 Task: Find connections with filter location Dezhou with filter topic #Futurewith filter profile language English with filter current company Social Beat with filter school St. Joseph's University  with filter industry Performing Arts with filter service category Insurance with filter keywords title Columnist
Action: Mouse moved to (725, 64)
Screenshot: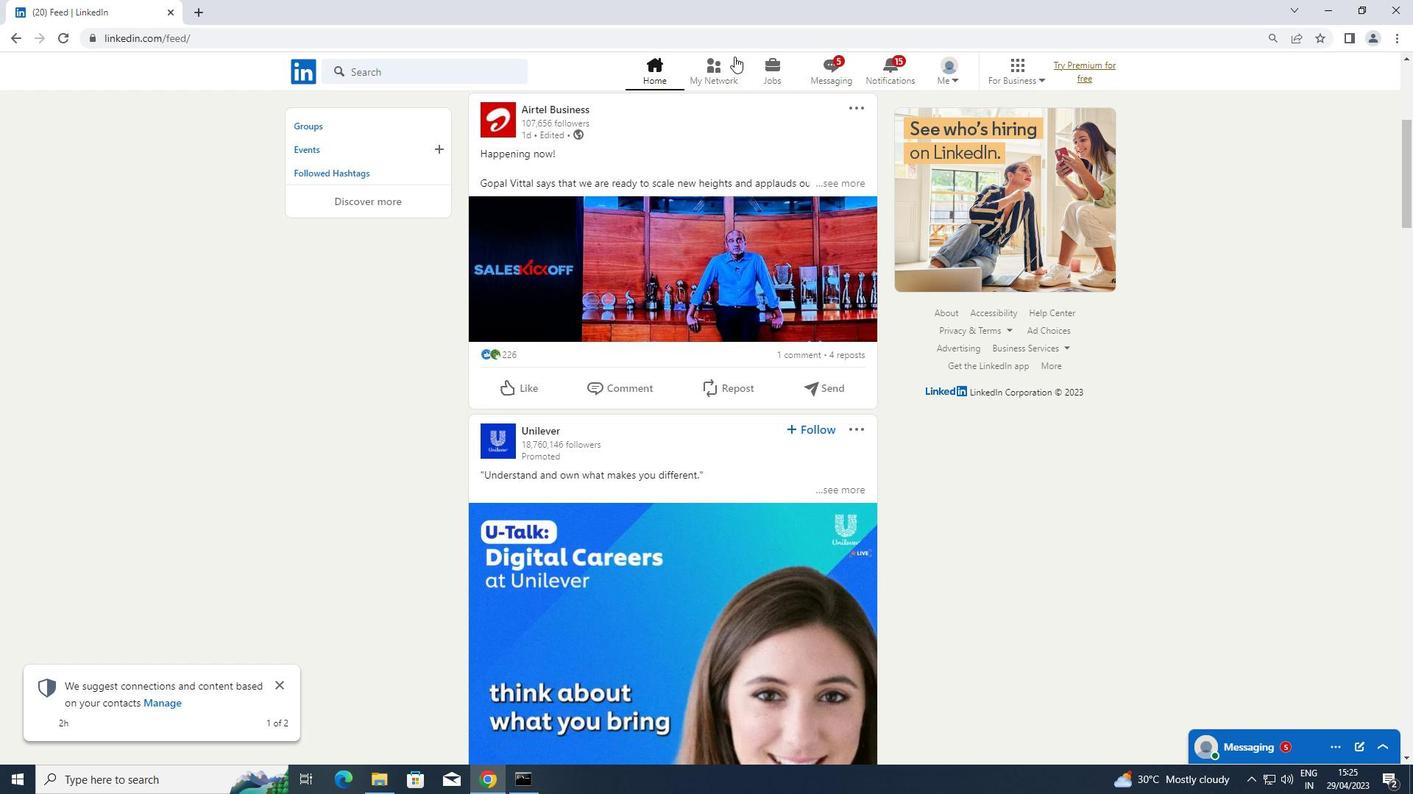 
Action: Mouse pressed left at (725, 64)
Screenshot: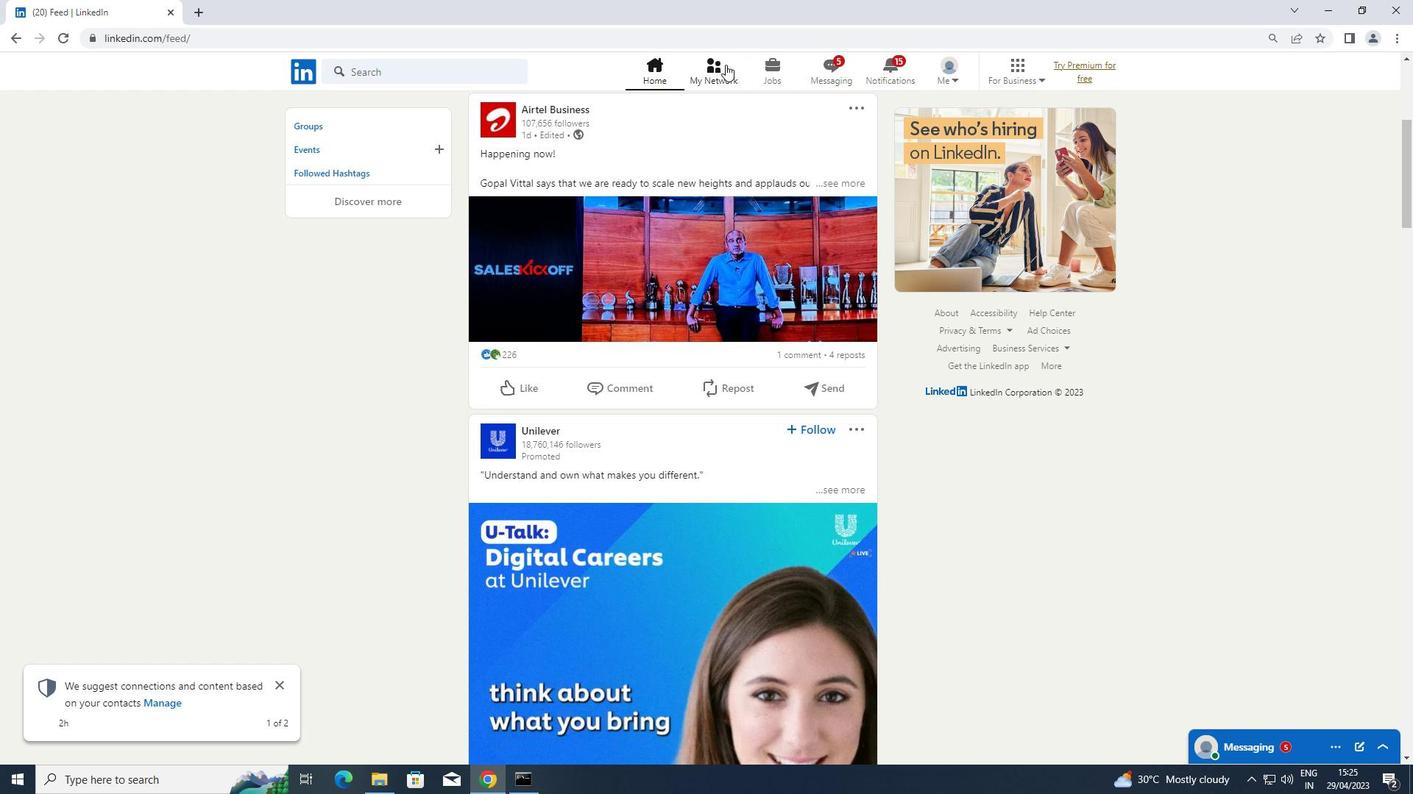 
Action: Mouse moved to (419, 154)
Screenshot: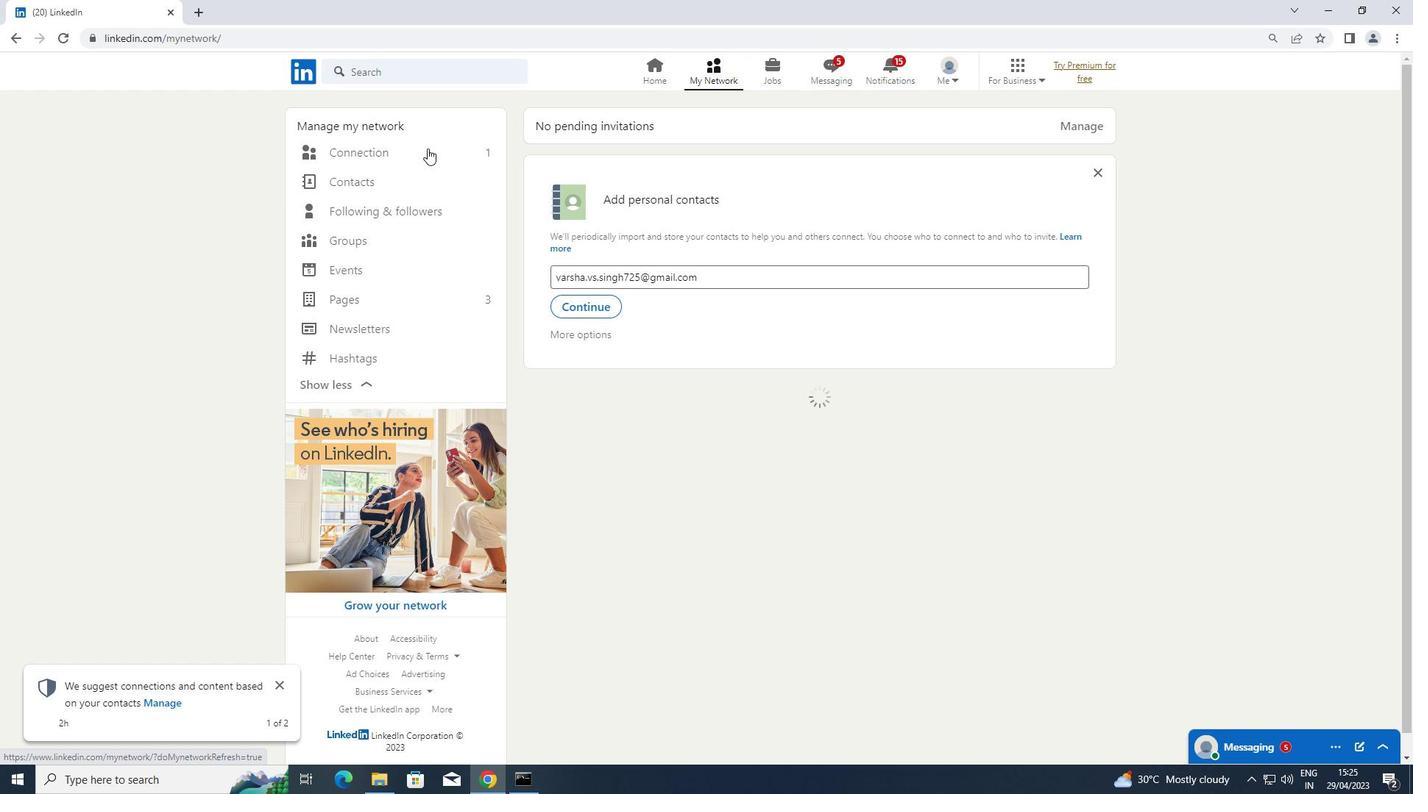 
Action: Mouse pressed left at (419, 154)
Screenshot: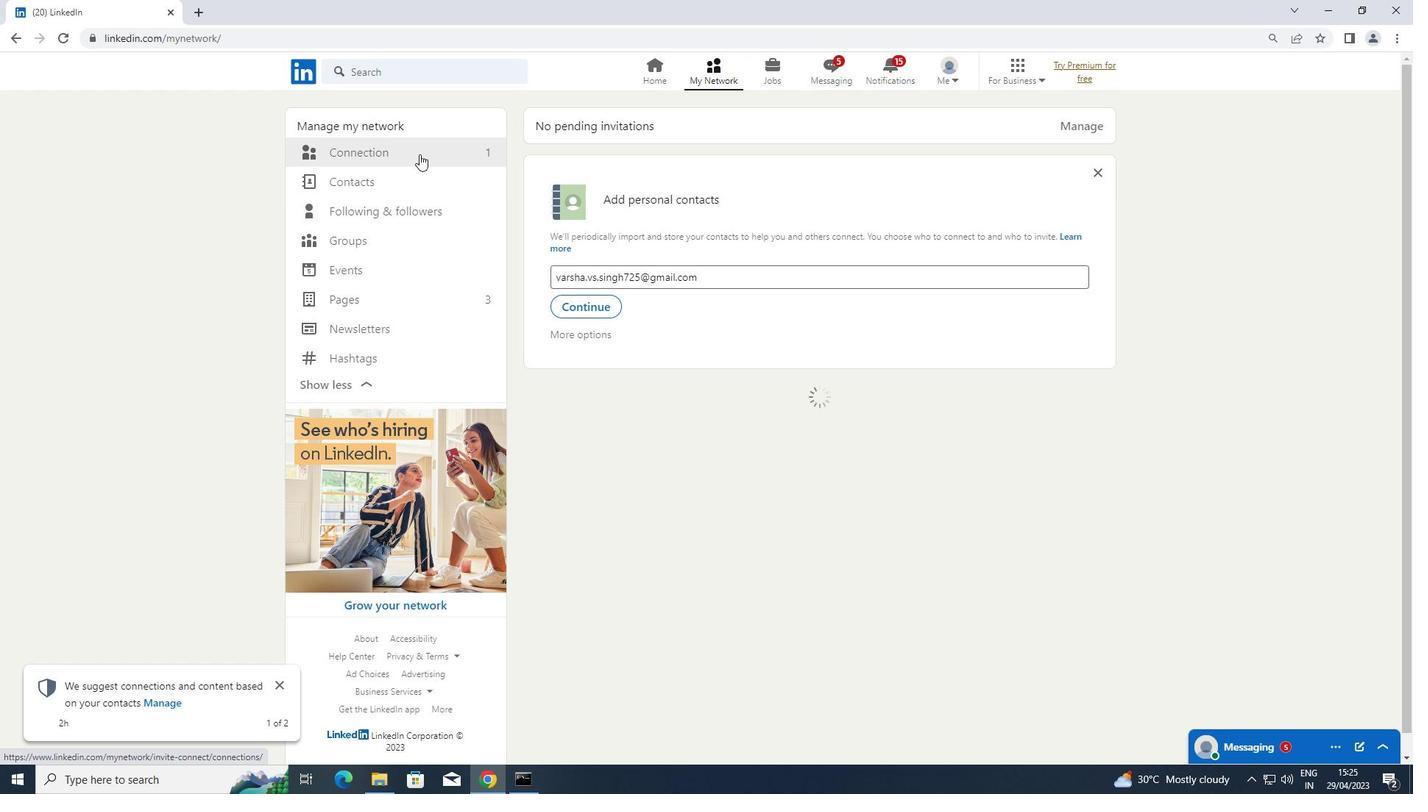 
Action: Mouse moved to (825, 149)
Screenshot: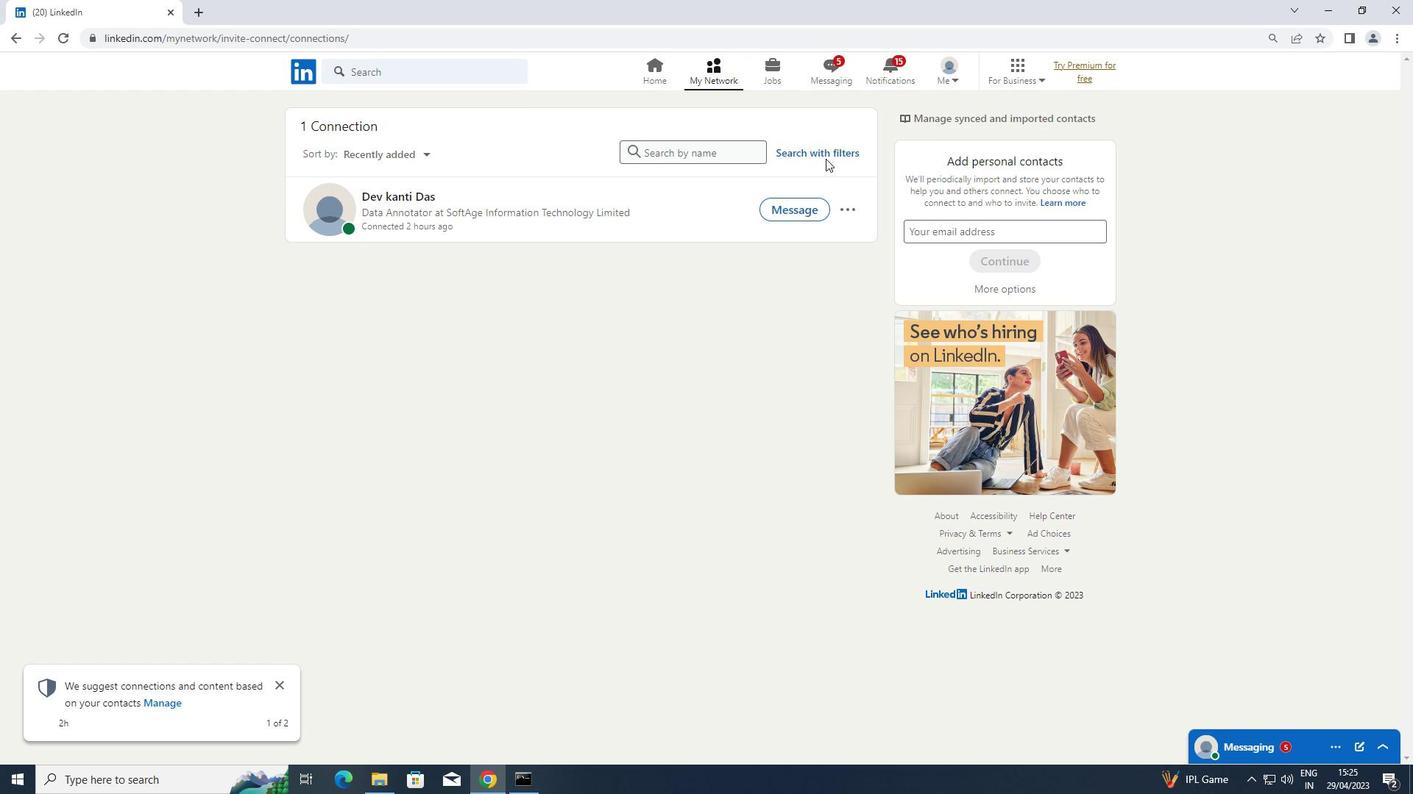 
Action: Mouse pressed left at (825, 149)
Screenshot: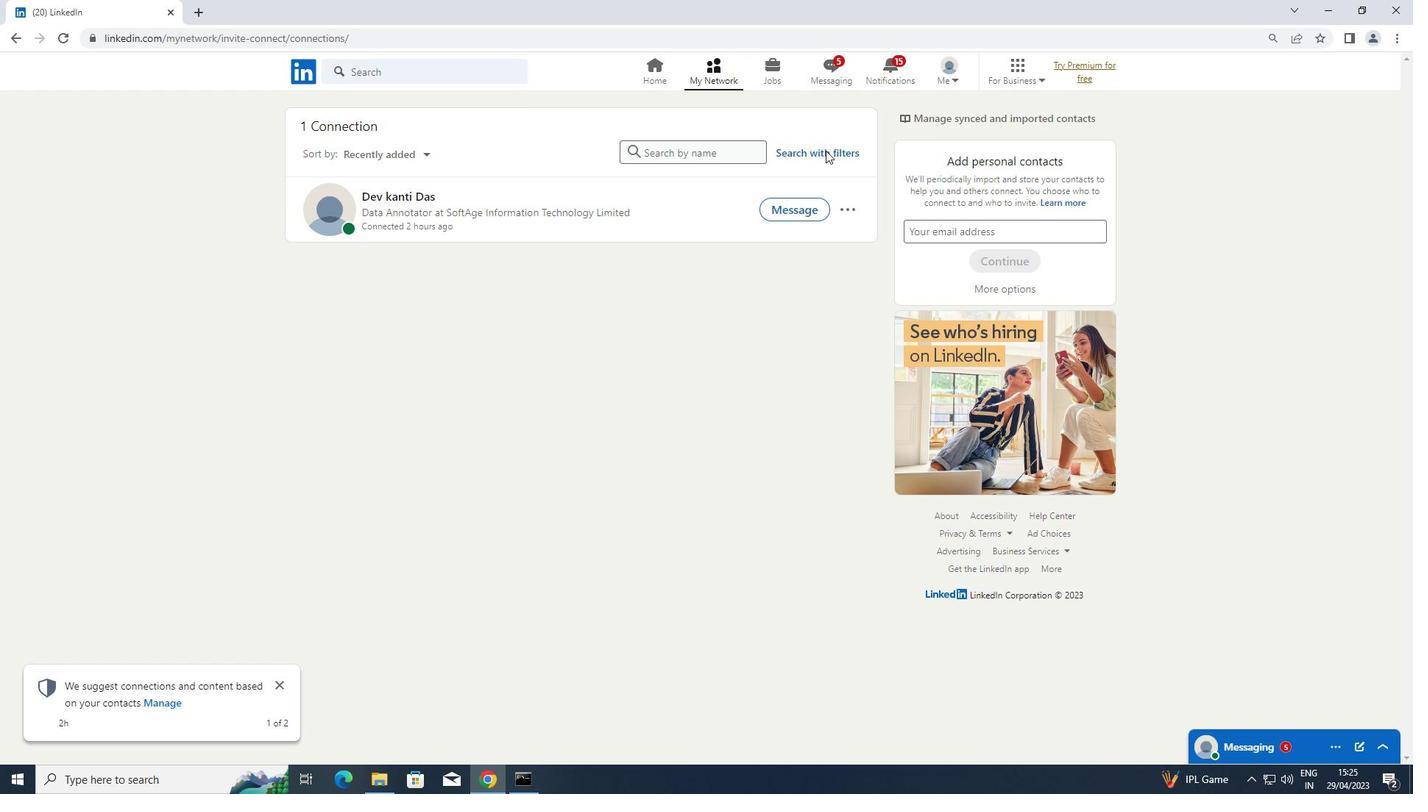 
Action: Mouse moved to (762, 110)
Screenshot: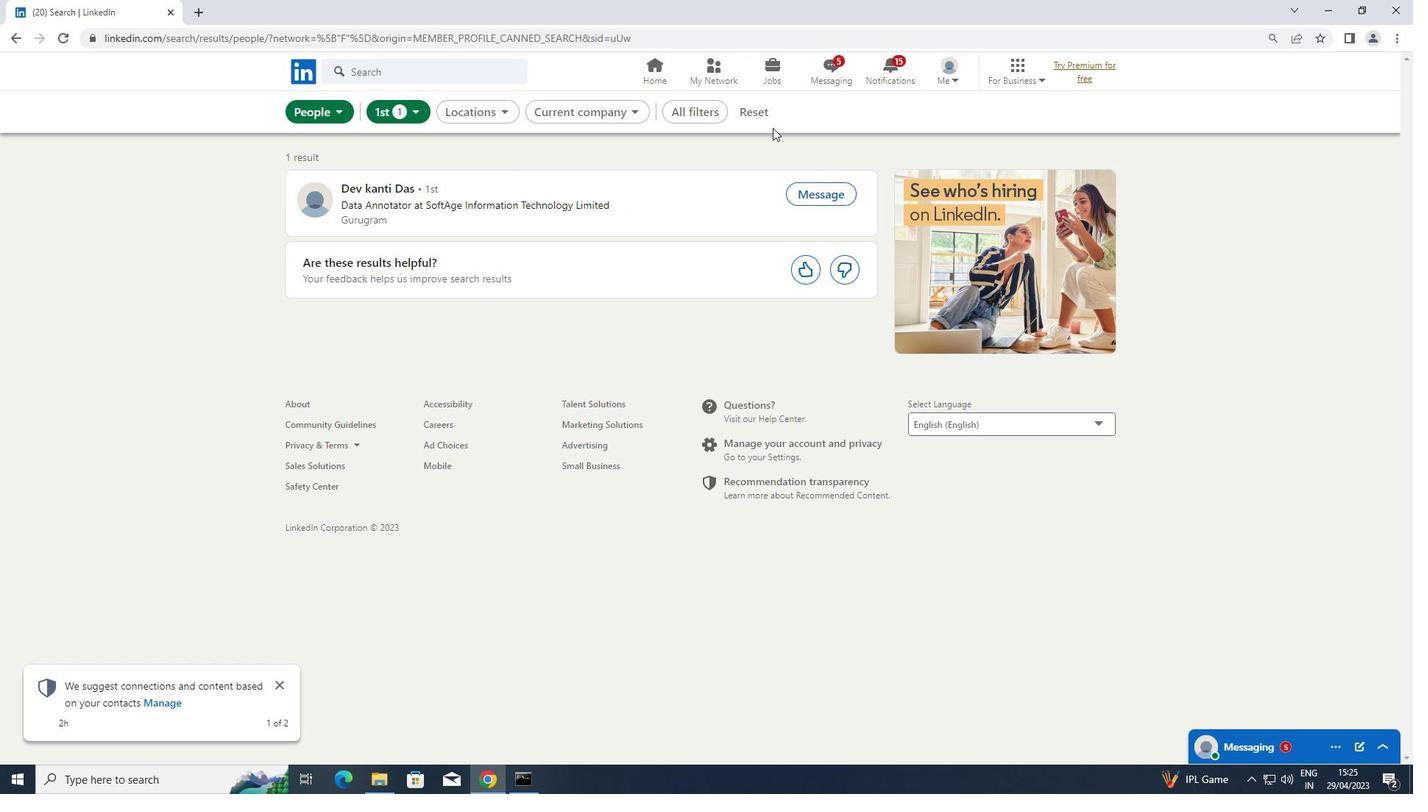 
Action: Mouse pressed left at (762, 110)
Screenshot: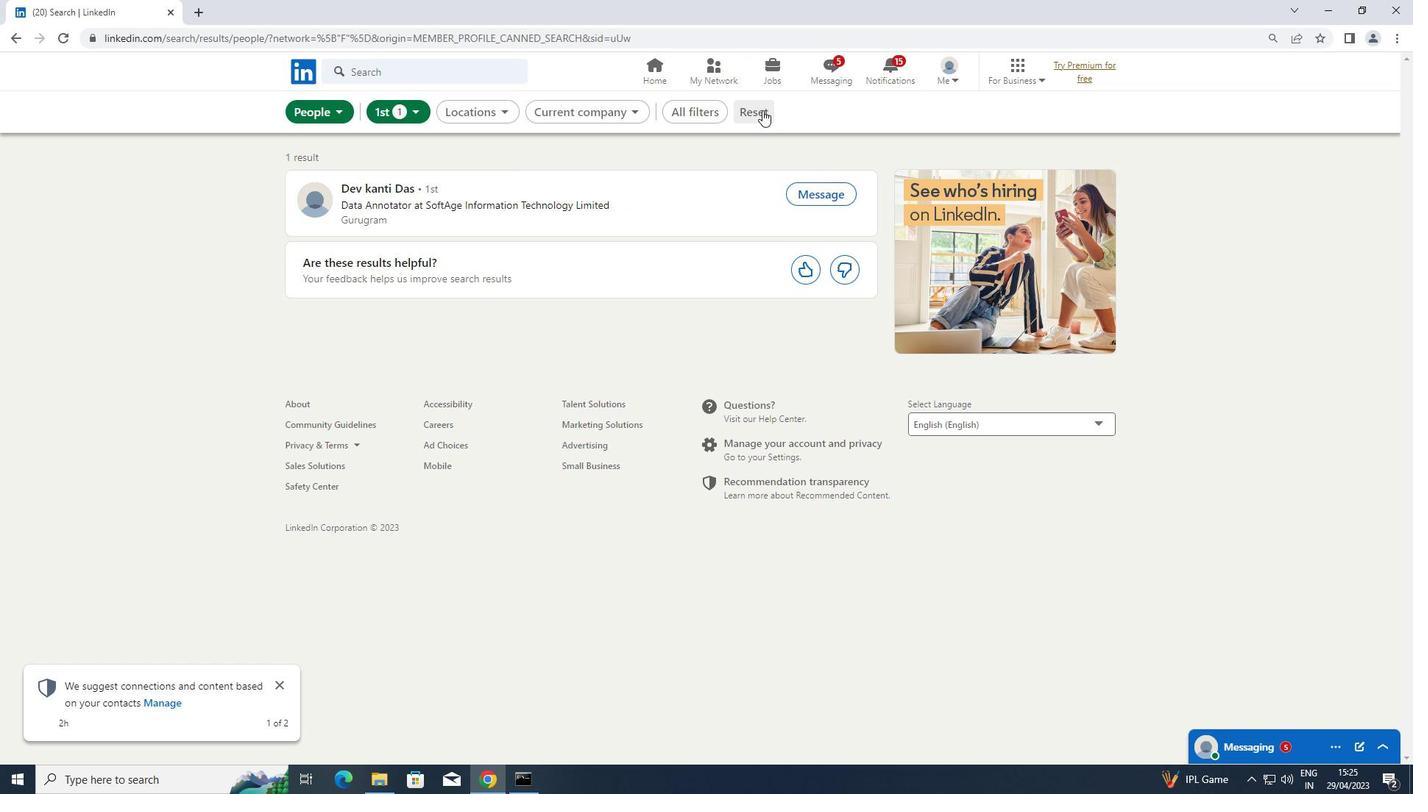 
Action: Mouse moved to (741, 117)
Screenshot: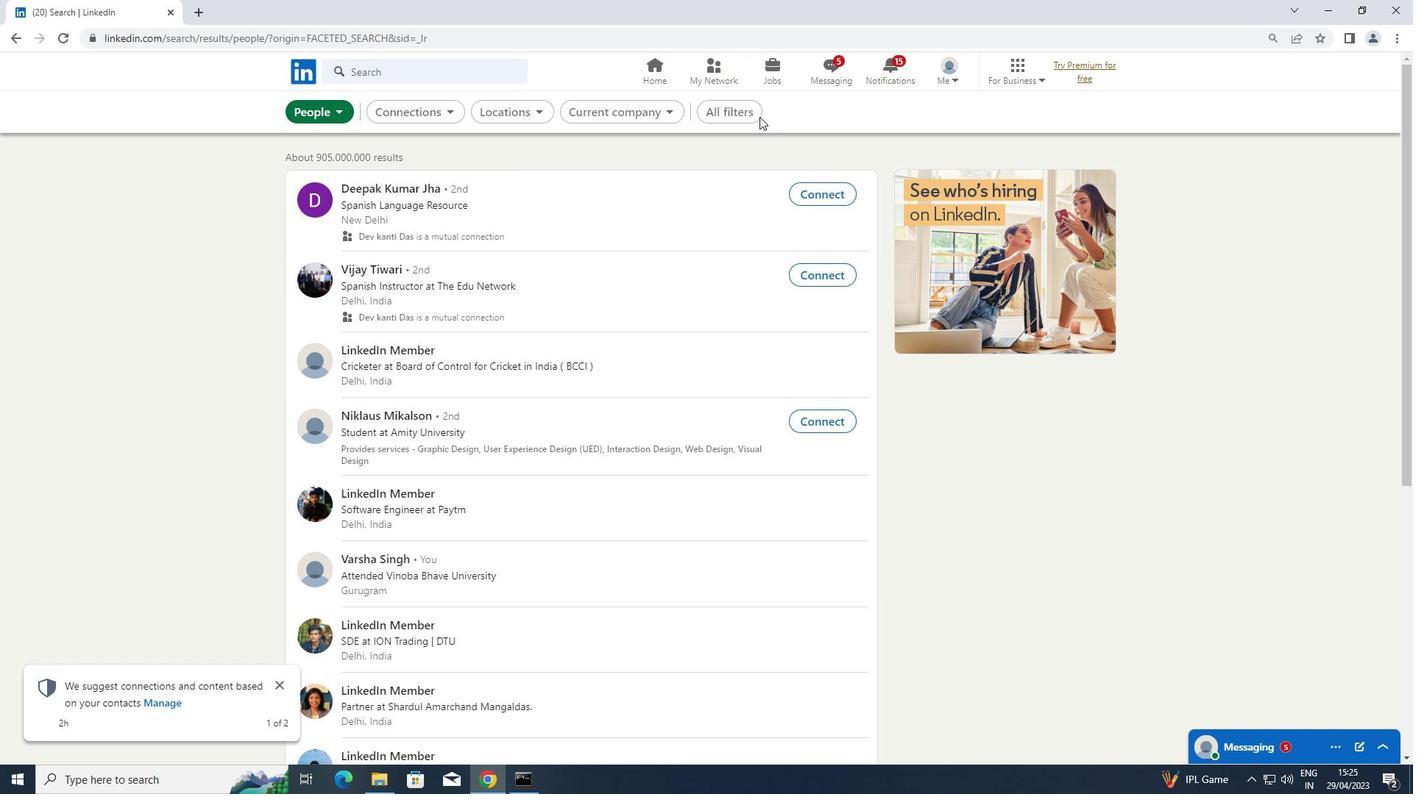 
Action: Mouse pressed left at (741, 117)
Screenshot: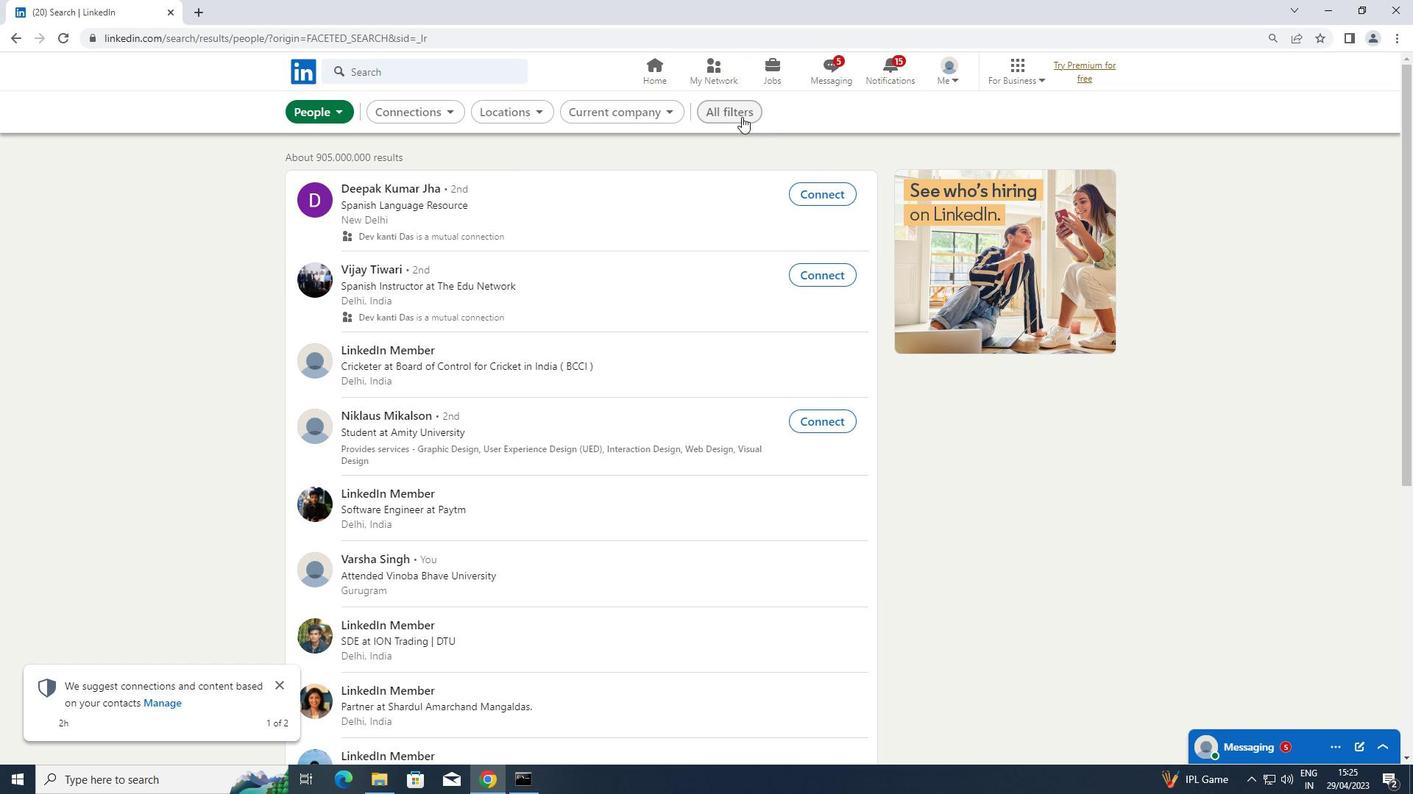 
Action: Mouse moved to (1095, 347)
Screenshot: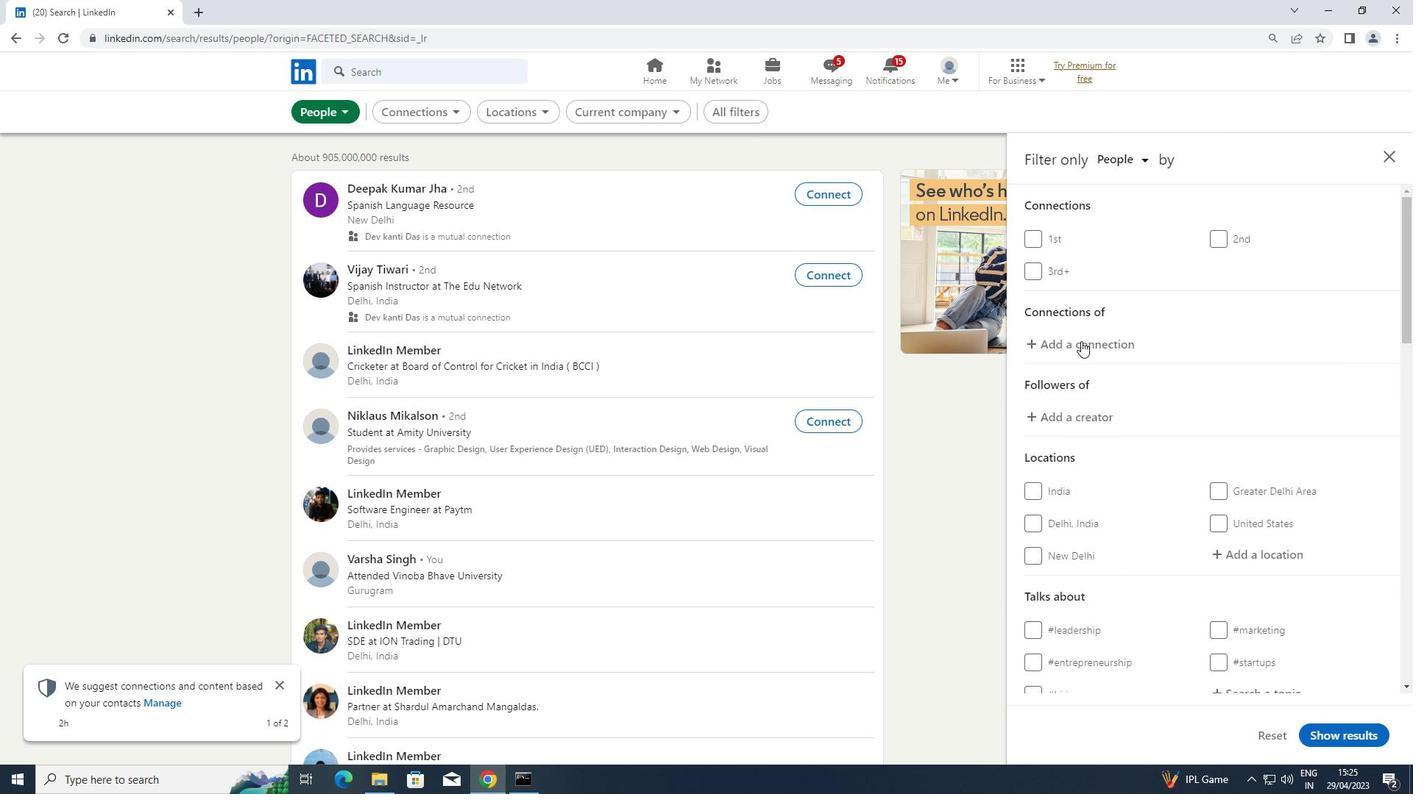 
Action: Mouse scrolled (1095, 346) with delta (0, 0)
Screenshot: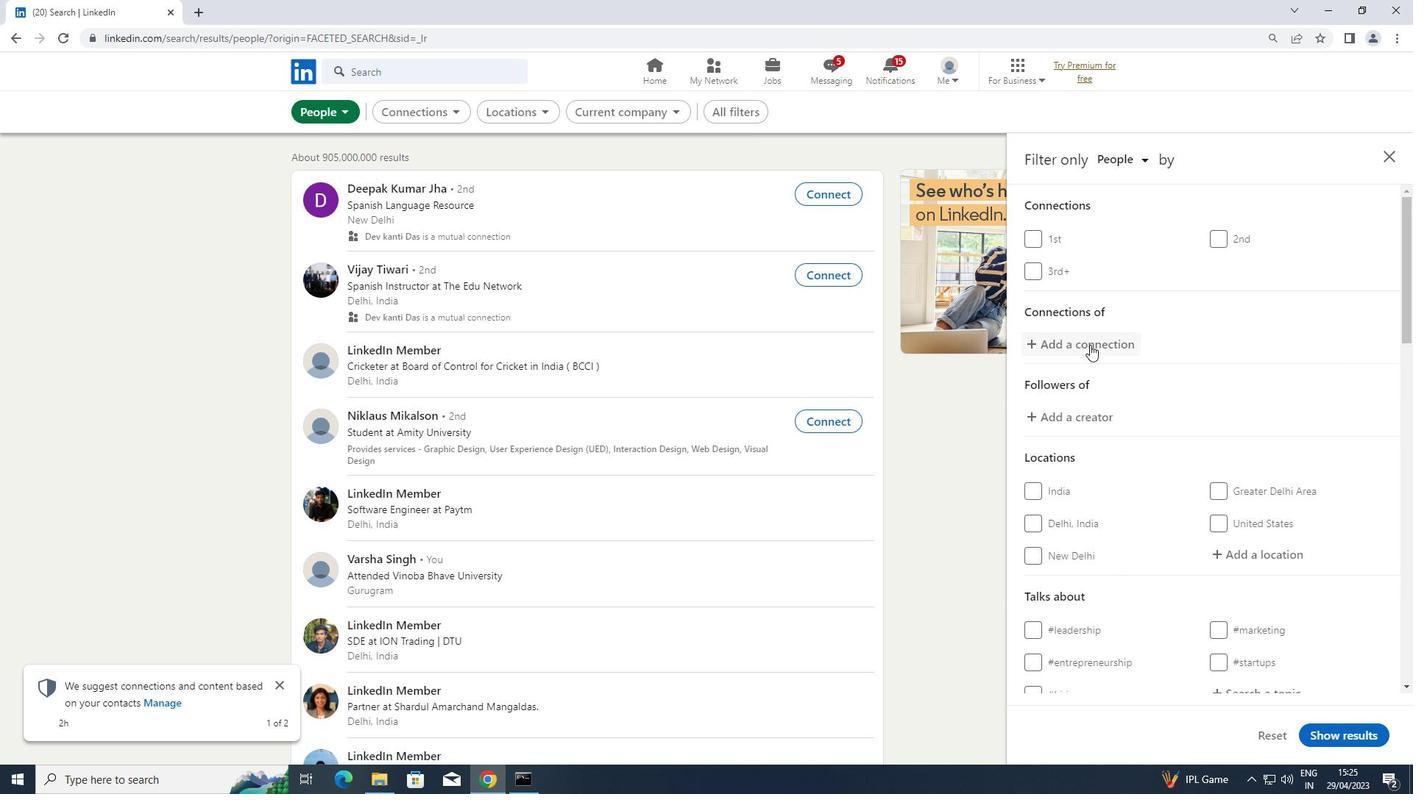 
Action: Mouse moved to (1239, 474)
Screenshot: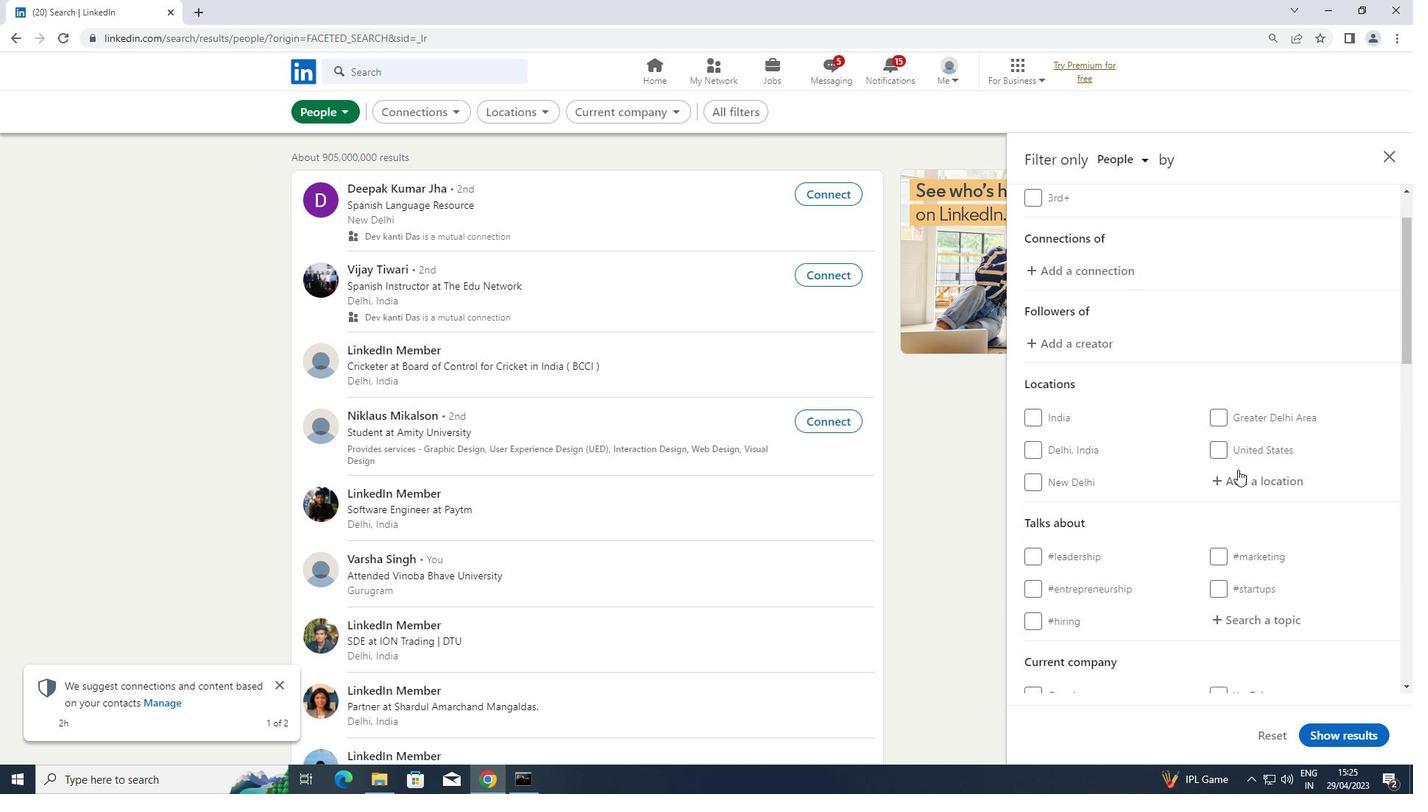 
Action: Mouse pressed left at (1239, 474)
Screenshot: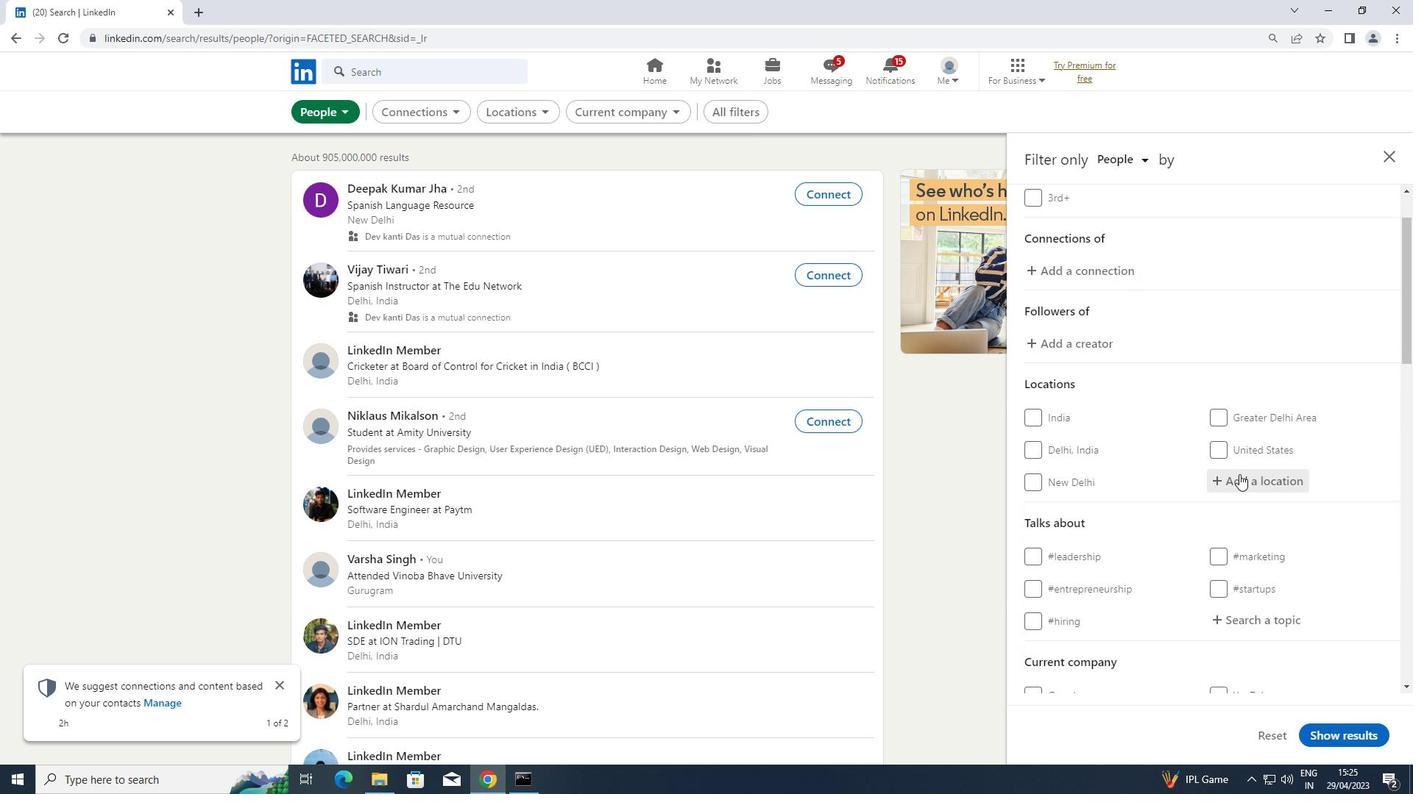 
Action: Mouse moved to (1239, 475)
Screenshot: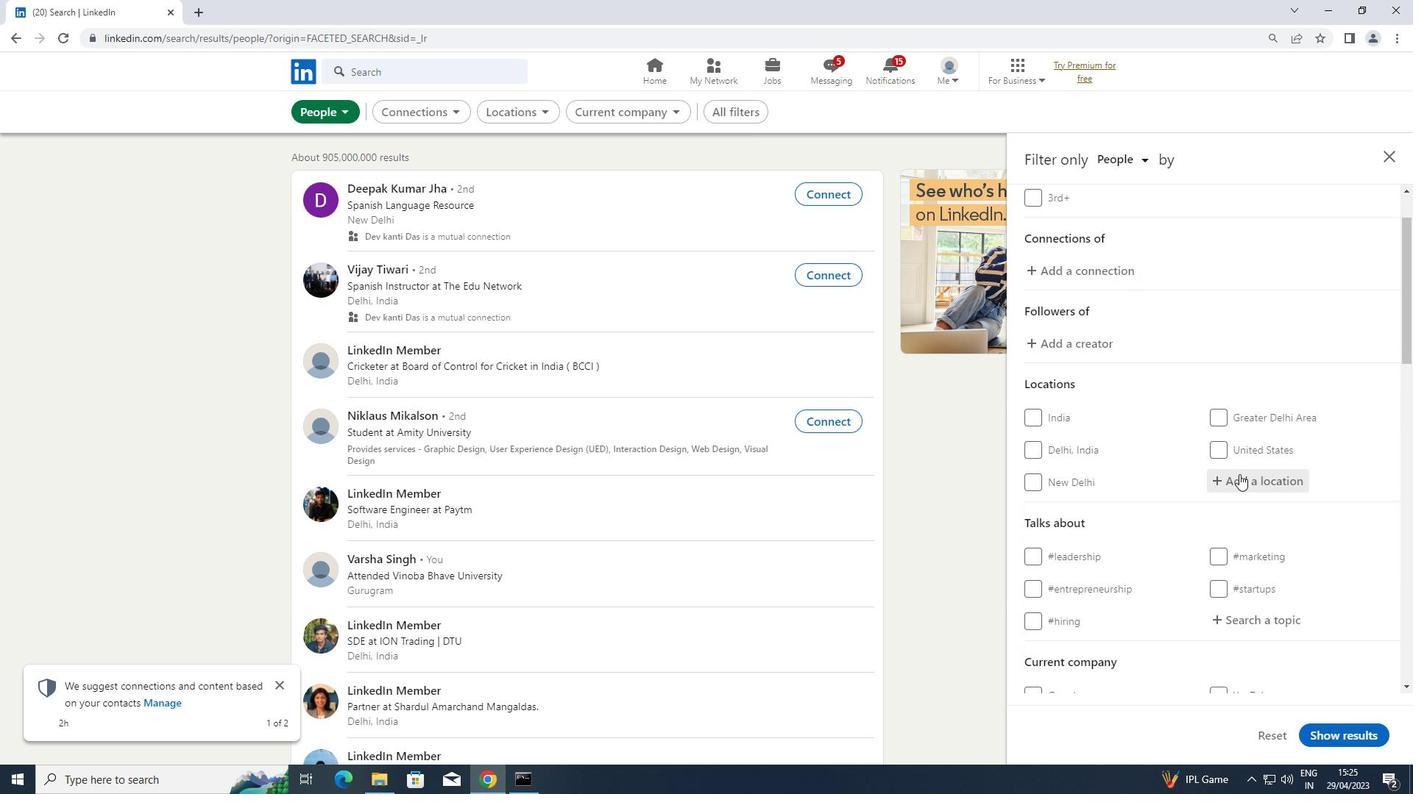 
Action: Key pressed <Key.shift>DEZHOU
Screenshot: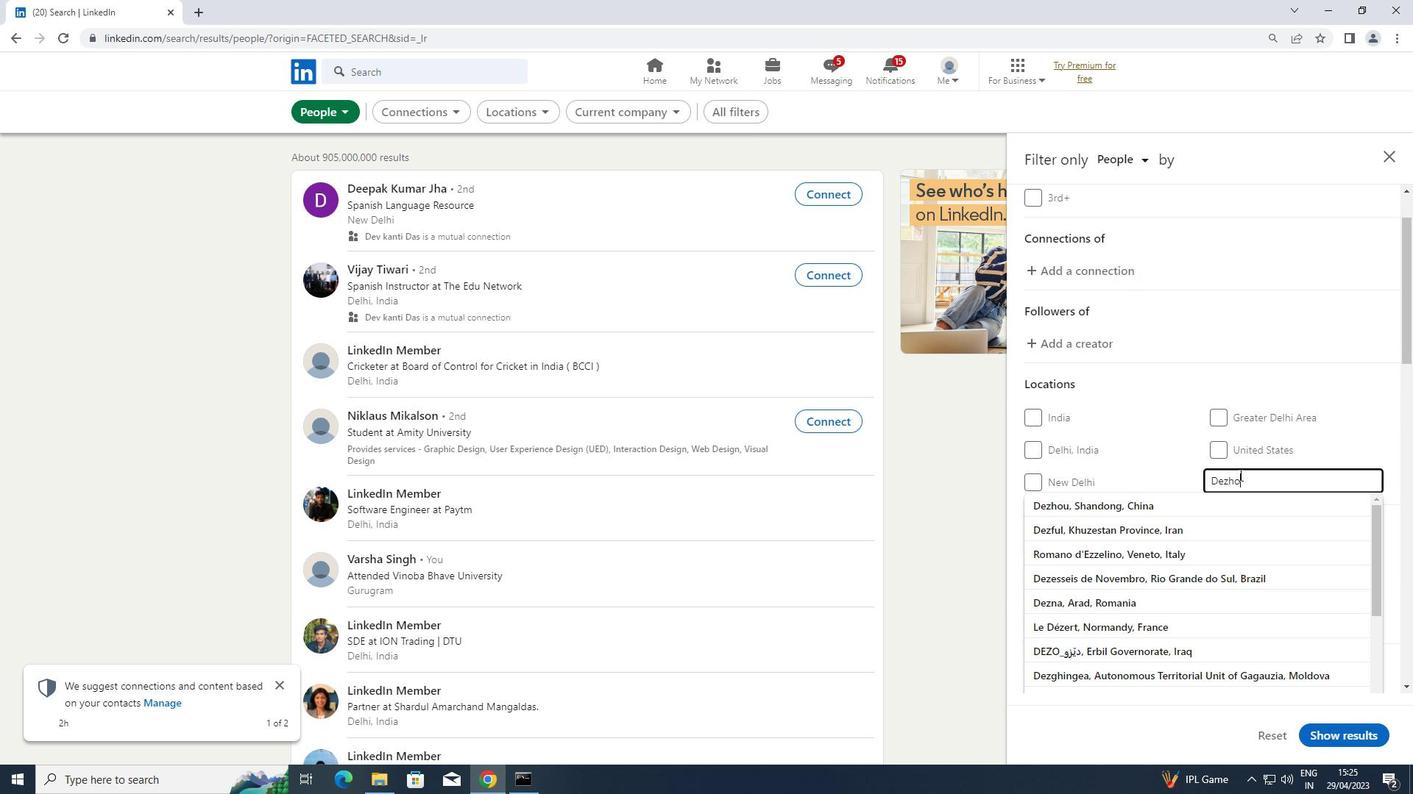 
Action: Mouse moved to (1164, 488)
Screenshot: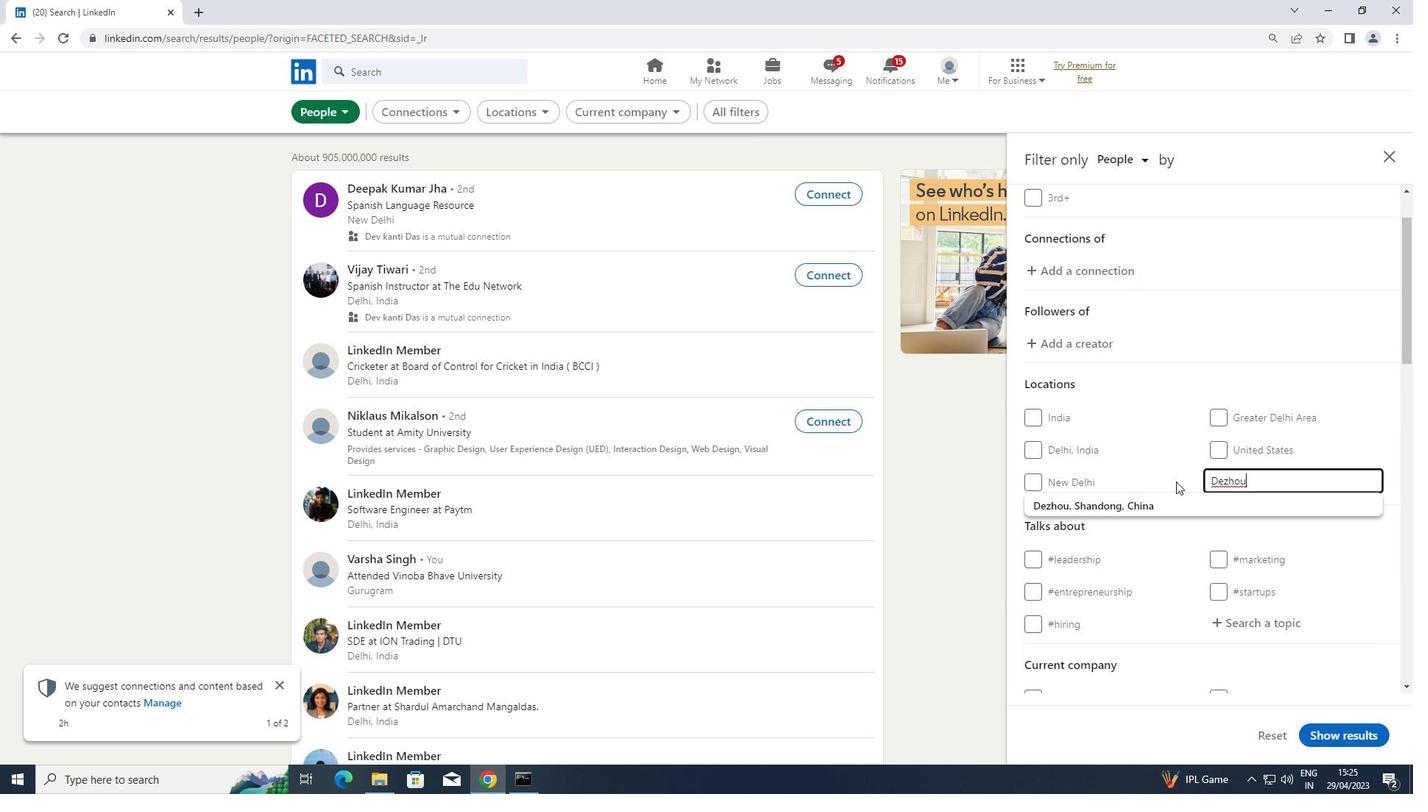 
Action: Mouse scrolled (1164, 488) with delta (0, 0)
Screenshot: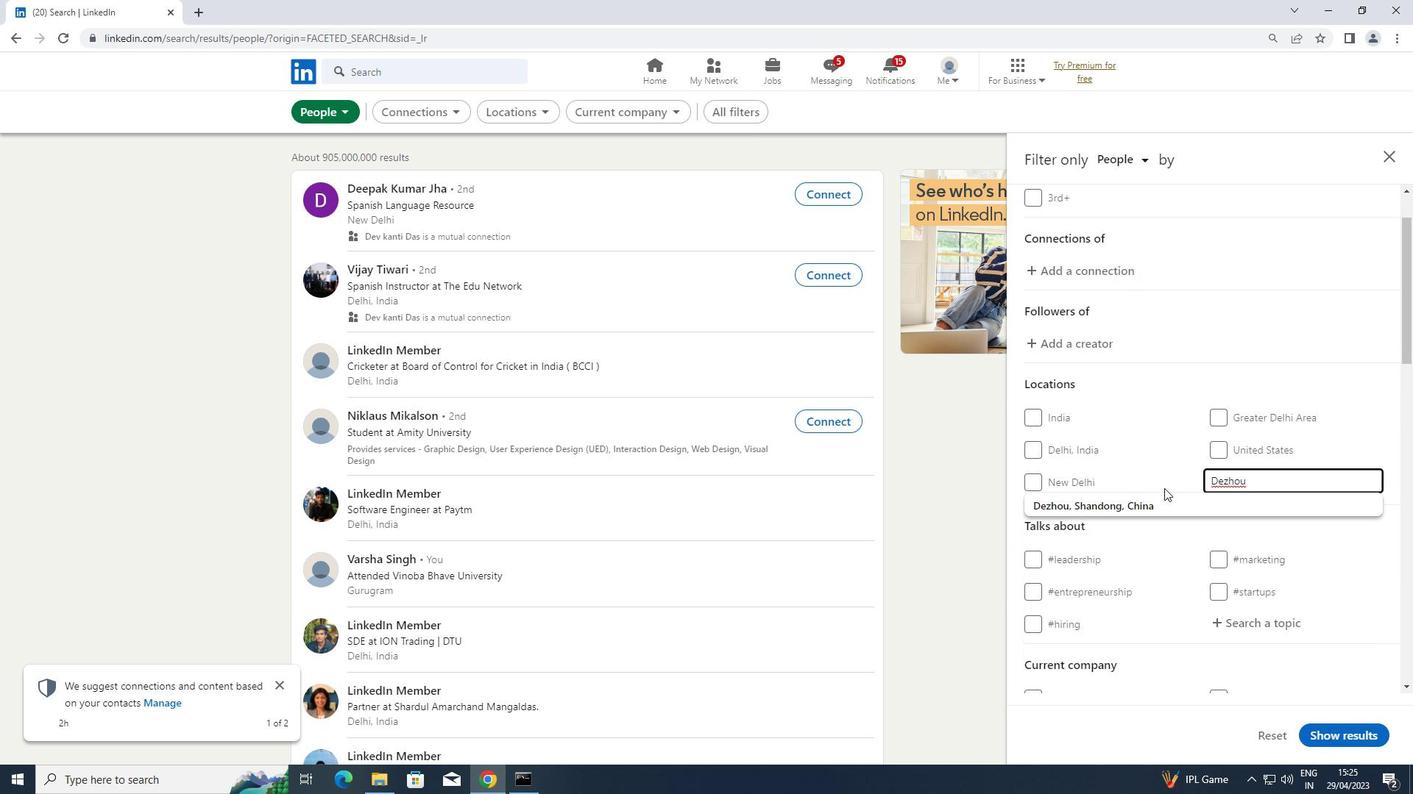 
Action: Mouse moved to (1277, 543)
Screenshot: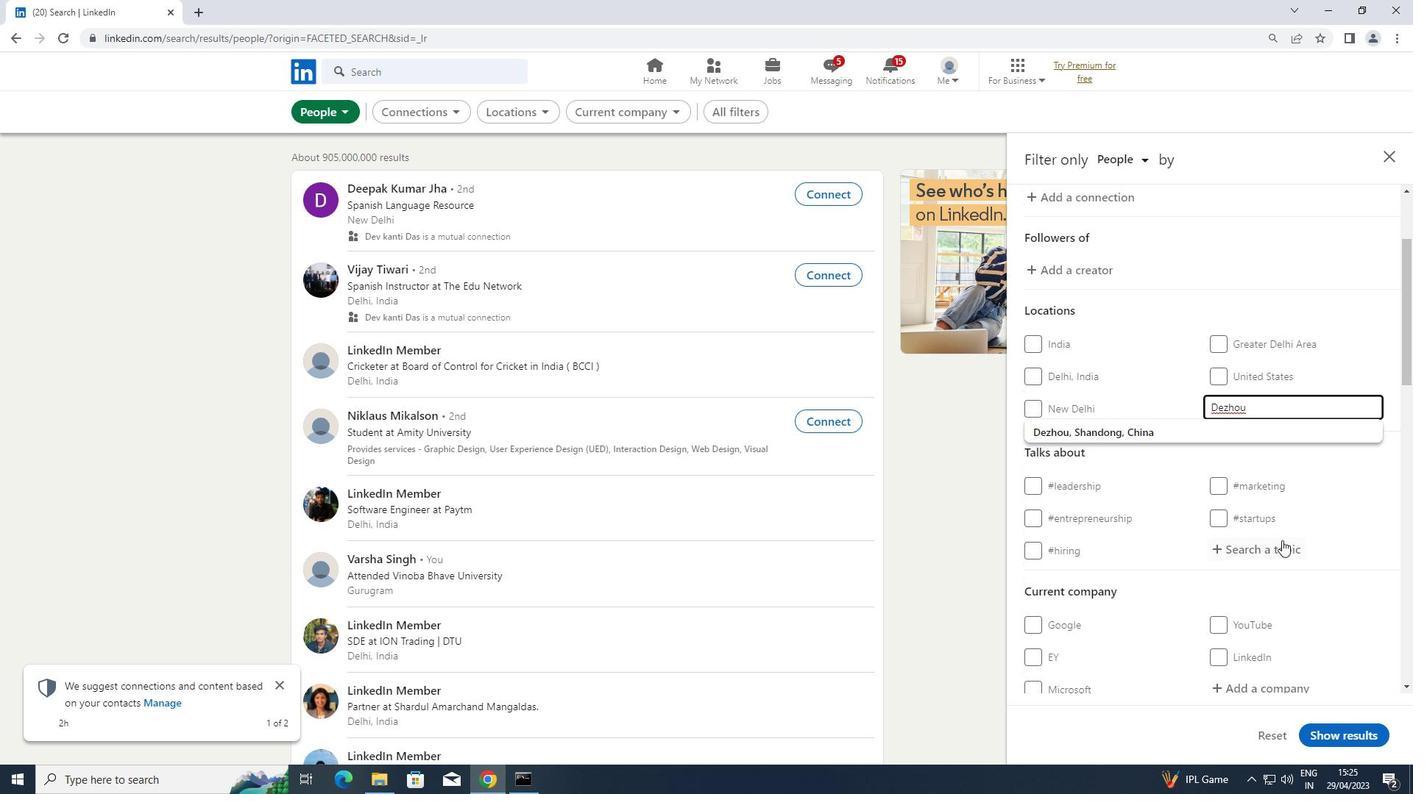 
Action: Mouse pressed left at (1277, 543)
Screenshot: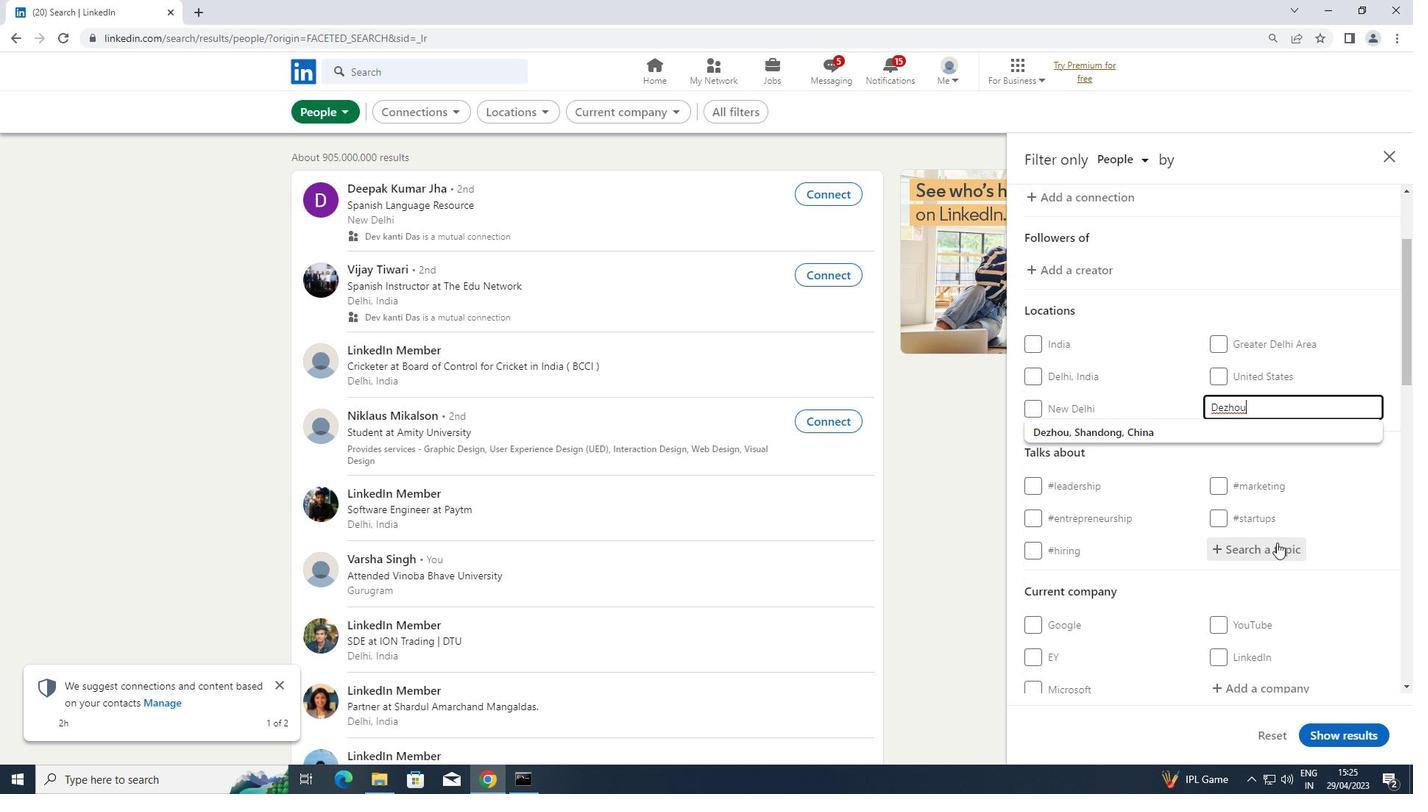 
Action: Key pressed <Key.shift>#<Key.shift>FUTURE
Screenshot: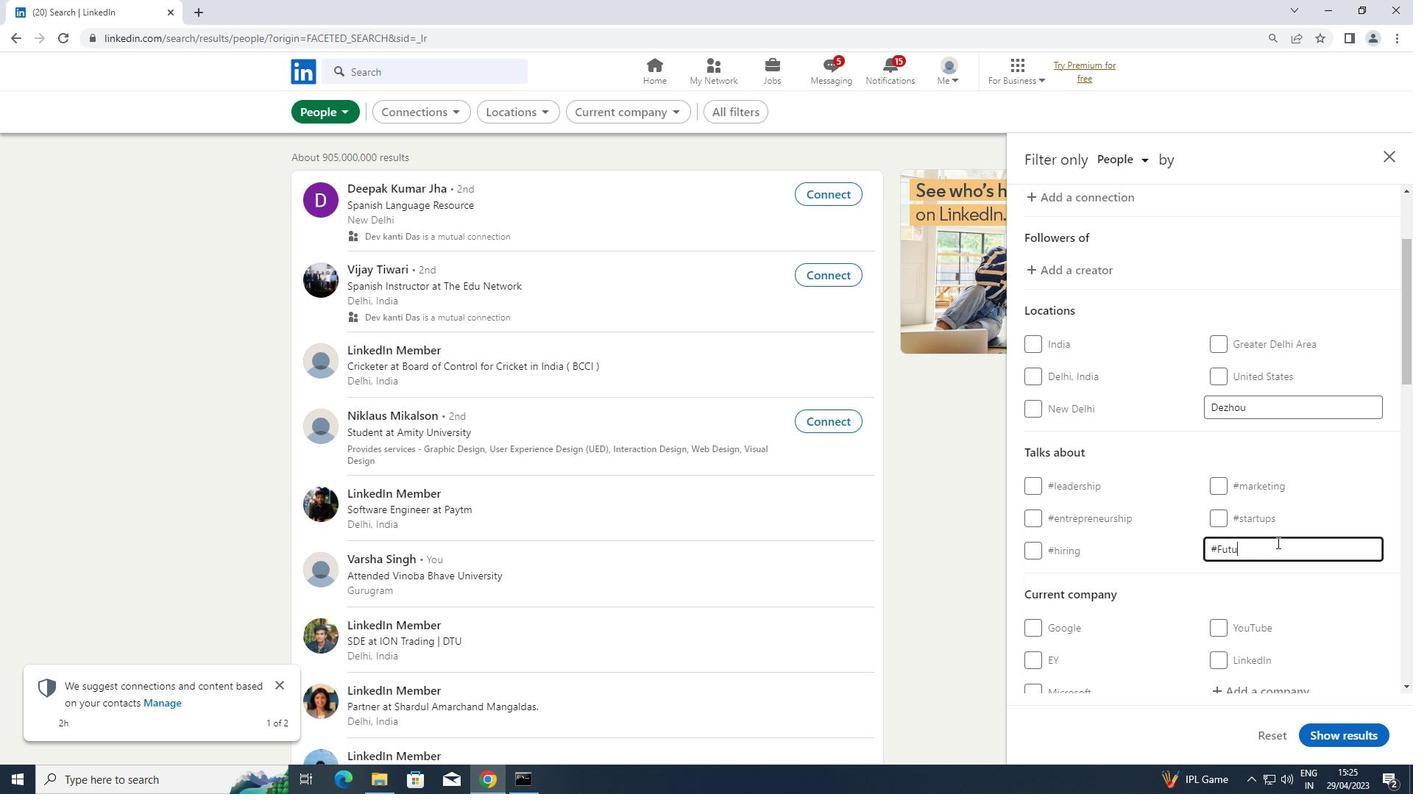 
Action: Mouse moved to (1196, 564)
Screenshot: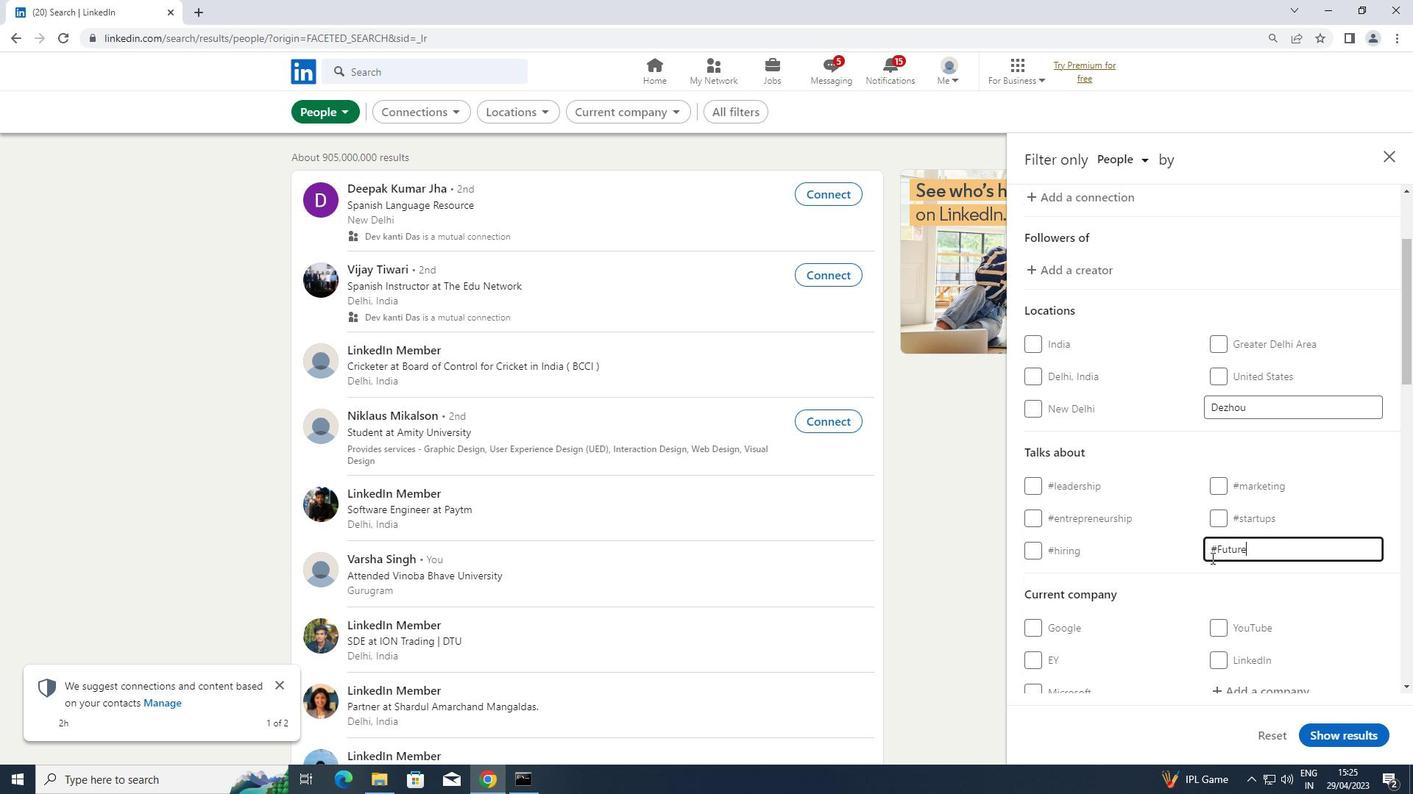 
Action: Mouse scrolled (1196, 563) with delta (0, 0)
Screenshot: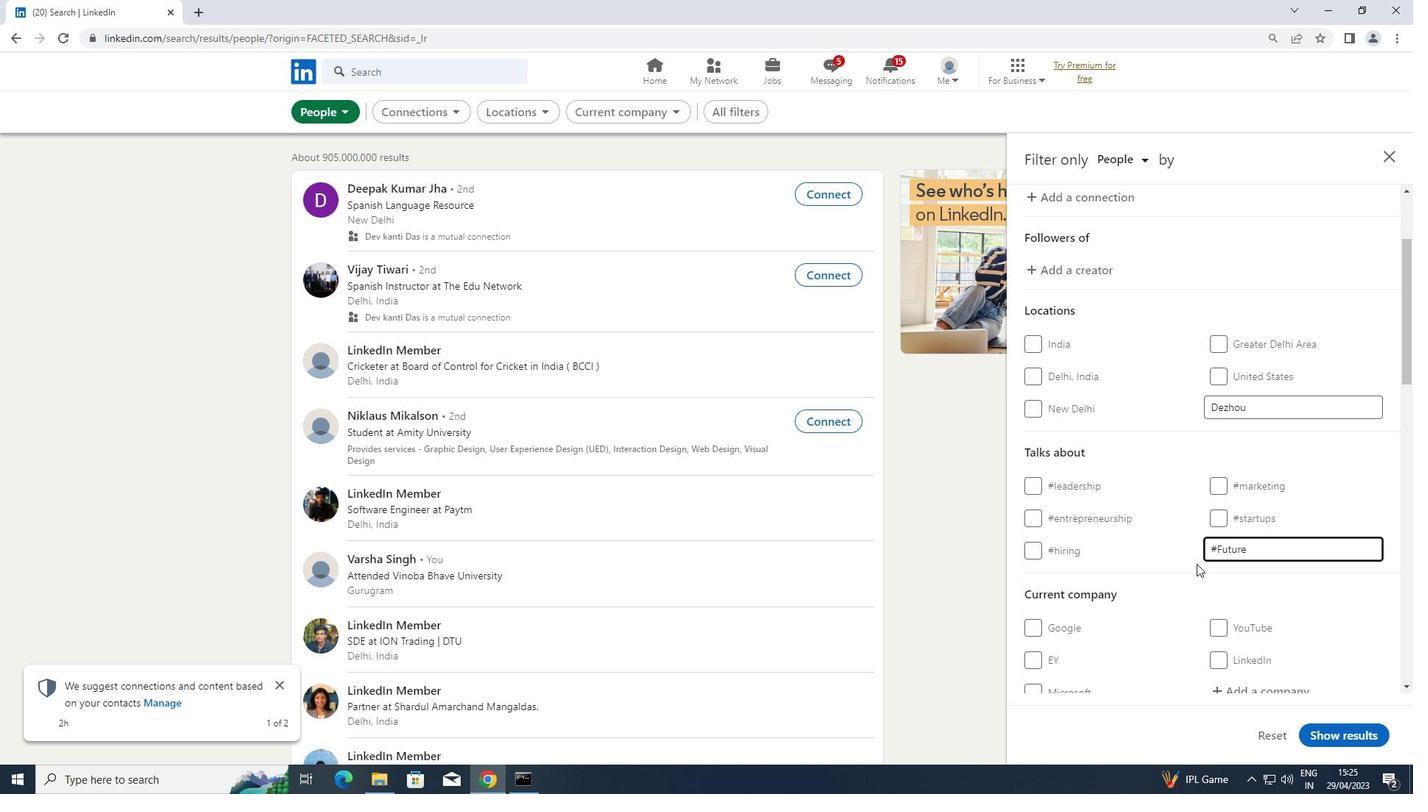 
Action: Mouse scrolled (1196, 563) with delta (0, 0)
Screenshot: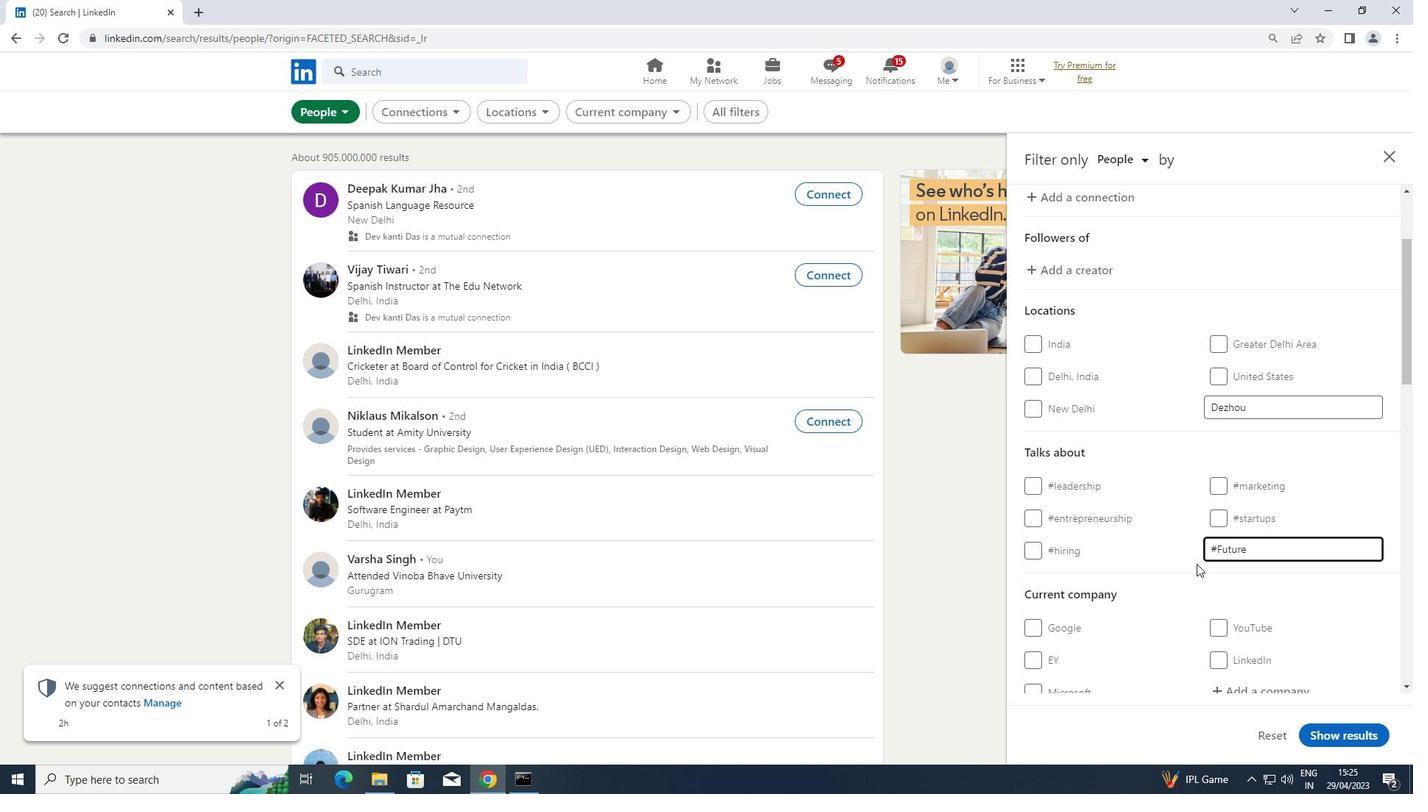 
Action: Mouse scrolled (1196, 563) with delta (0, 0)
Screenshot: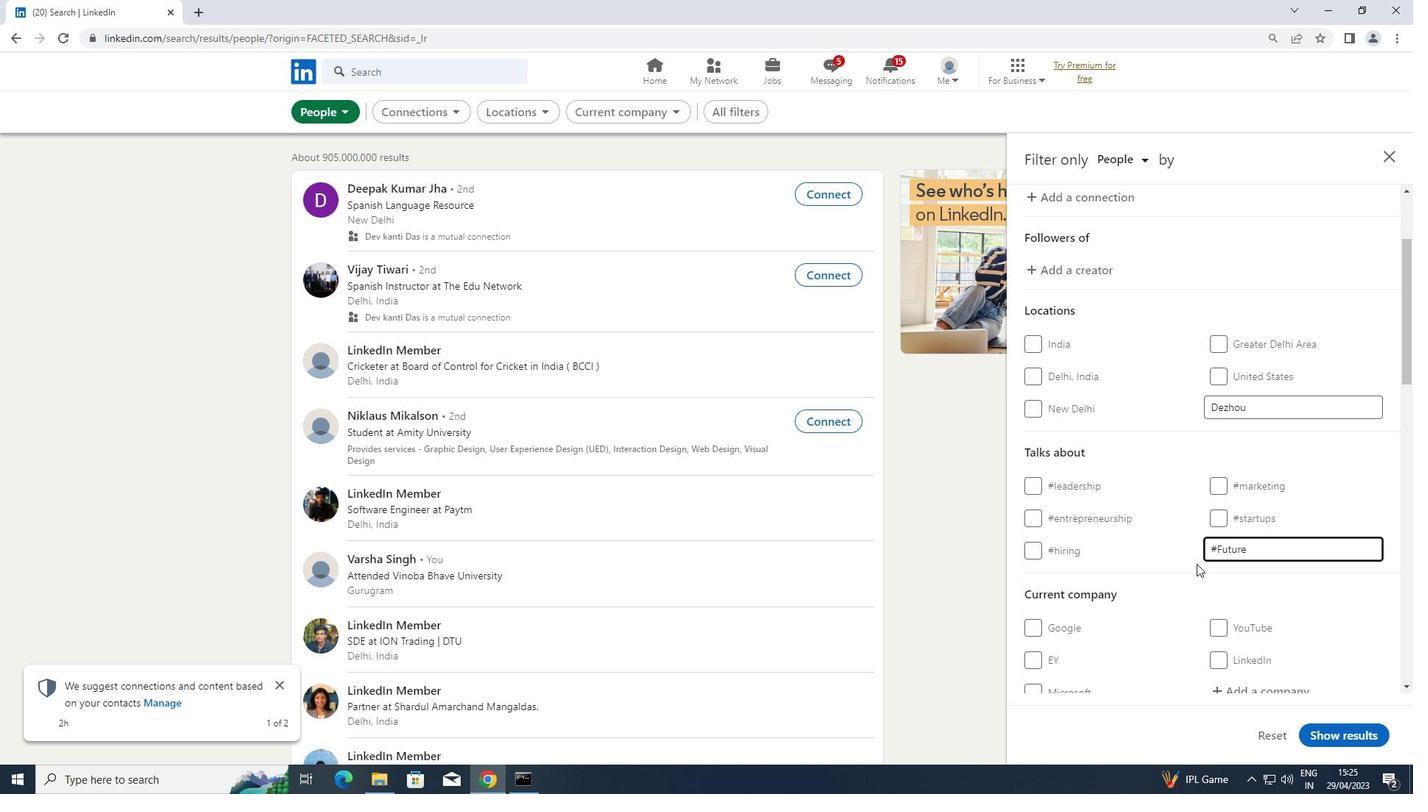 
Action: Mouse scrolled (1196, 563) with delta (0, 0)
Screenshot: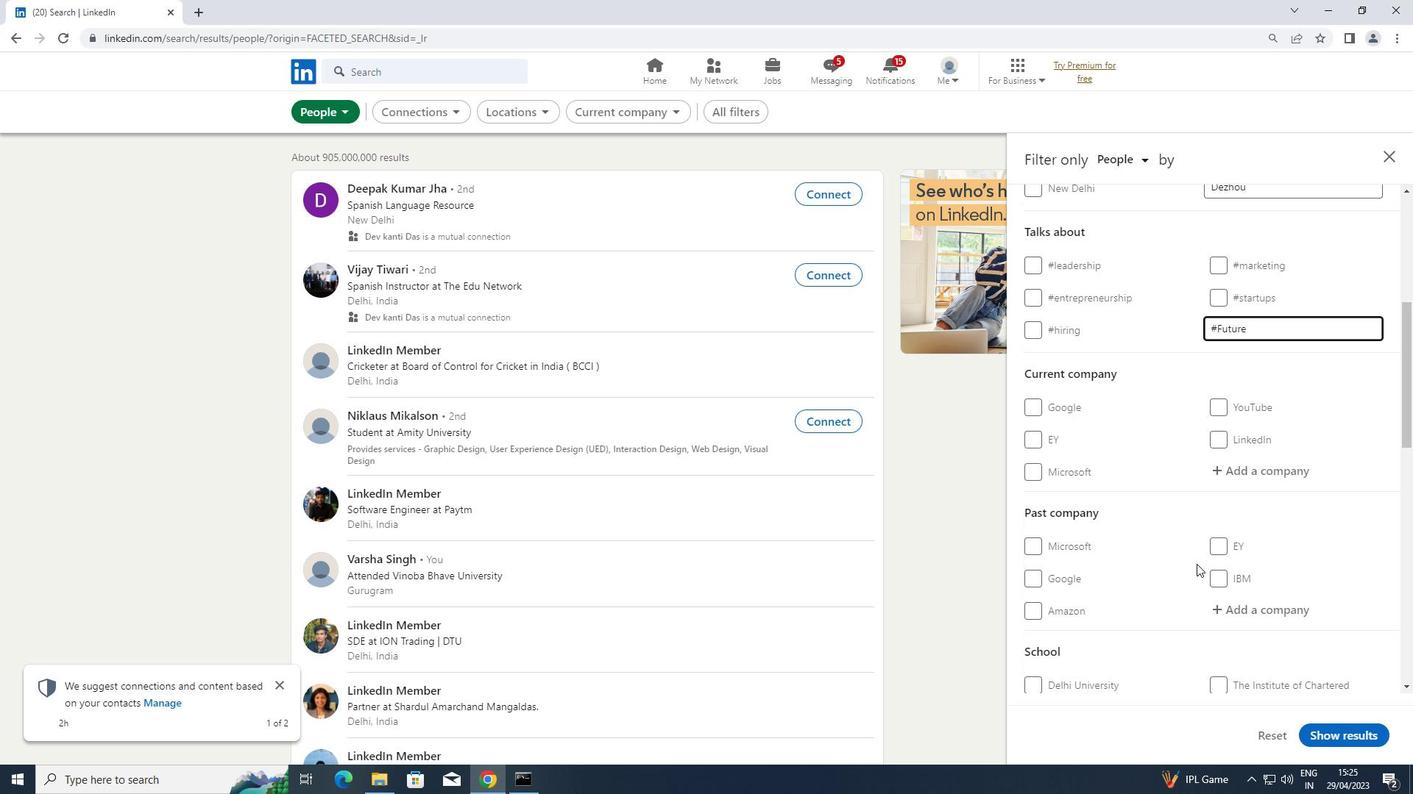 
Action: Mouse scrolled (1196, 563) with delta (0, 0)
Screenshot: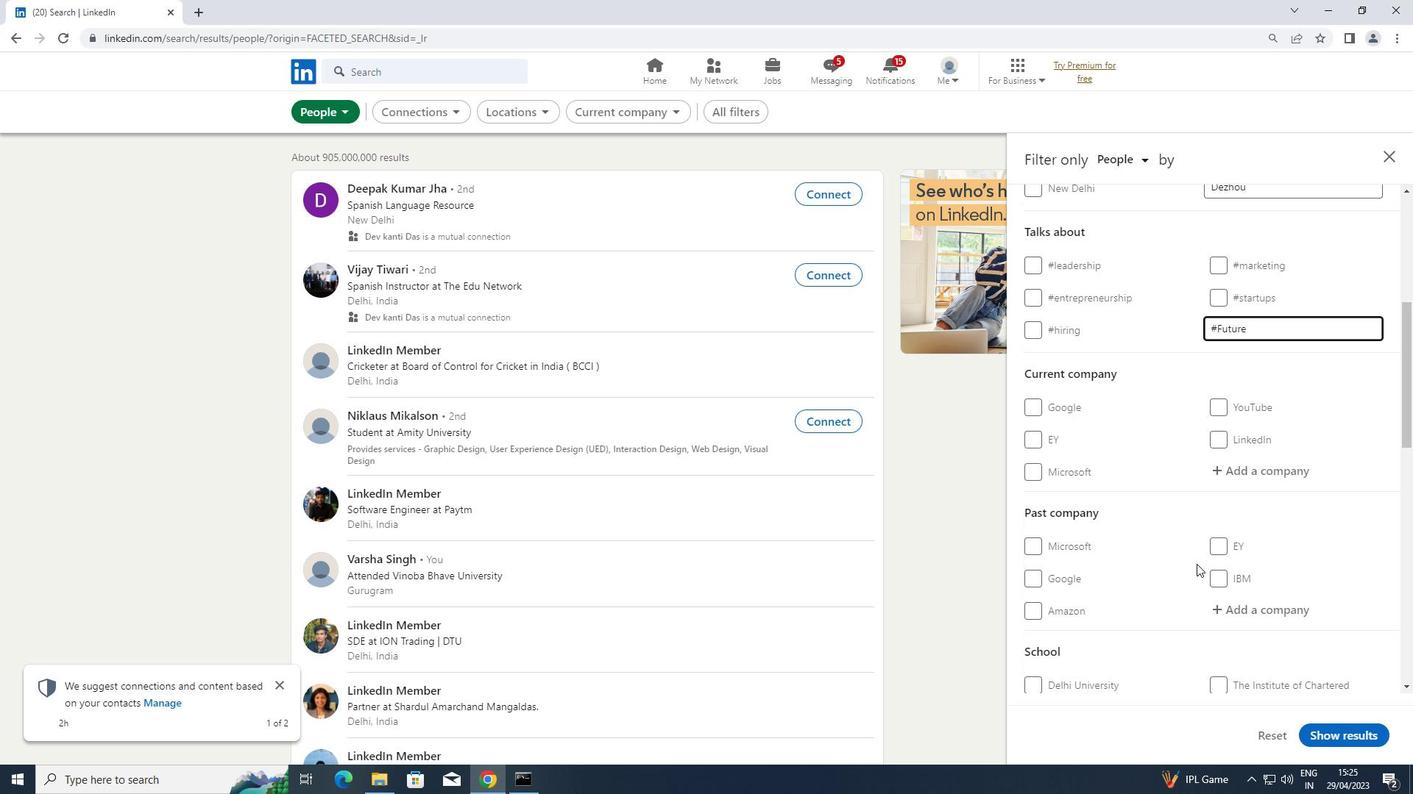 
Action: Mouse moved to (1195, 564)
Screenshot: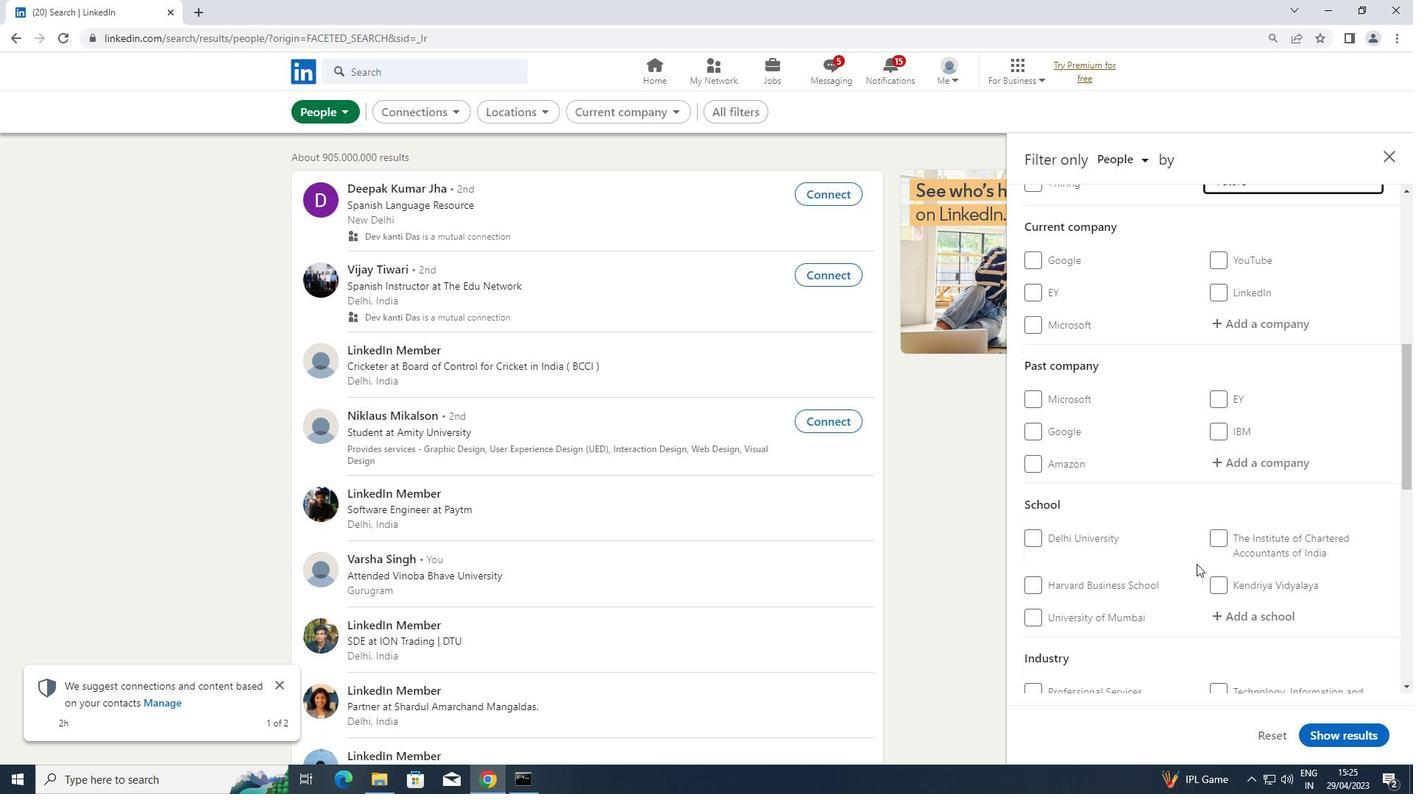 
Action: Mouse scrolled (1195, 563) with delta (0, 0)
Screenshot: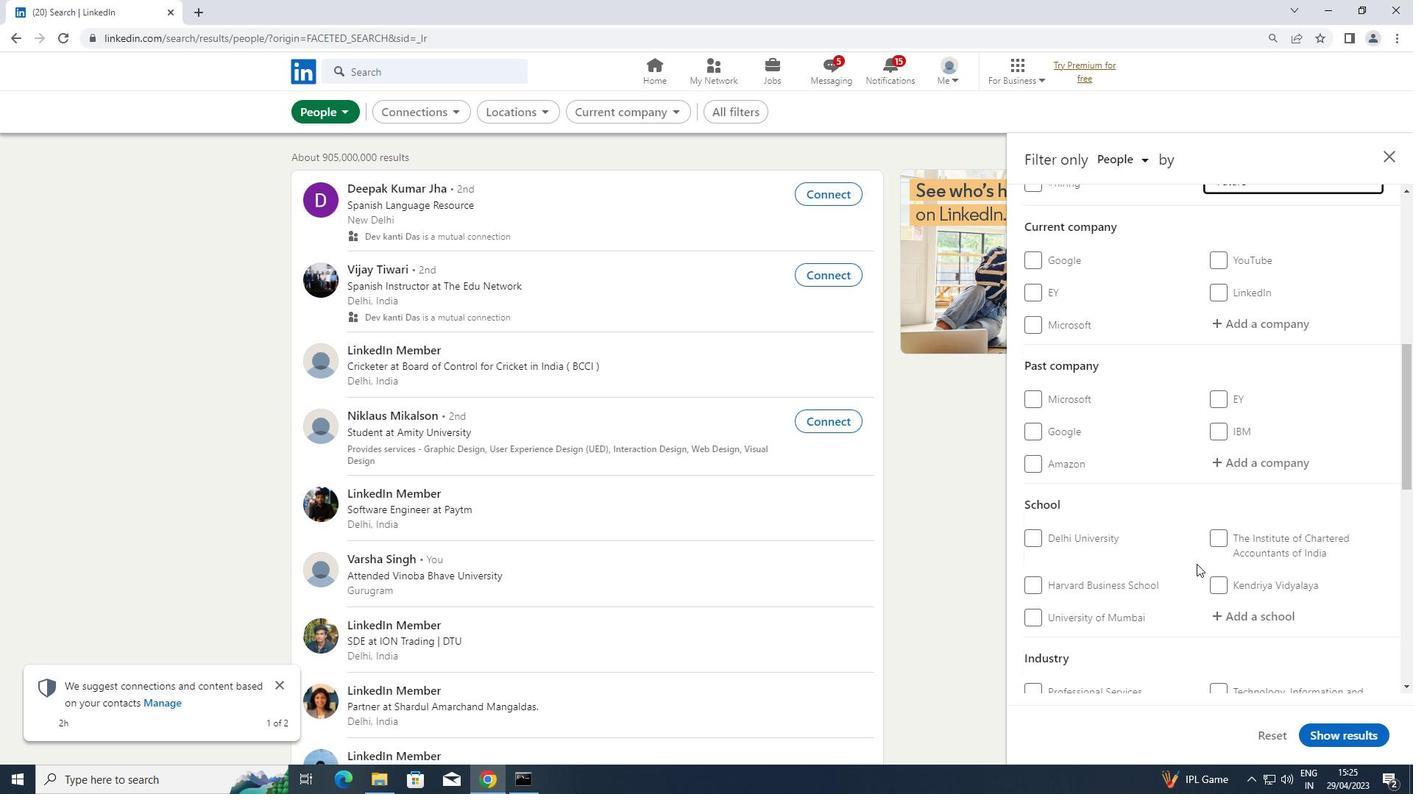 
Action: Mouse moved to (1195, 564)
Screenshot: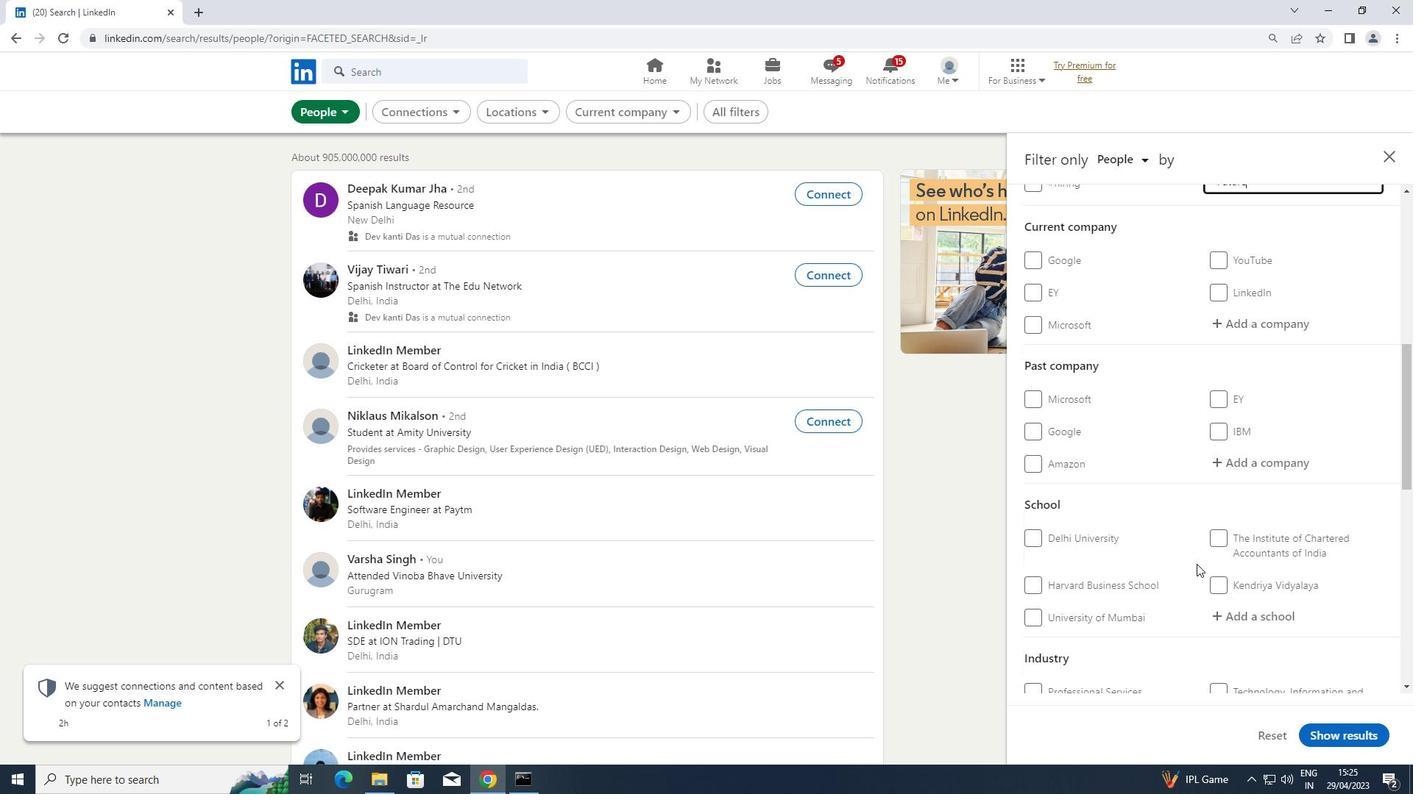 
Action: Mouse scrolled (1195, 563) with delta (0, 0)
Screenshot: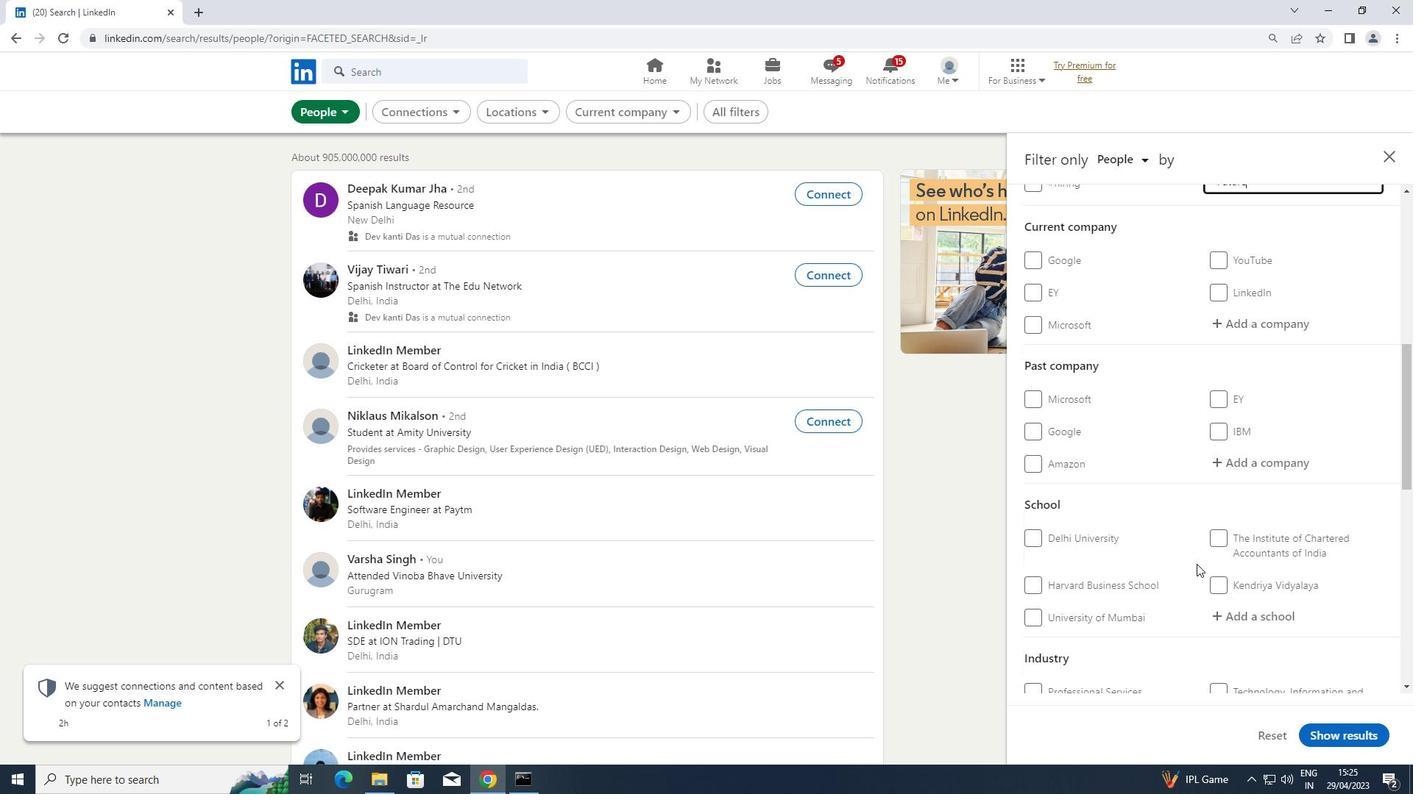 
Action: Mouse scrolled (1195, 563) with delta (0, 0)
Screenshot: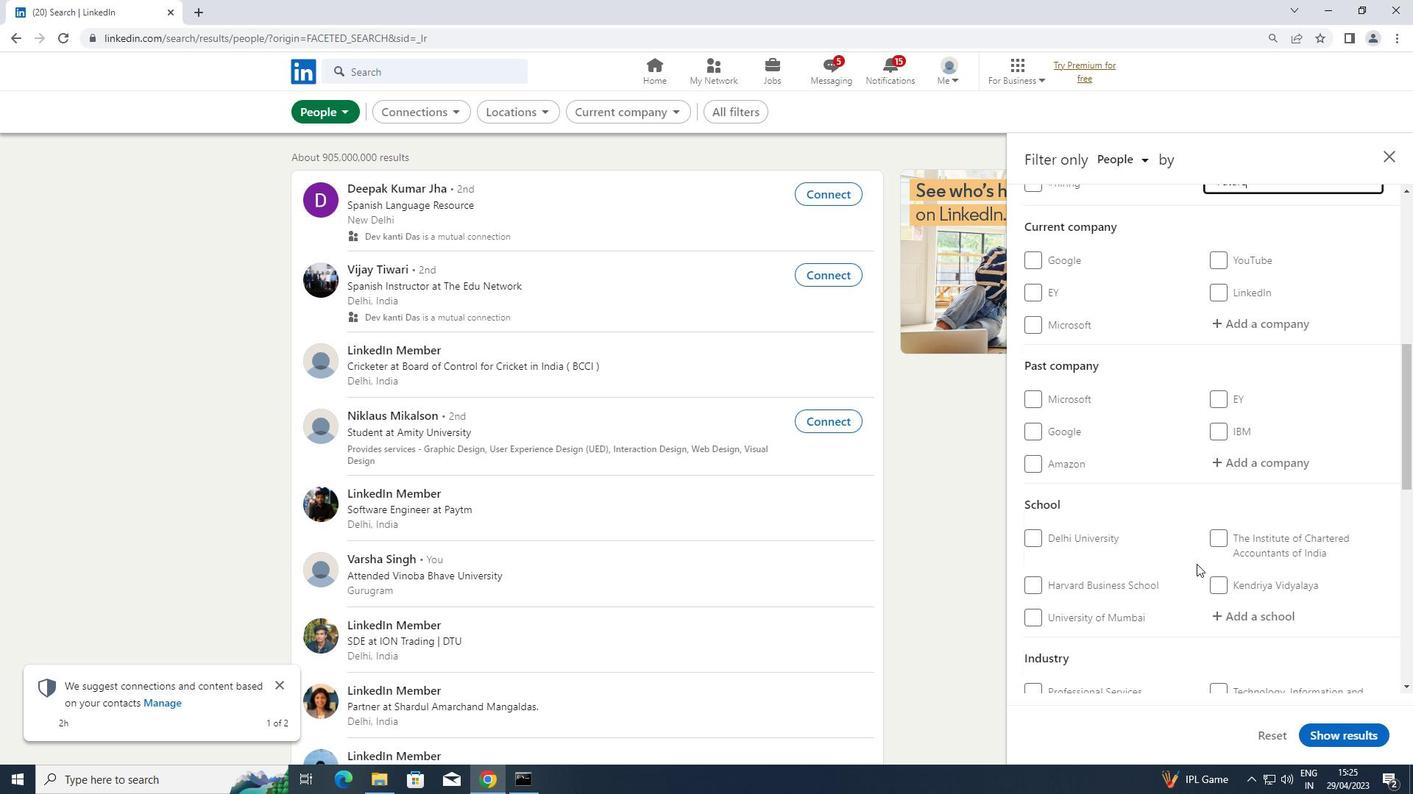 
Action: Mouse scrolled (1195, 563) with delta (0, 0)
Screenshot: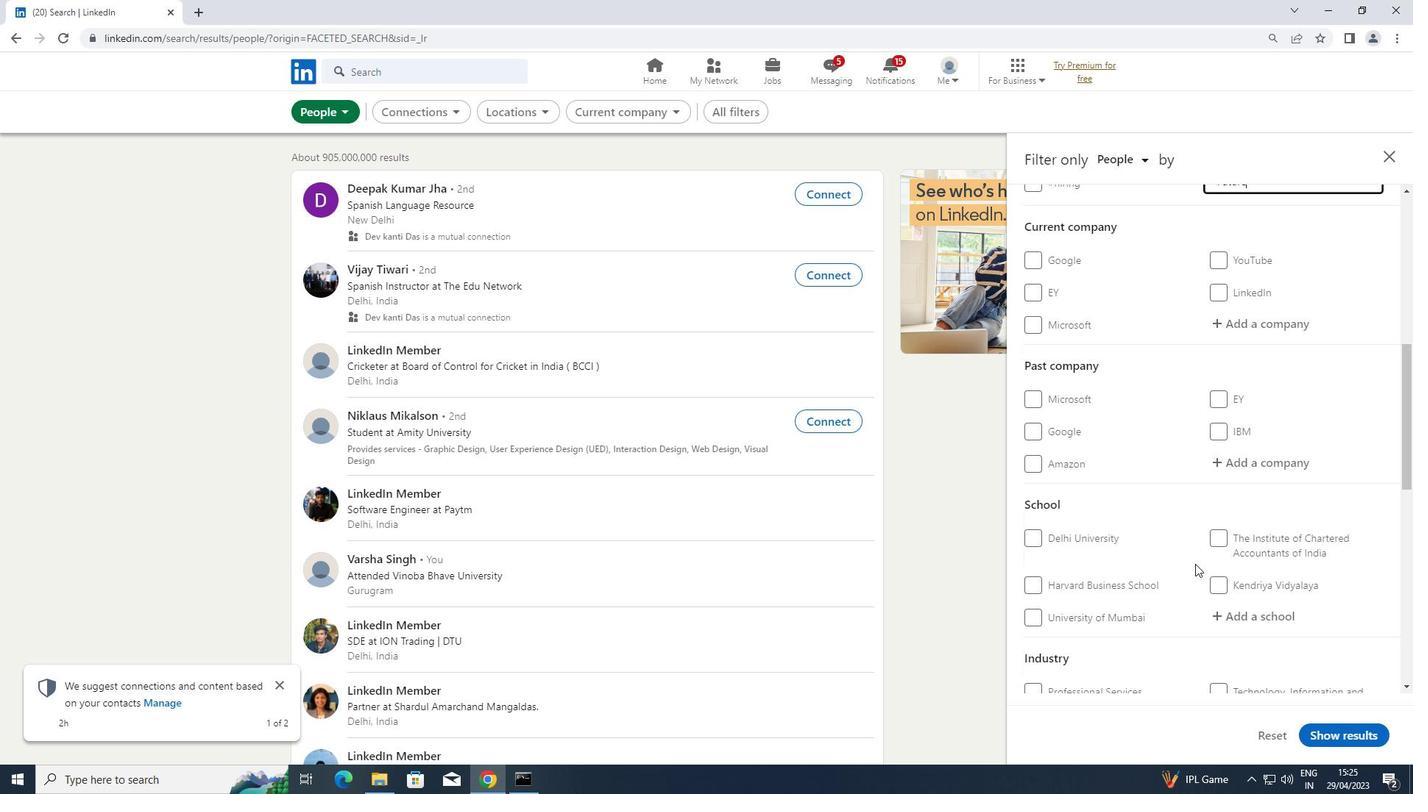 
Action: Mouse moved to (1032, 566)
Screenshot: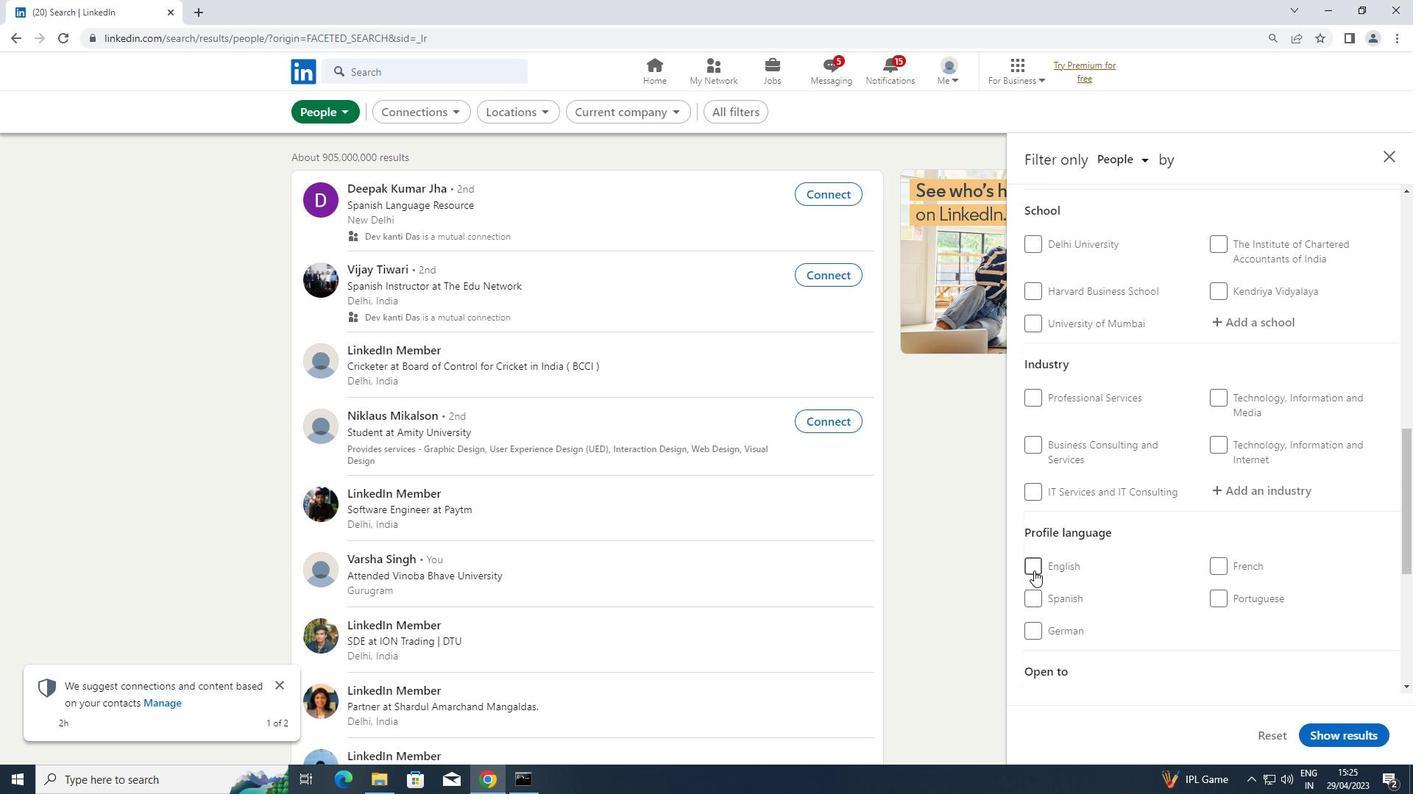 
Action: Mouse pressed left at (1032, 566)
Screenshot: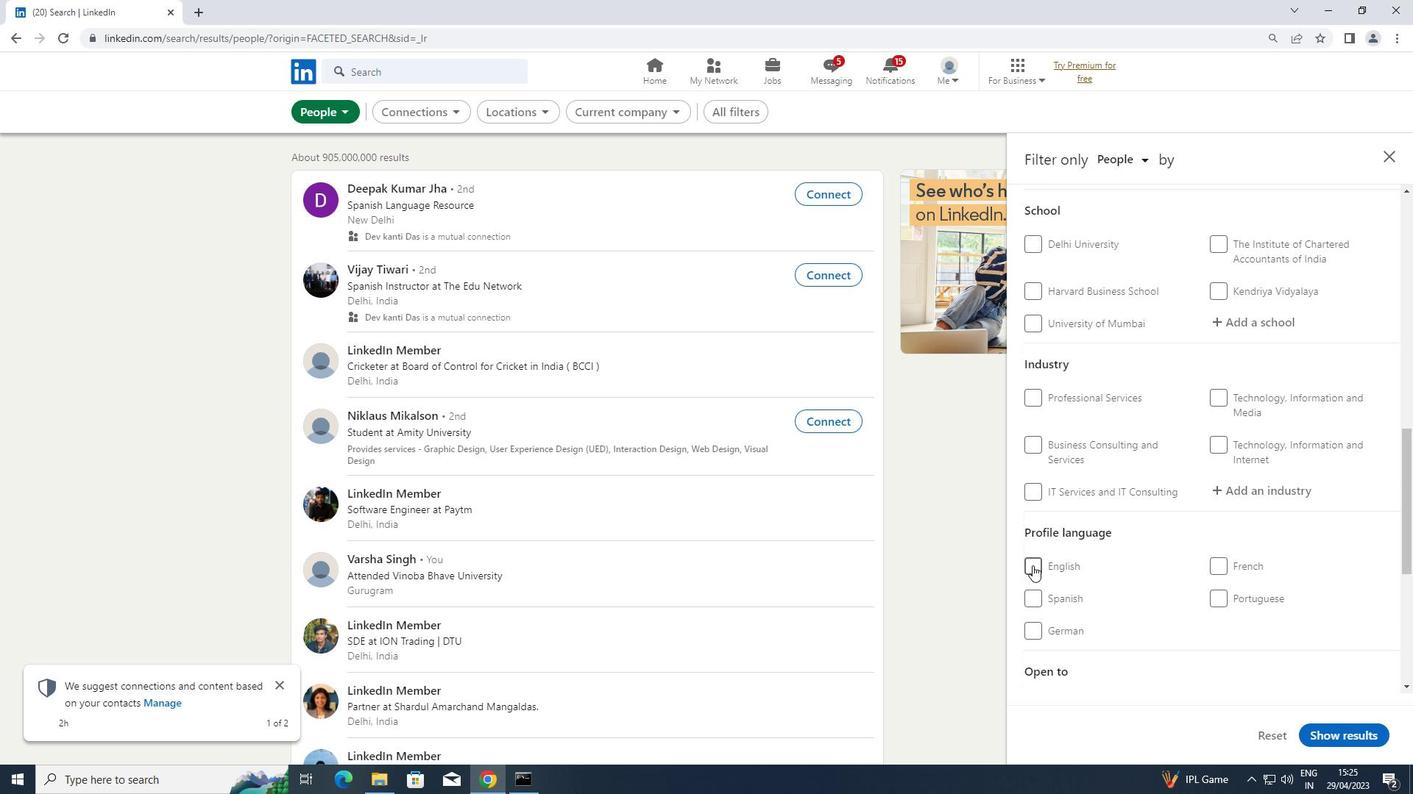 
Action: Mouse moved to (1133, 562)
Screenshot: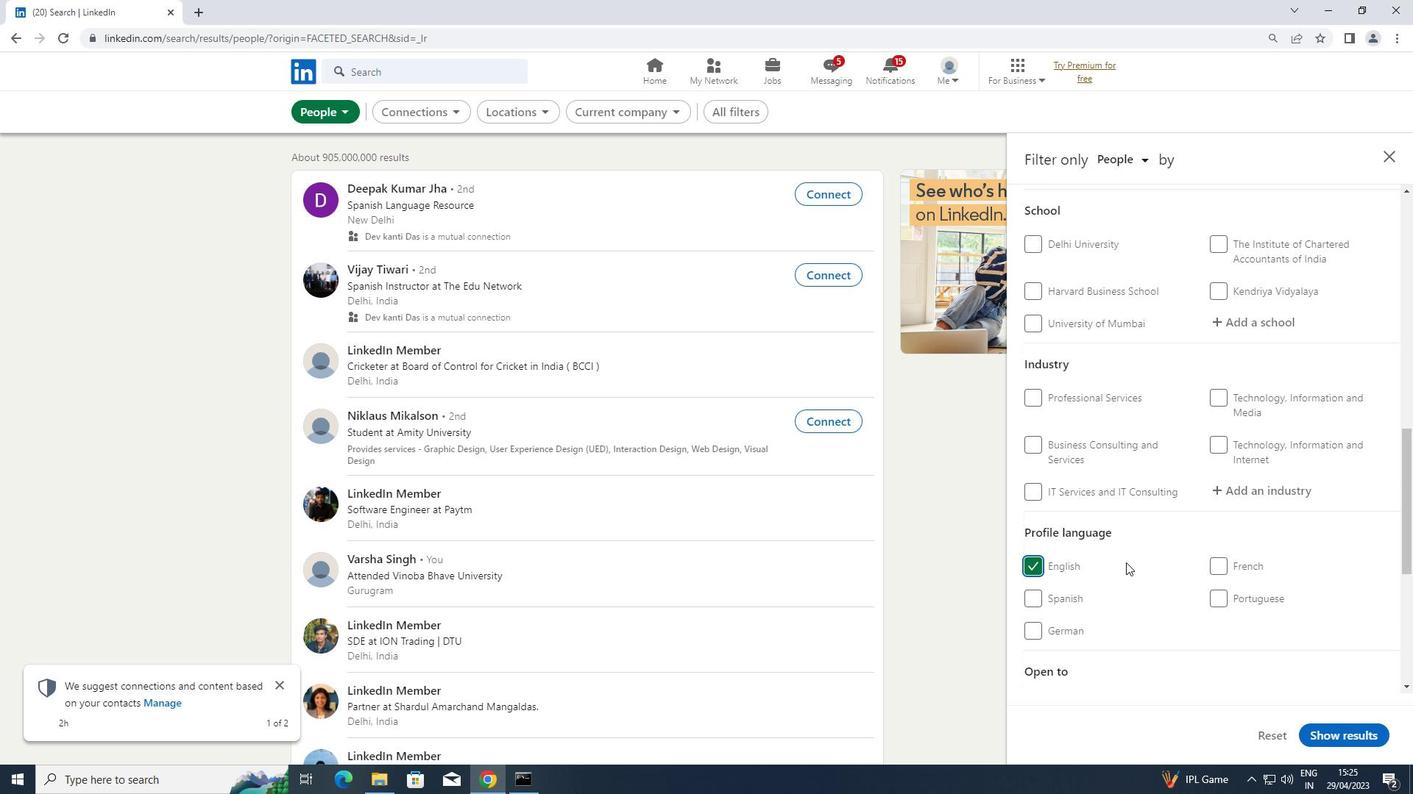 
Action: Mouse scrolled (1133, 563) with delta (0, 0)
Screenshot: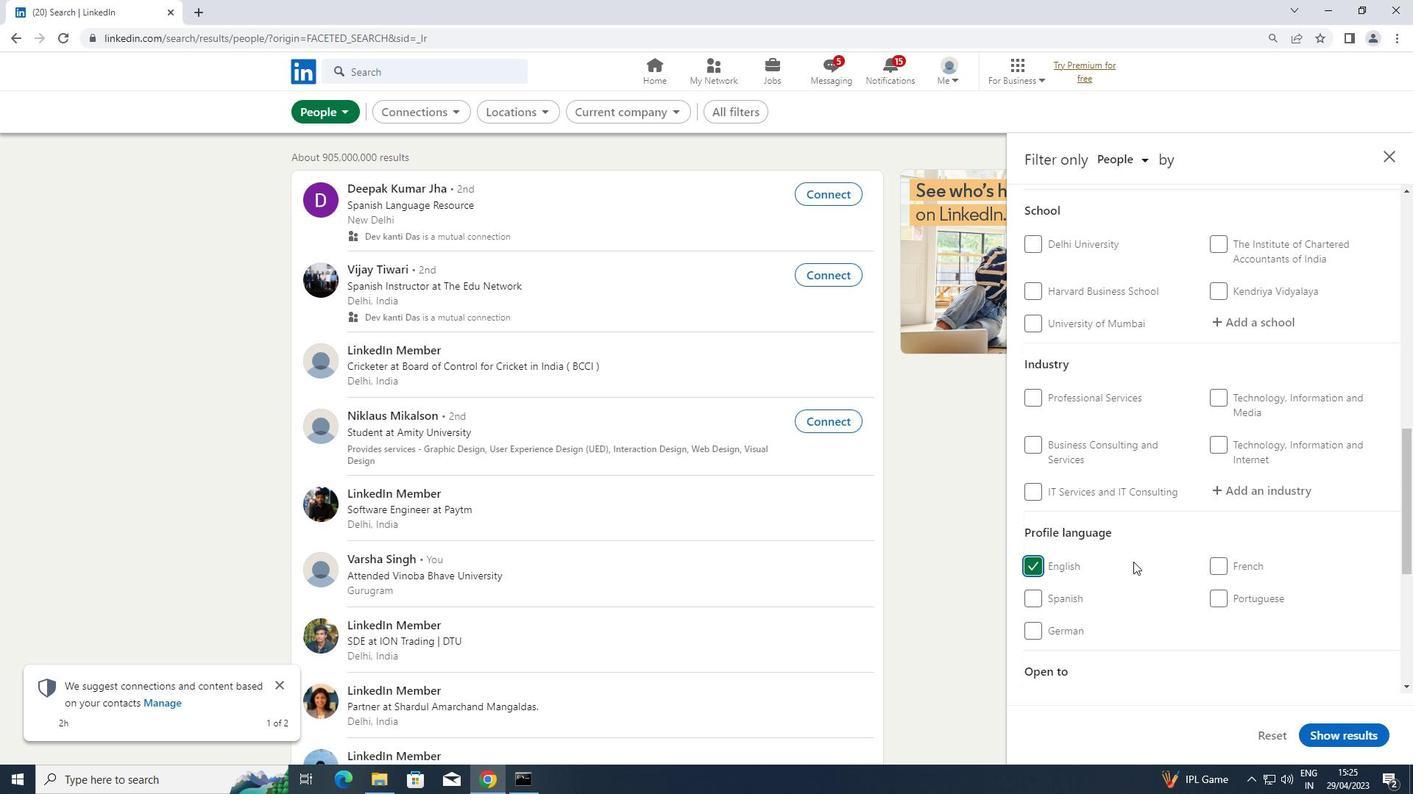 
Action: Mouse scrolled (1133, 563) with delta (0, 0)
Screenshot: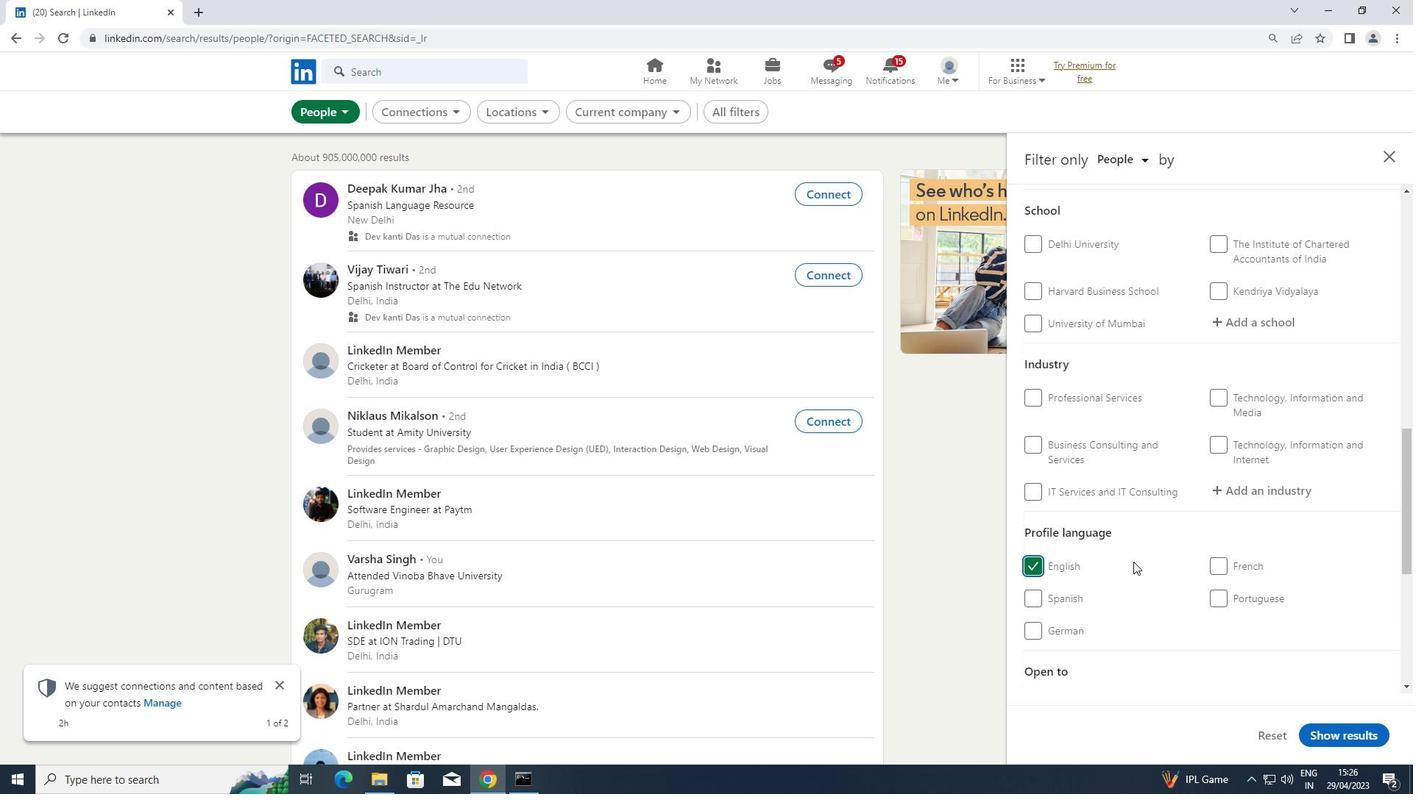 
Action: Mouse scrolled (1133, 563) with delta (0, 0)
Screenshot: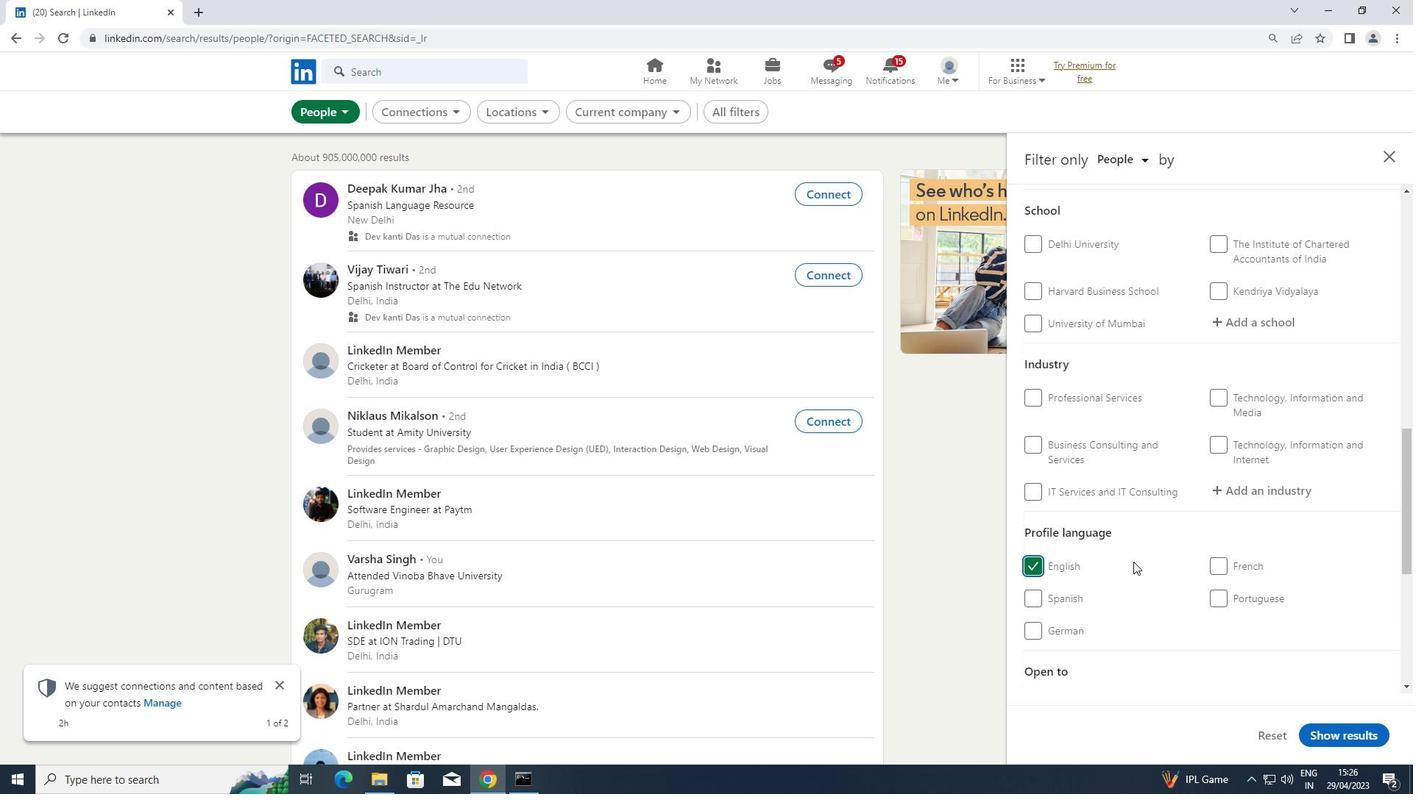 
Action: Mouse scrolled (1133, 563) with delta (0, 0)
Screenshot: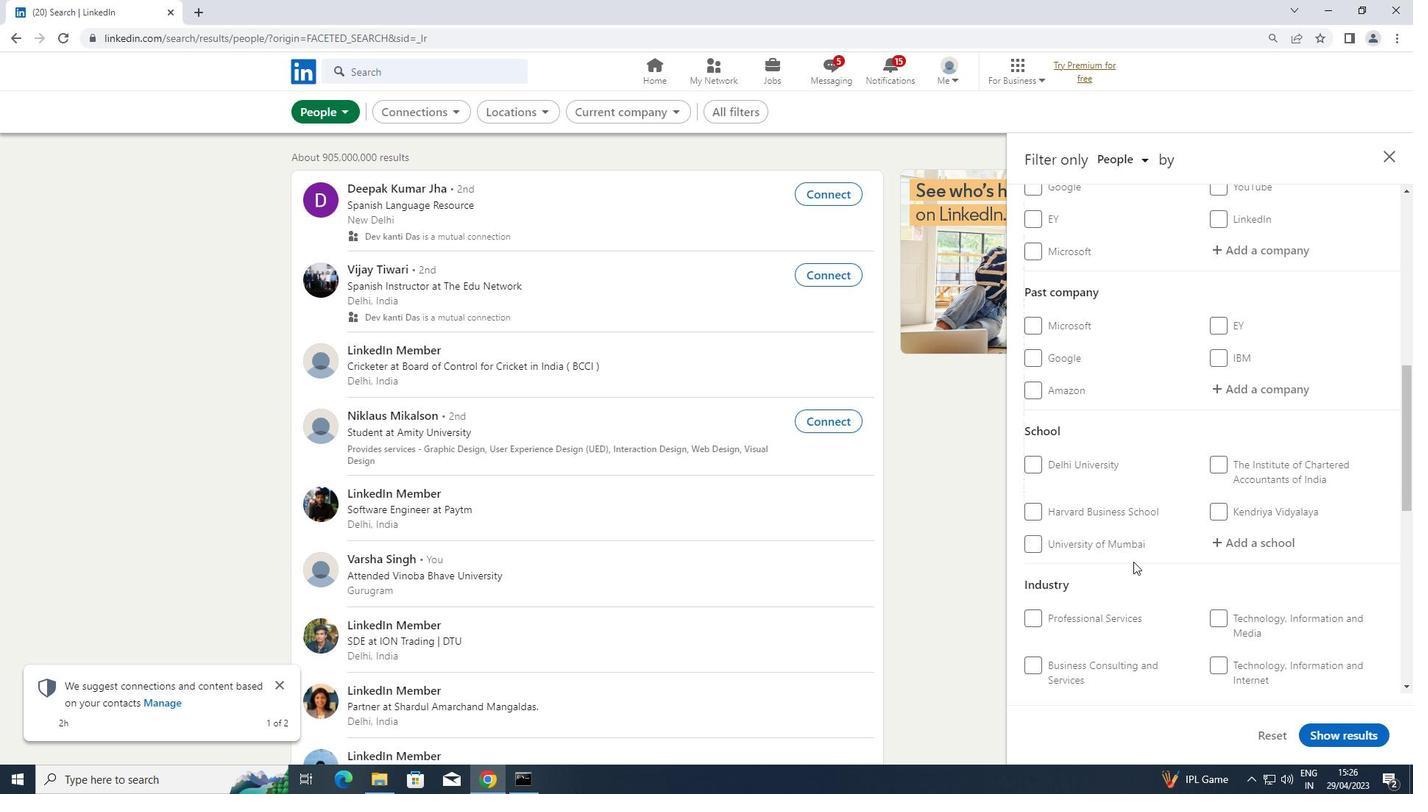 
Action: Mouse scrolled (1133, 563) with delta (0, 0)
Screenshot: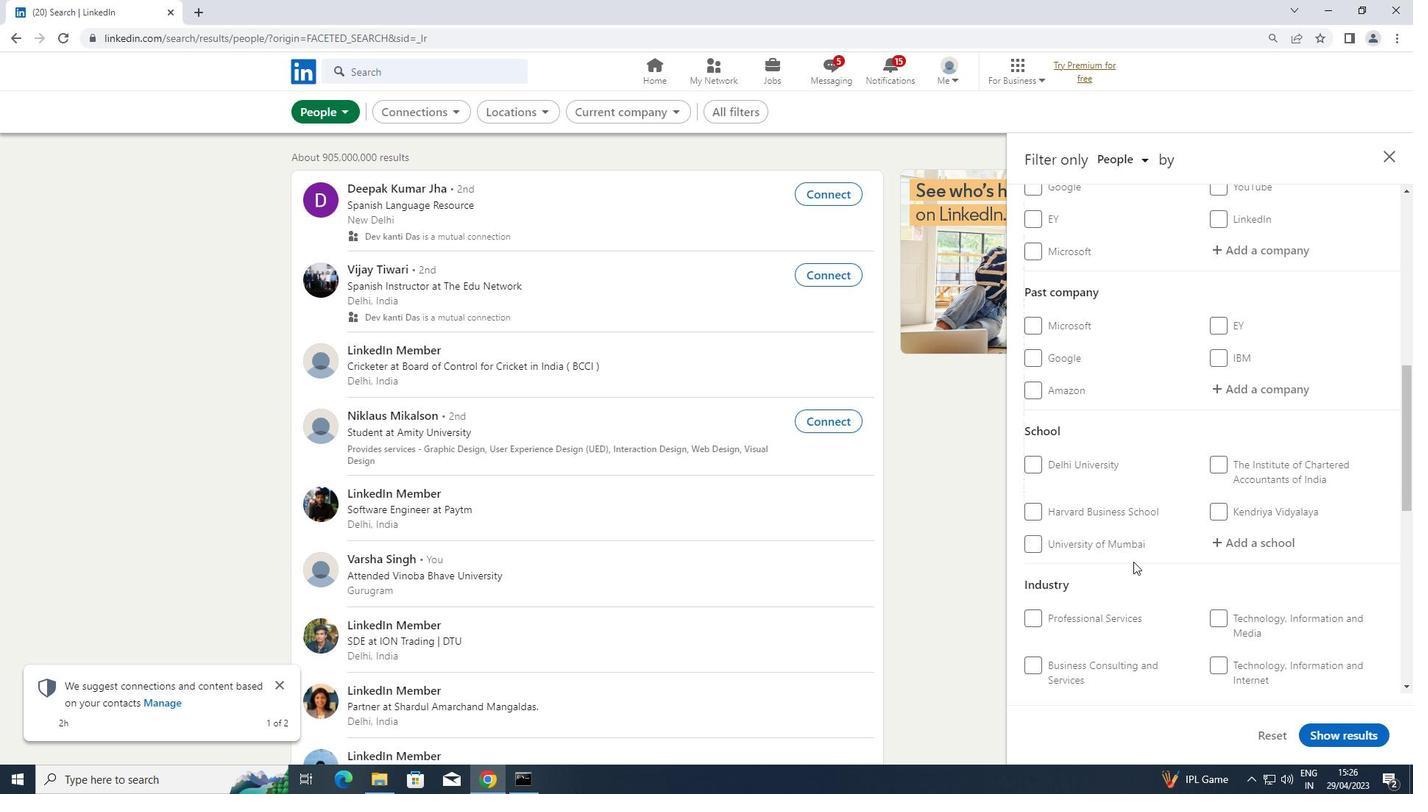 
Action: Mouse moved to (1279, 407)
Screenshot: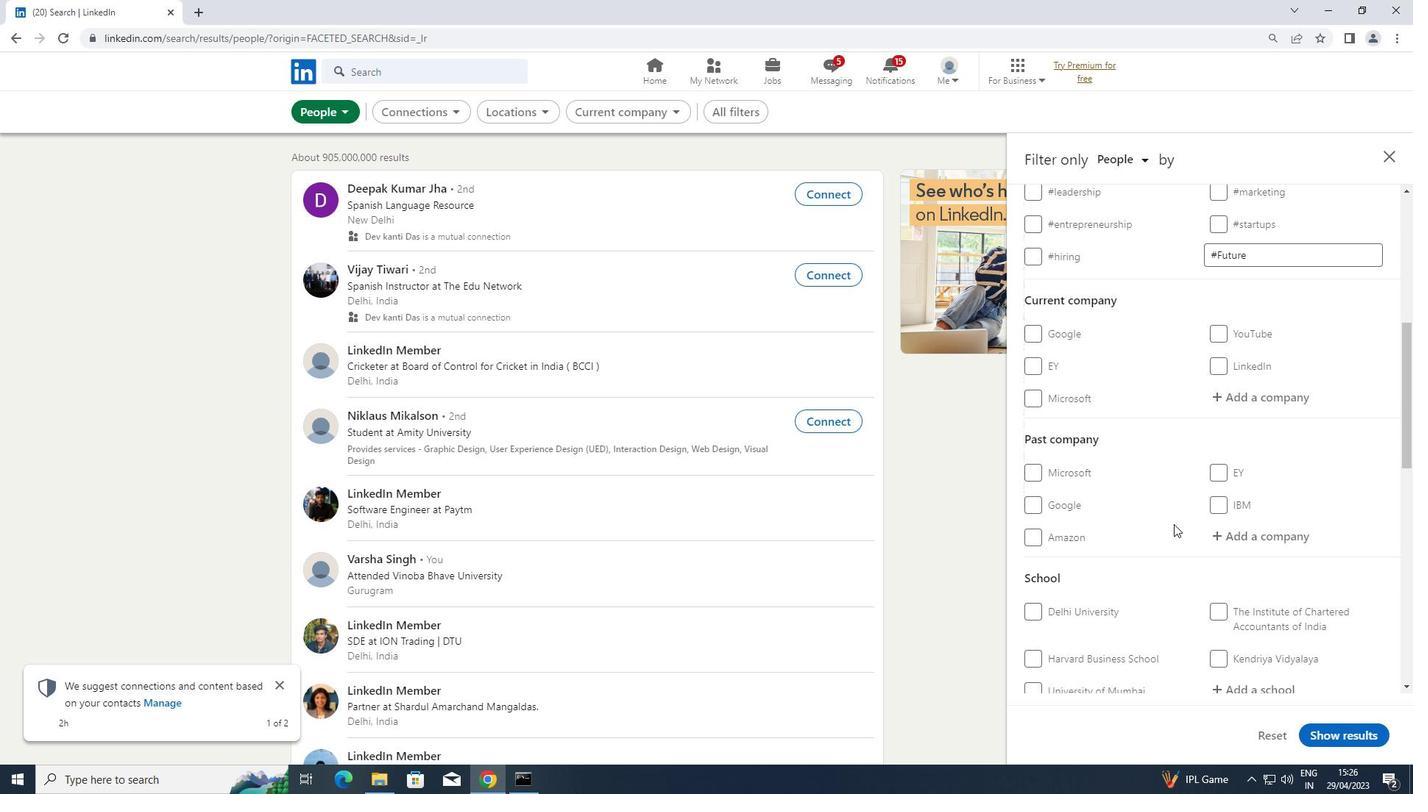 
Action: Mouse pressed left at (1279, 407)
Screenshot: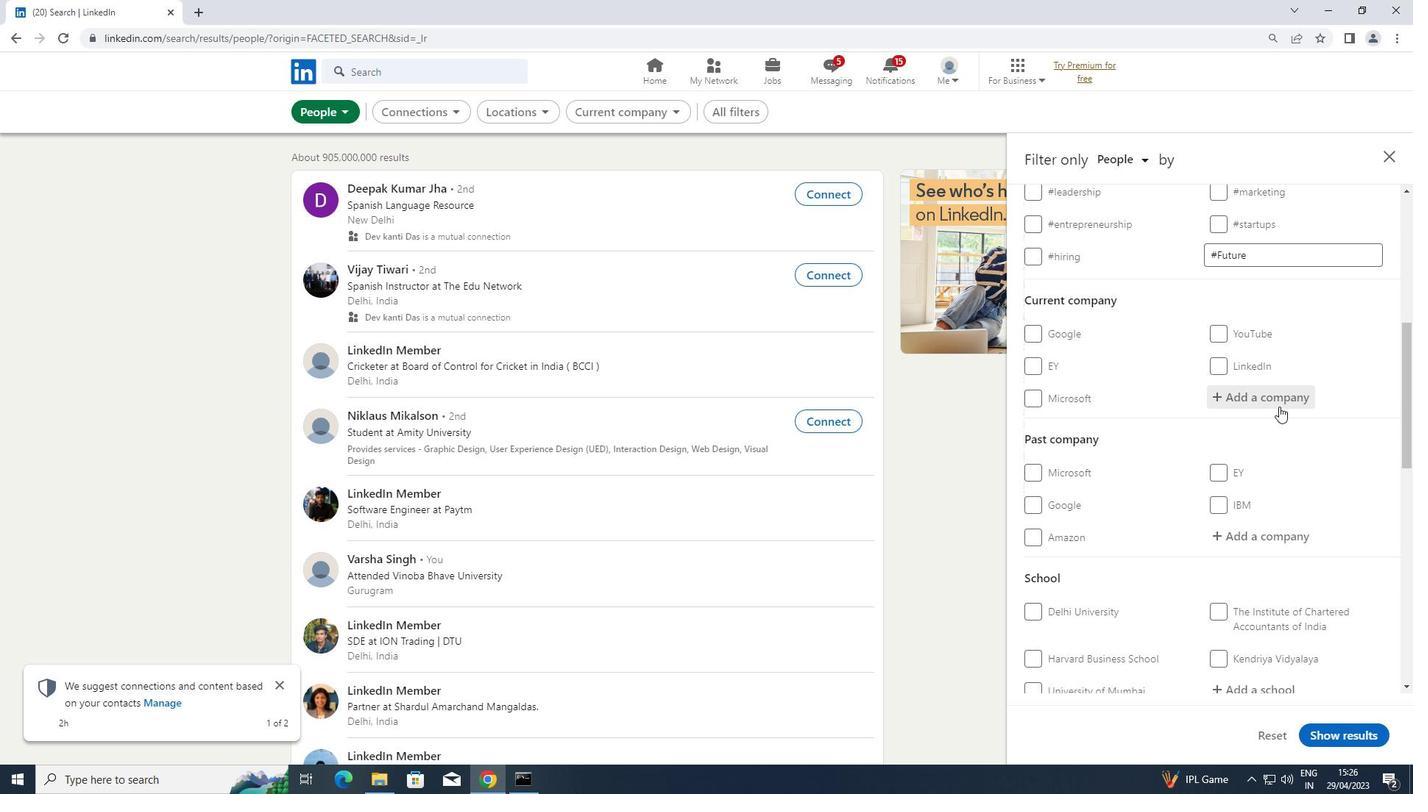 
Action: Key pressed <Key.shift>SOCIAL<Key.space><Key.shift>BEAT
Screenshot: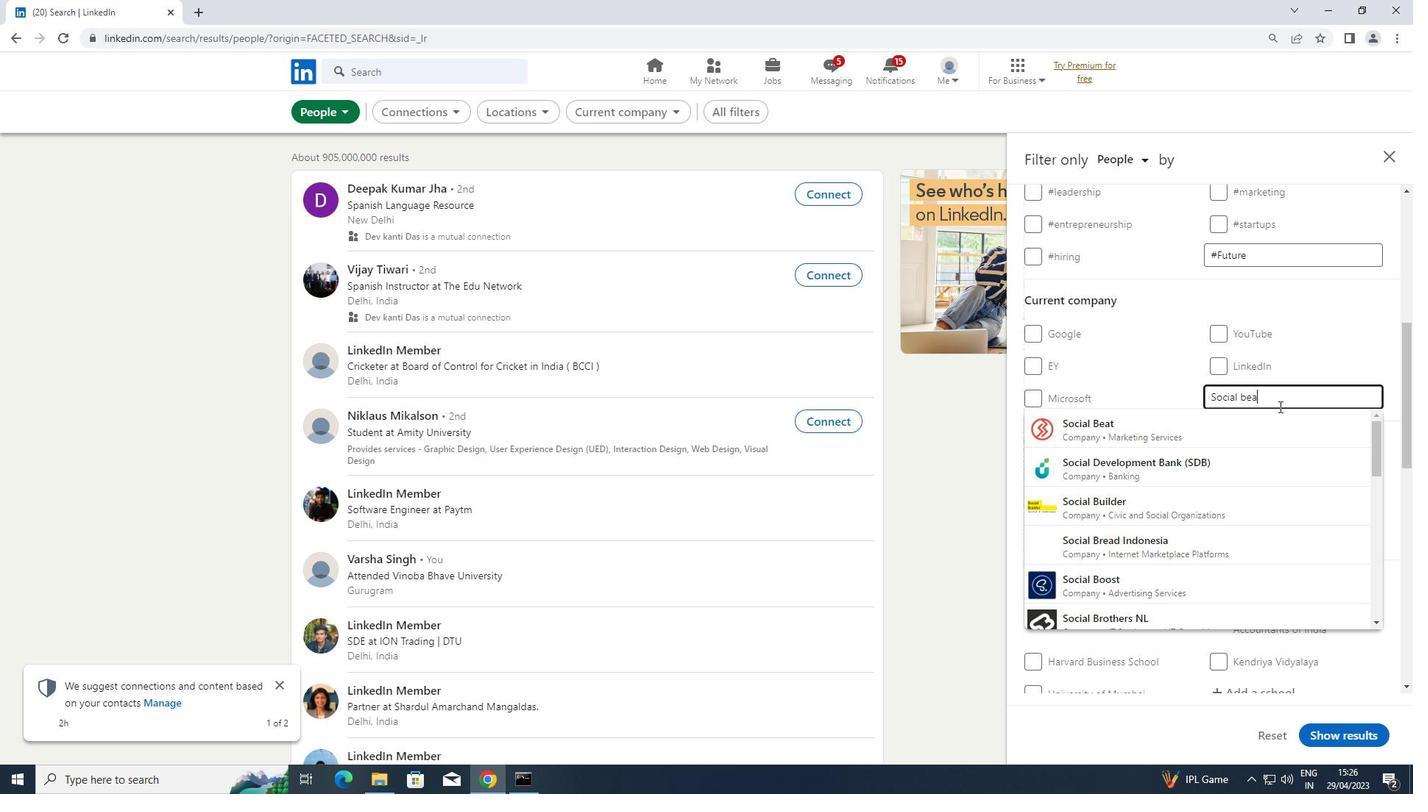 
Action: Mouse moved to (1157, 416)
Screenshot: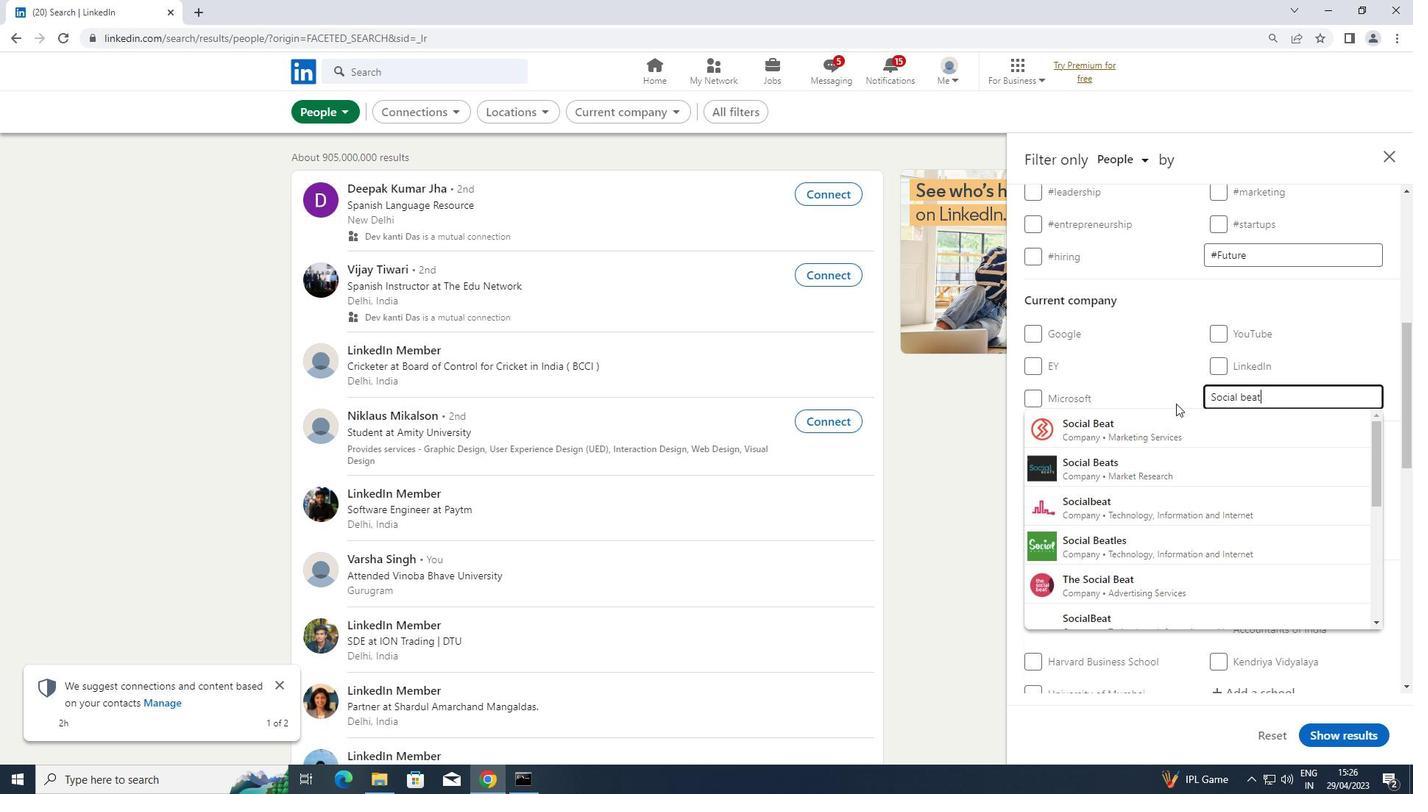 
Action: Mouse pressed left at (1157, 416)
Screenshot: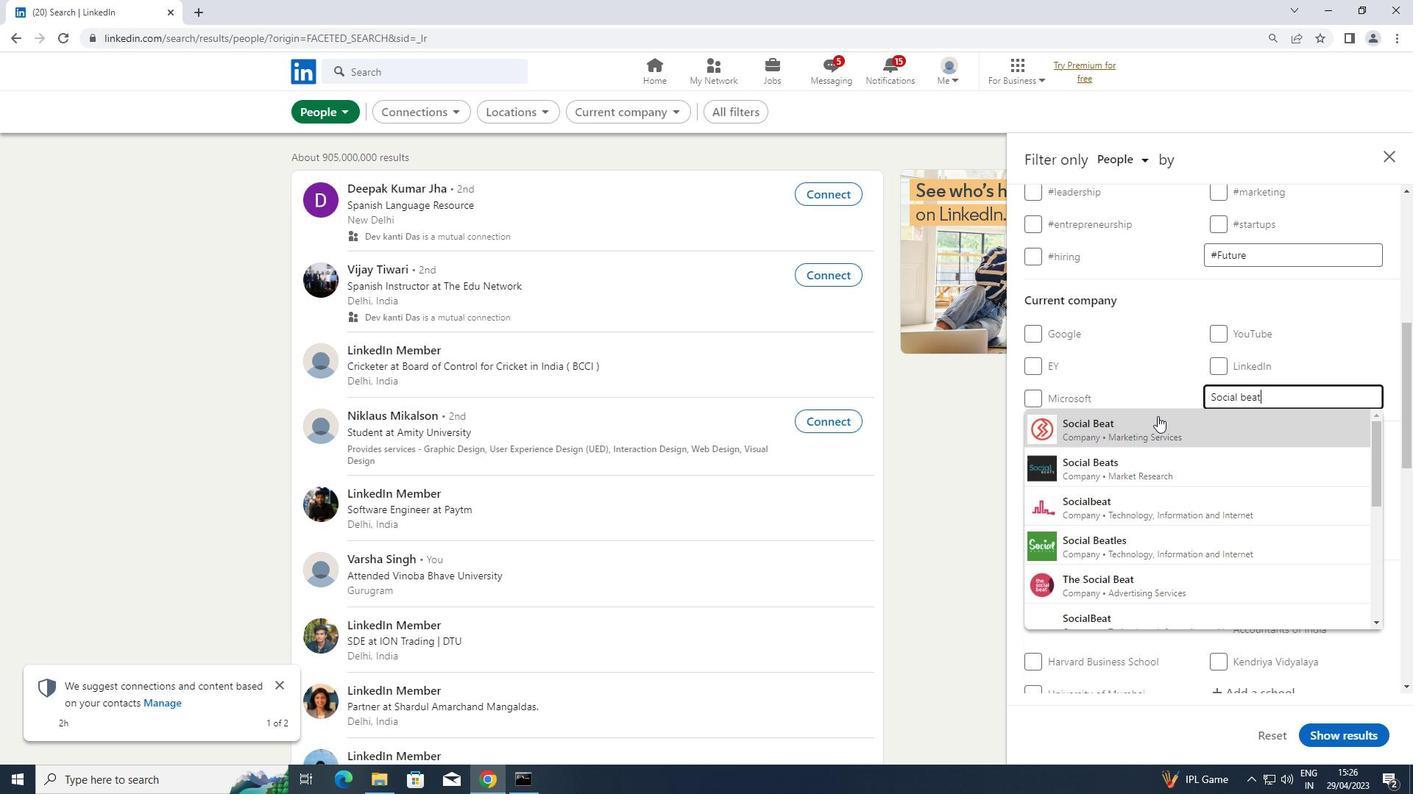 
Action: Mouse moved to (1138, 421)
Screenshot: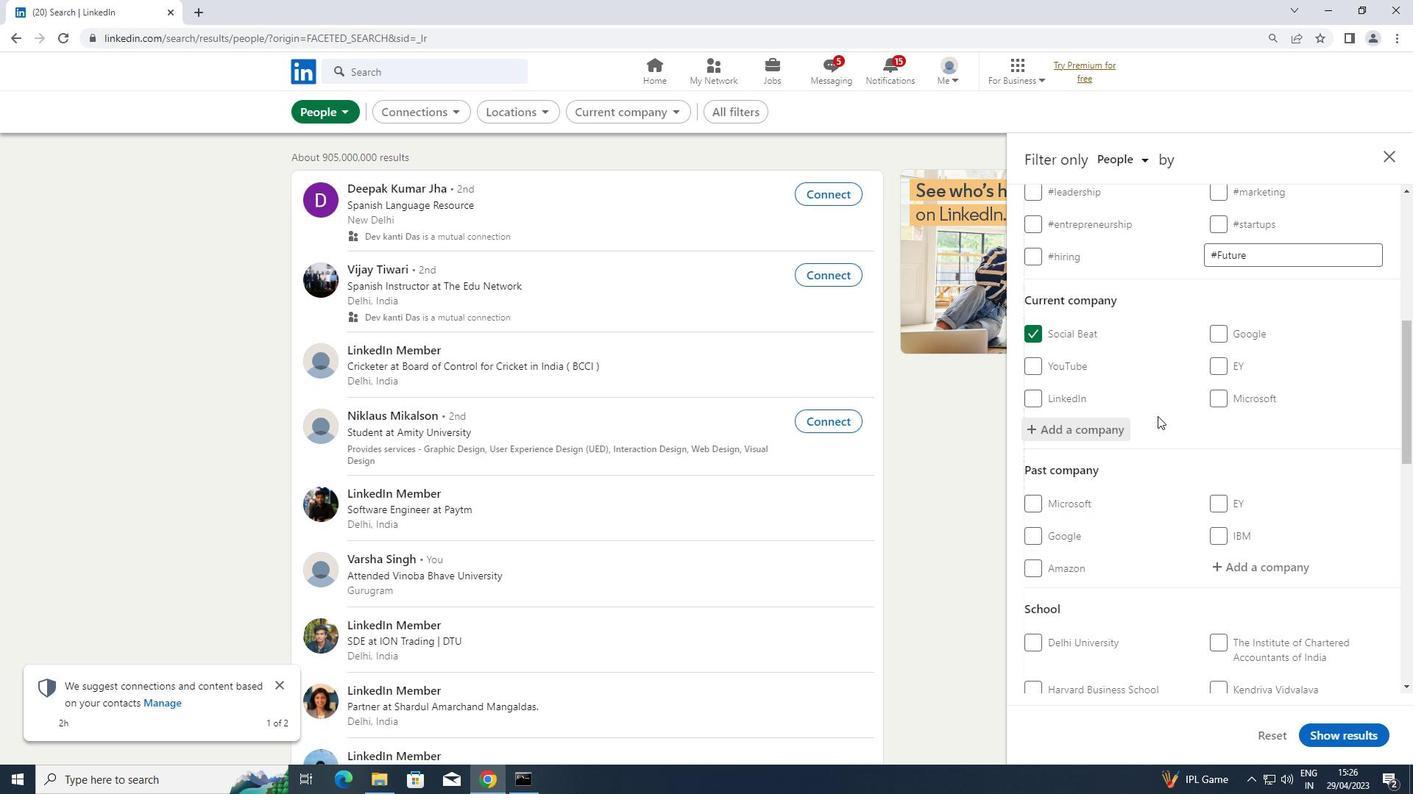 
Action: Mouse scrolled (1138, 421) with delta (0, 0)
Screenshot: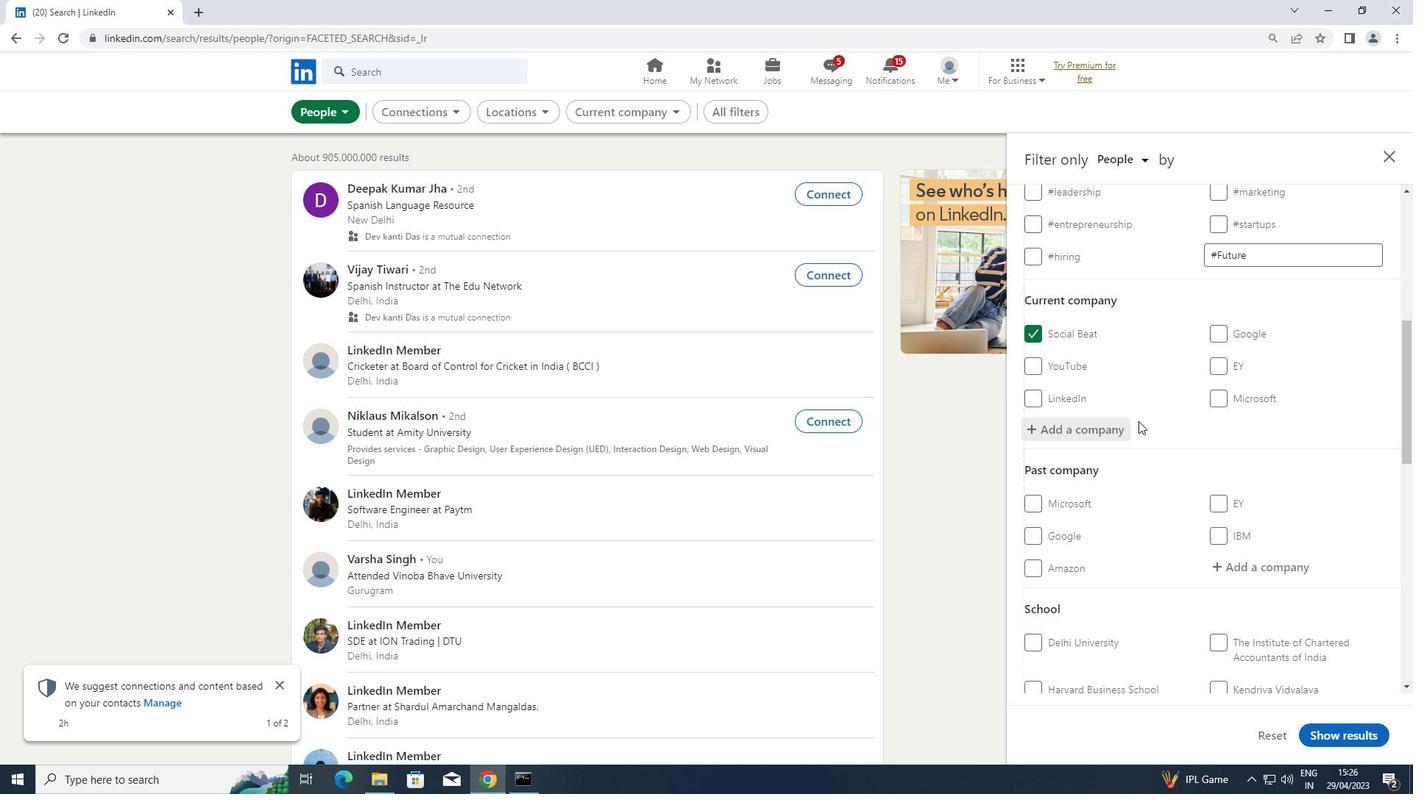 
Action: Mouse scrolled (1138, 421) with delta (0, 0)
Screenshot: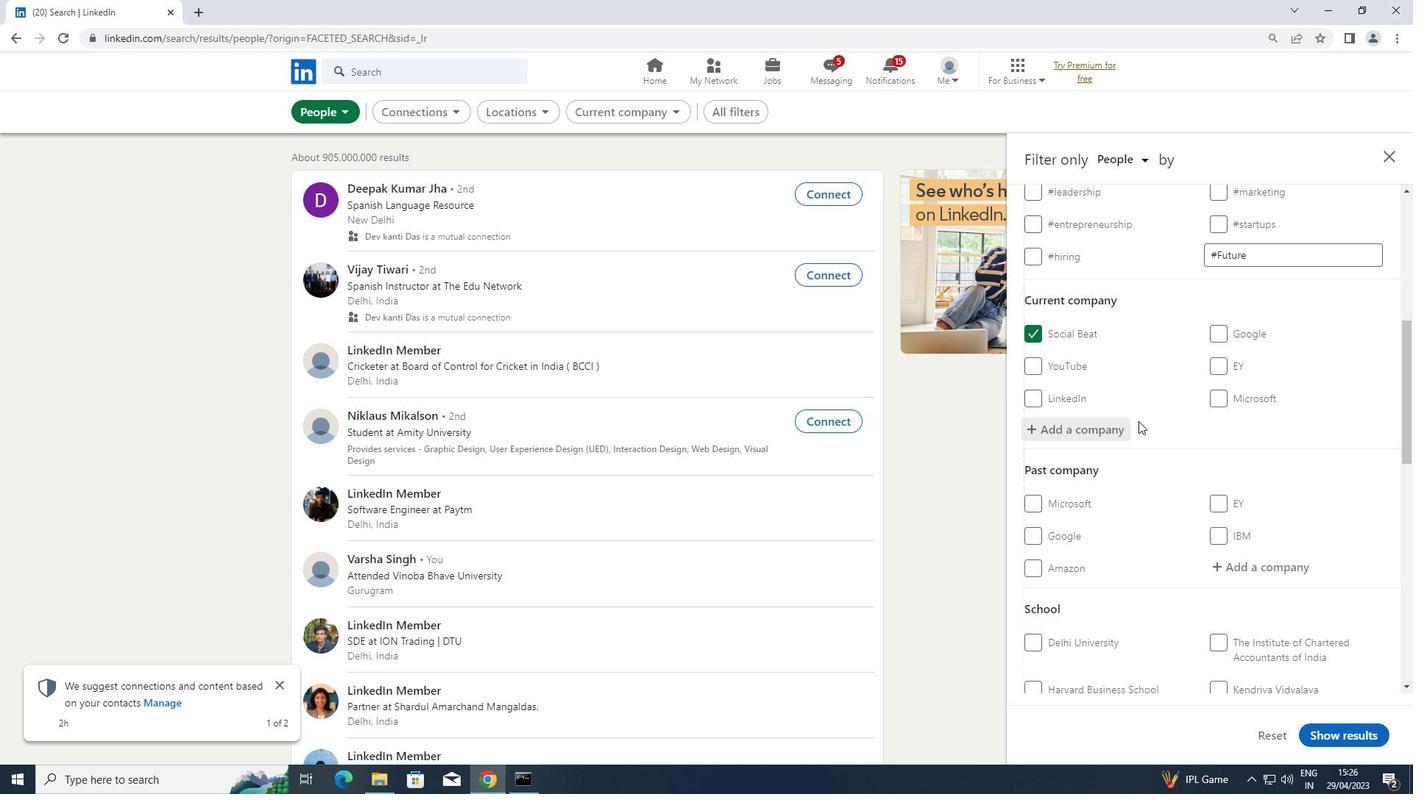 
Action: Mouse scrolled (1138, 421) with delta (0, 0)
Screenshot: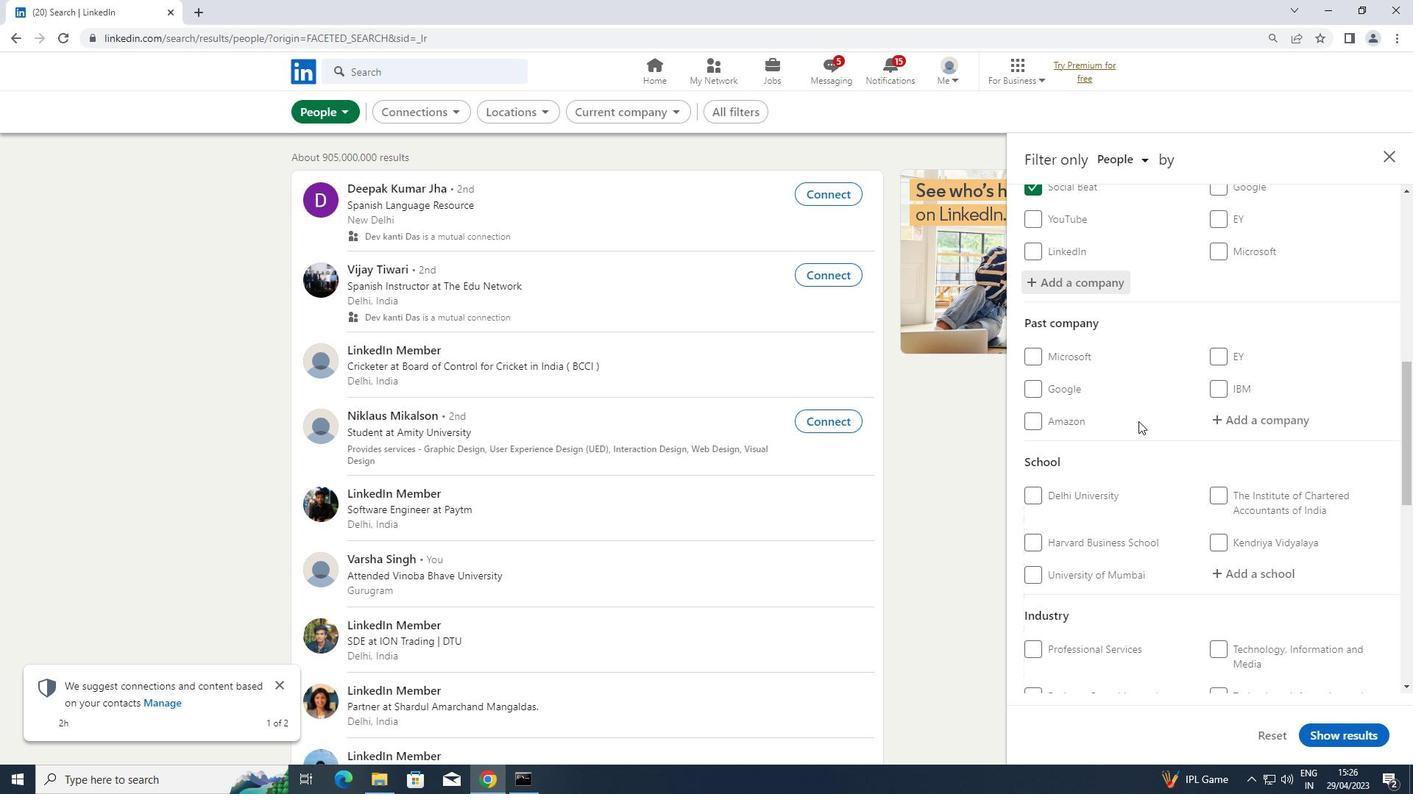 
Action: Mouse scrolled (1138, 421) with delta (0, 0)
Screenshot: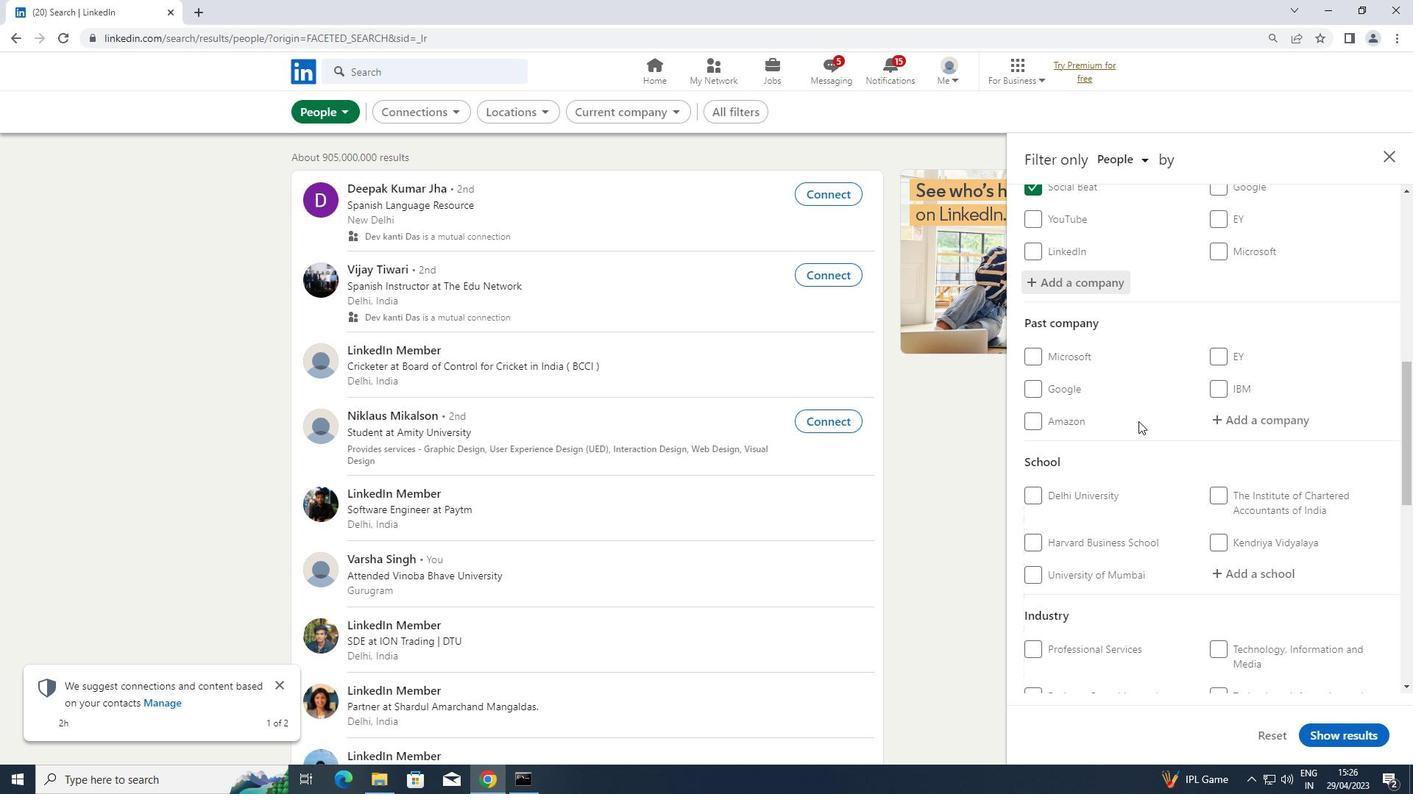 
Action: Mouse moved to (1233, 423)
Screenshot: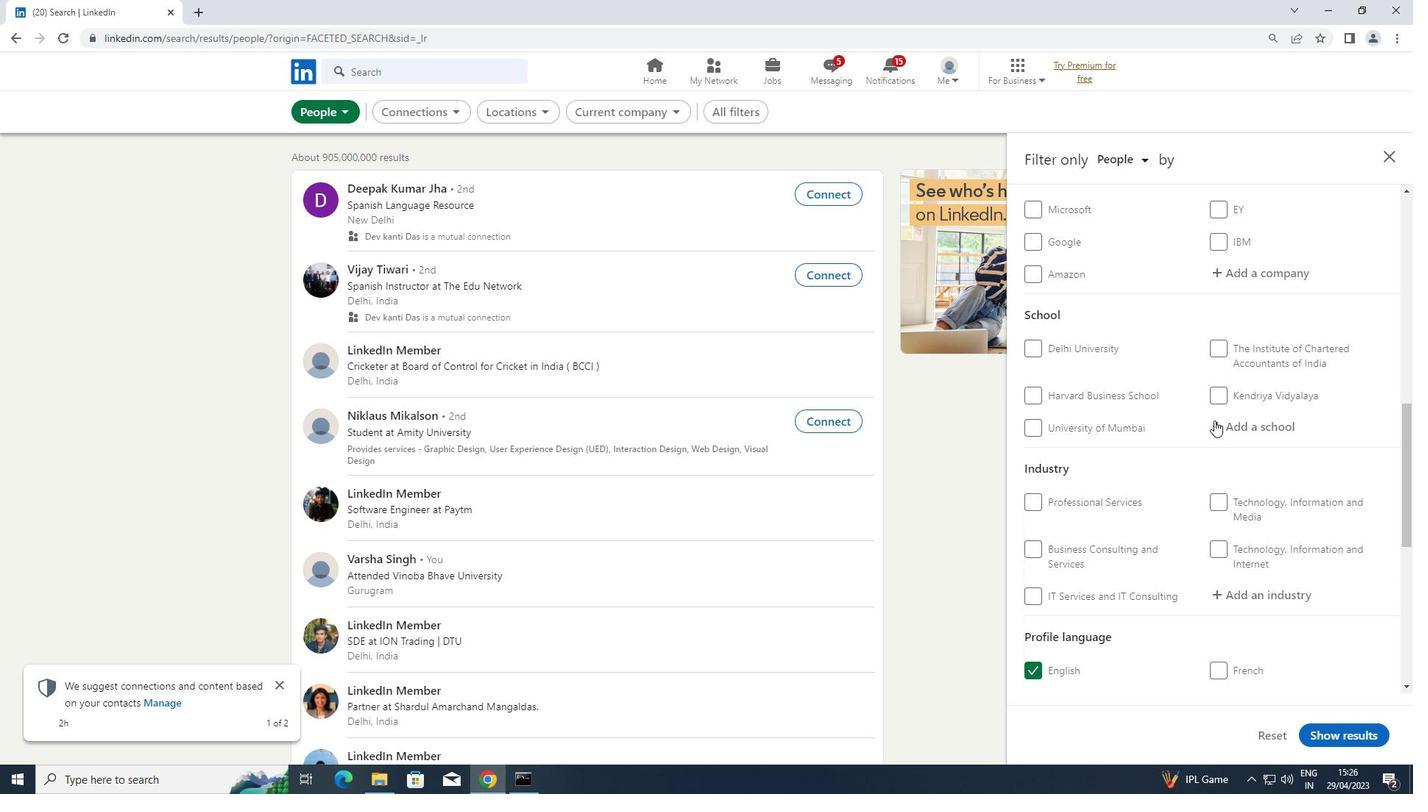
Action: Mouse pressed left at (1233, 423)
Screenshot: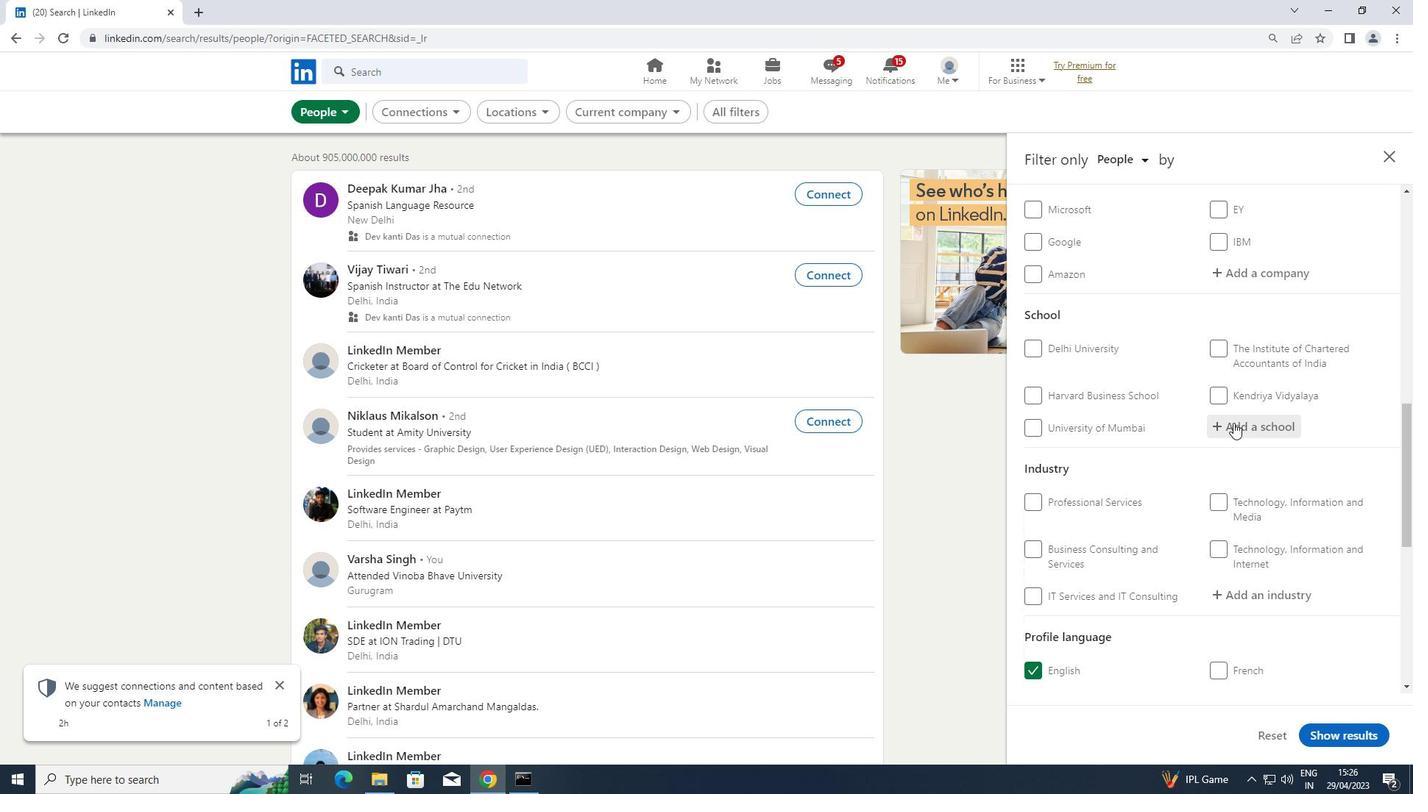 
Action: Key pressed <Key.shift>ST.<Key.space><Key.shift>JOSE
Screenshot: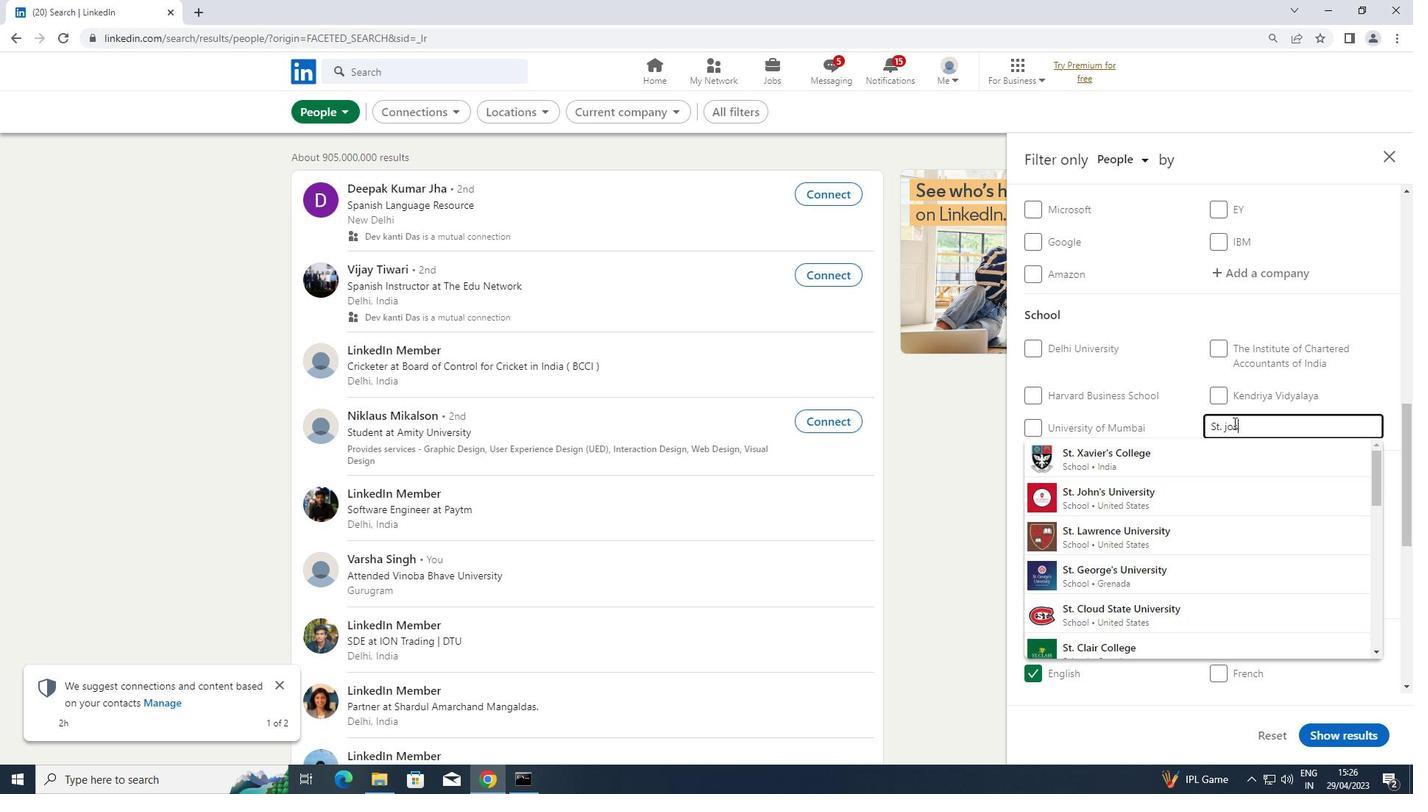 
Action: Mouse moved to (1165, 460)
Screenshot: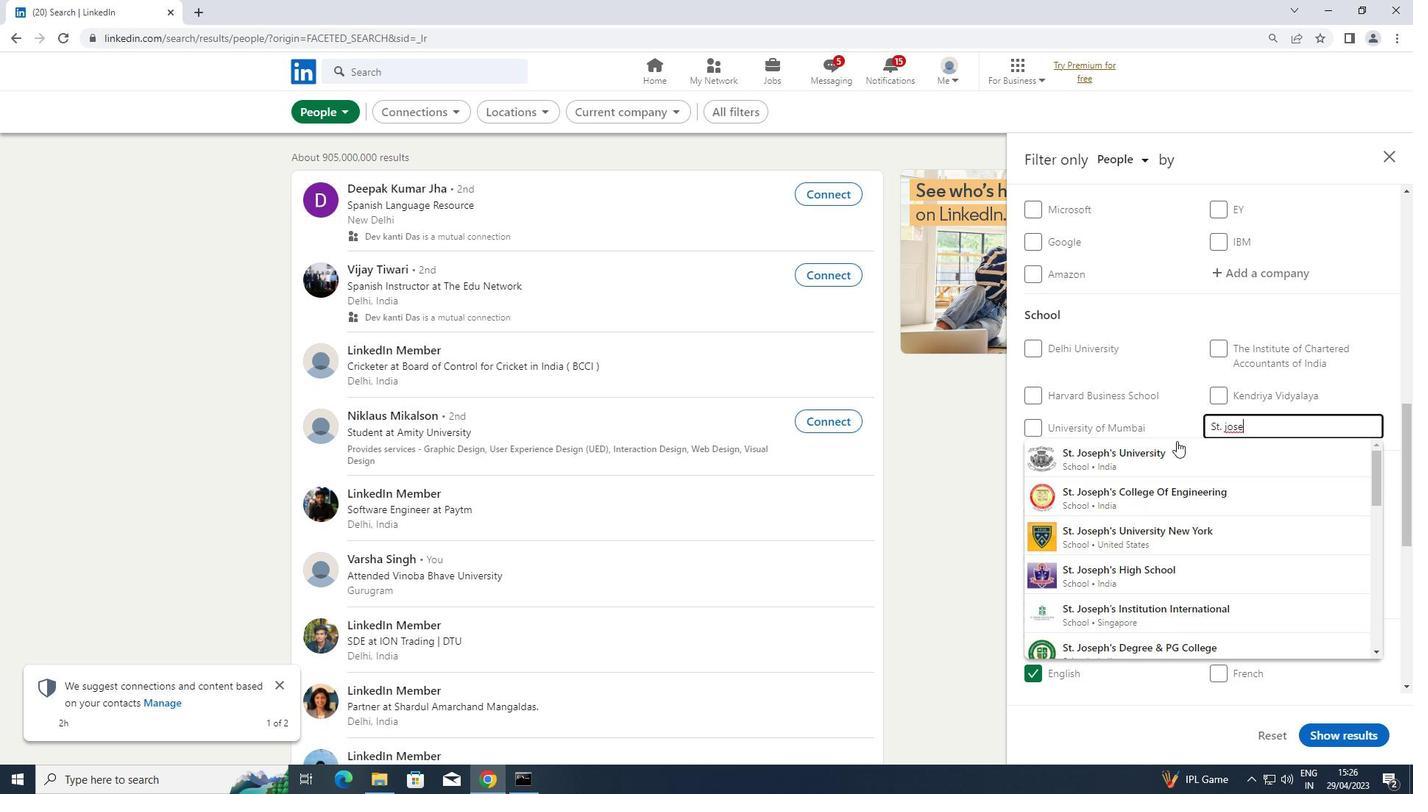 
Action: Mouse pressed left at (1165, 460)
Screenshot: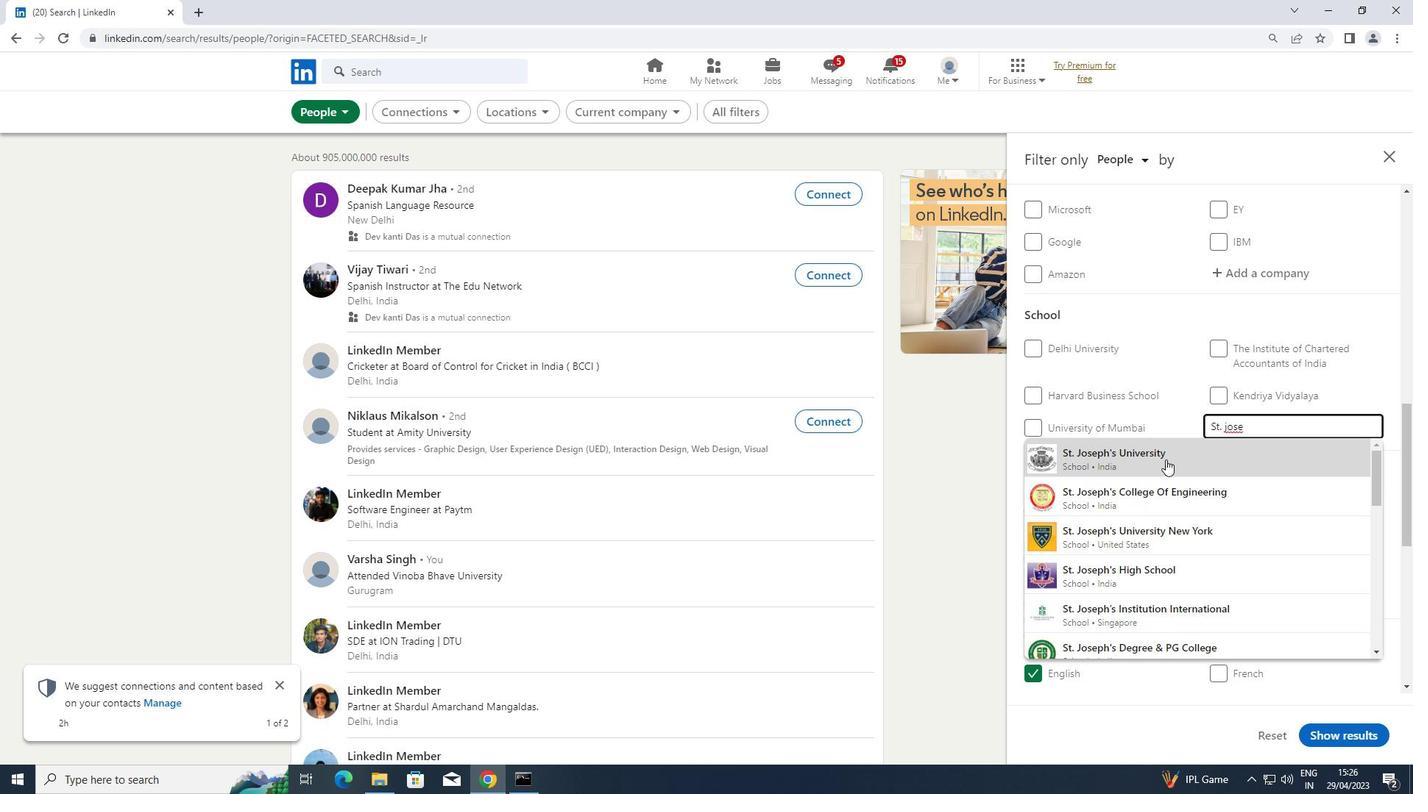 
Action: Mouse scrolled (1165, 459) with delta (0, 0)
Screenshot: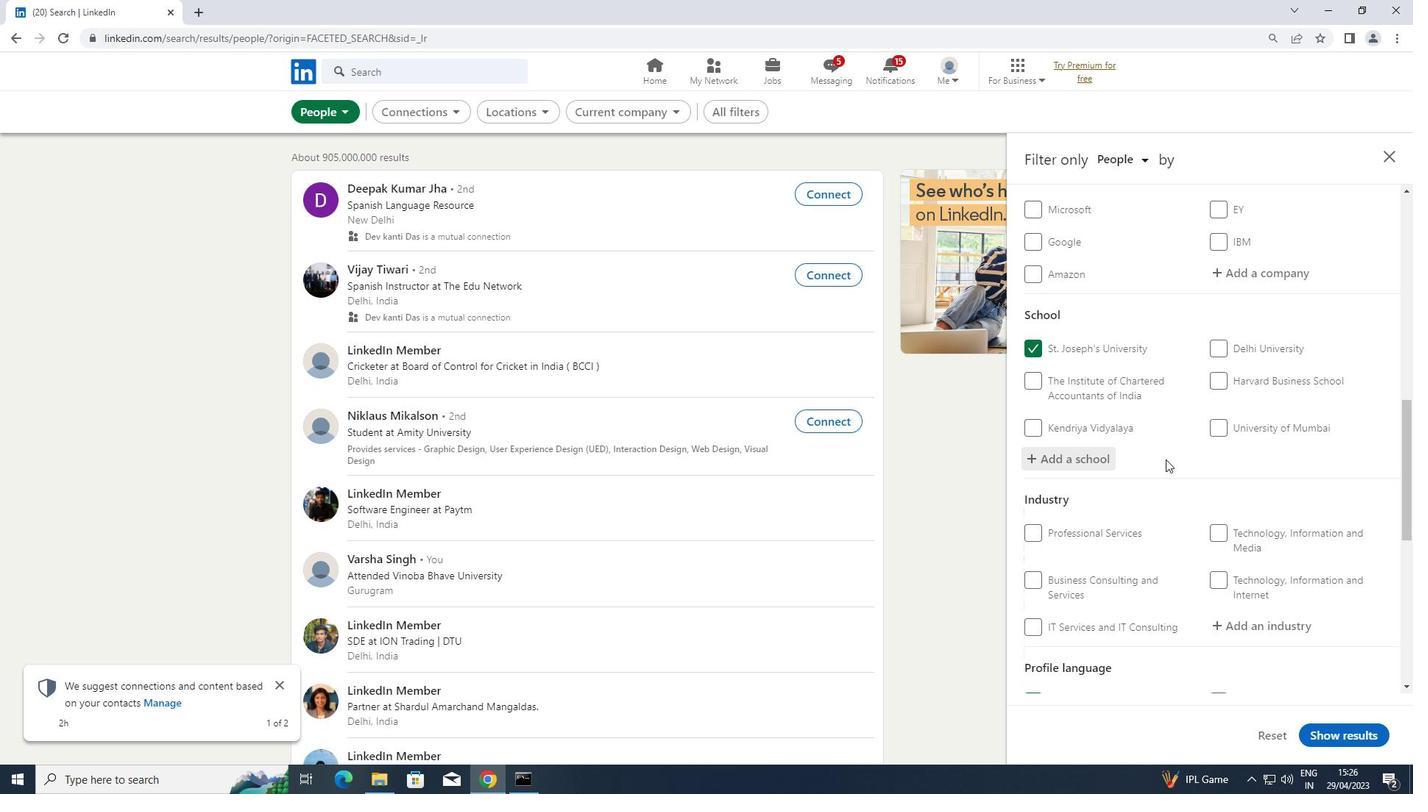
Action: Mouse moved to (1267, 541)
Screenshot: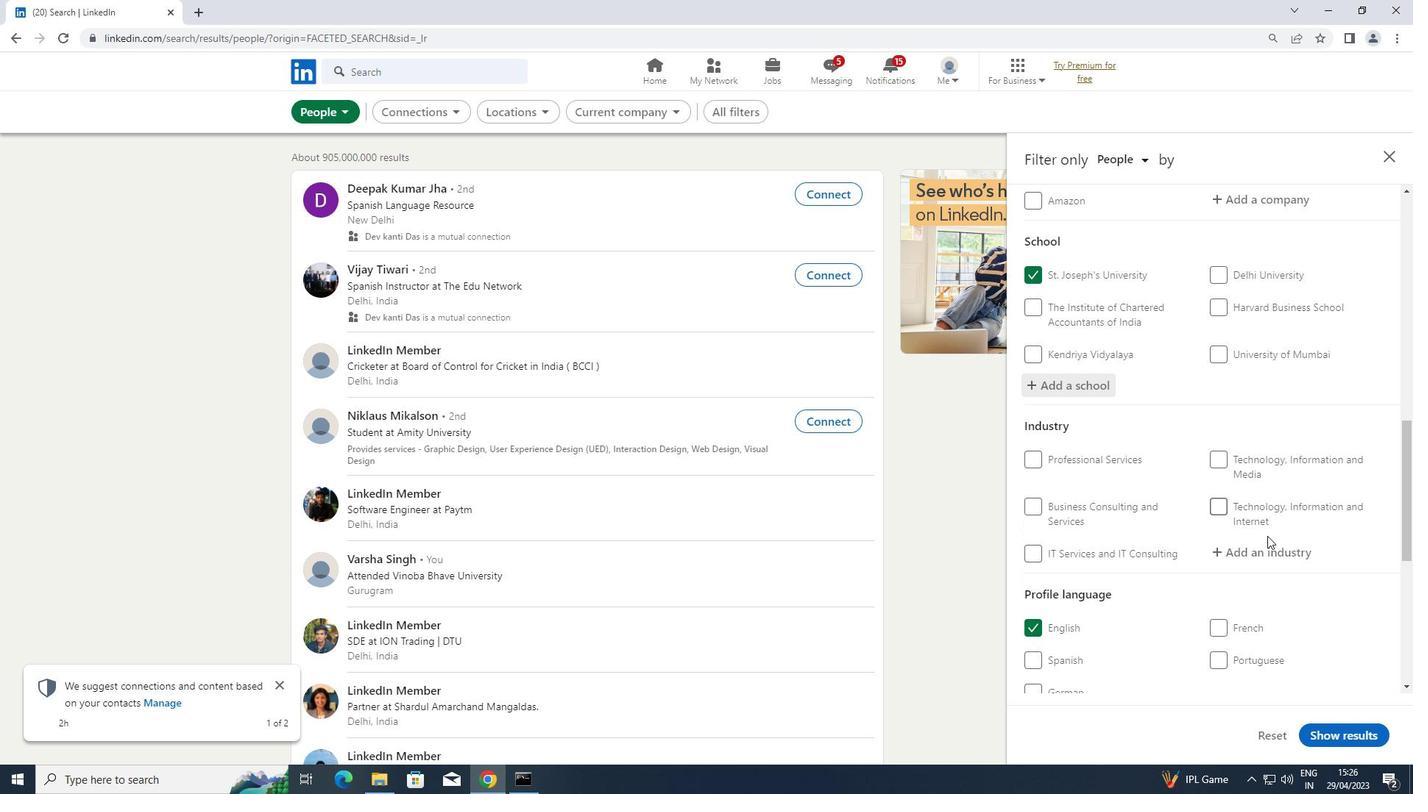 
Action: Mouse pressed left at (1267, 541)
Screenshot: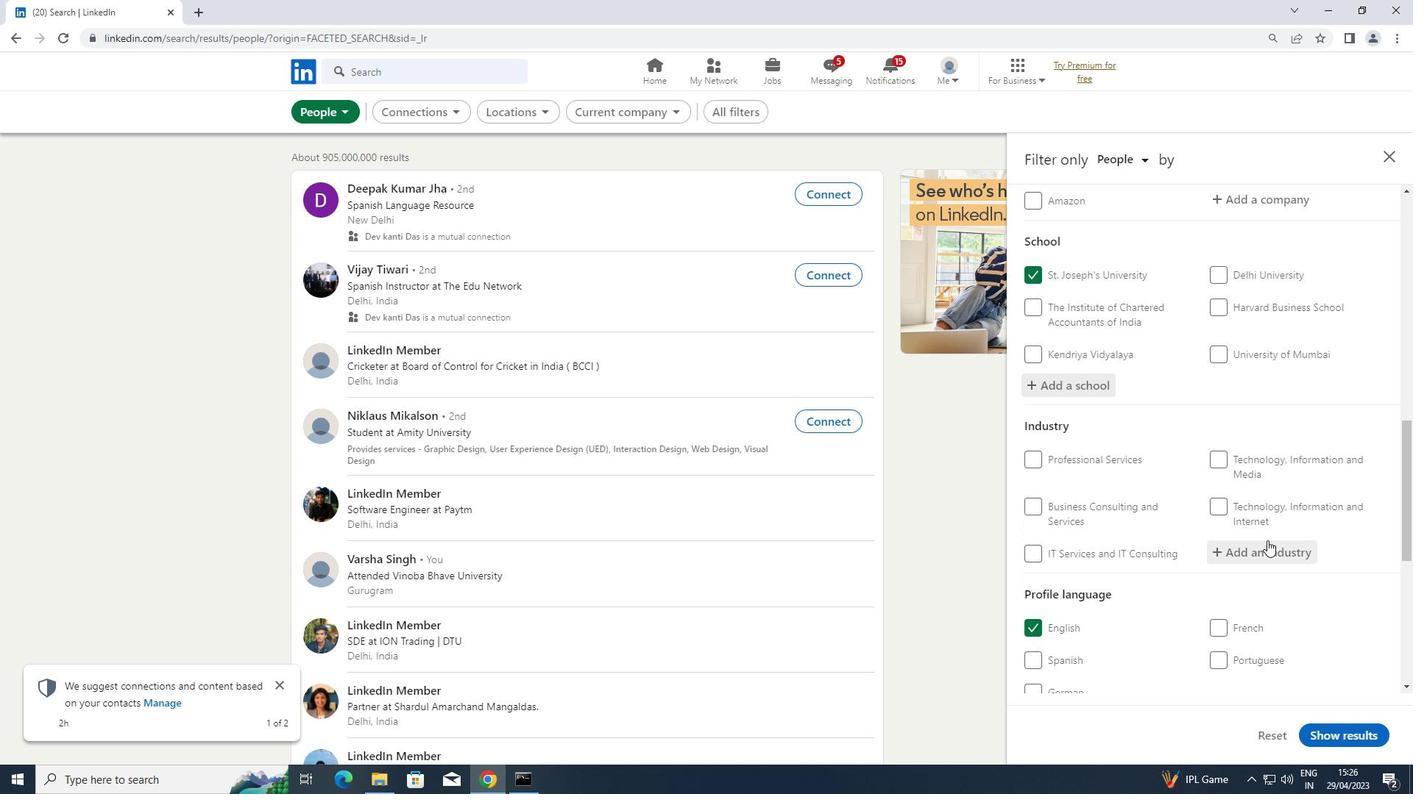 
Action: Mouse moved to (1267, 541)
Screenshot: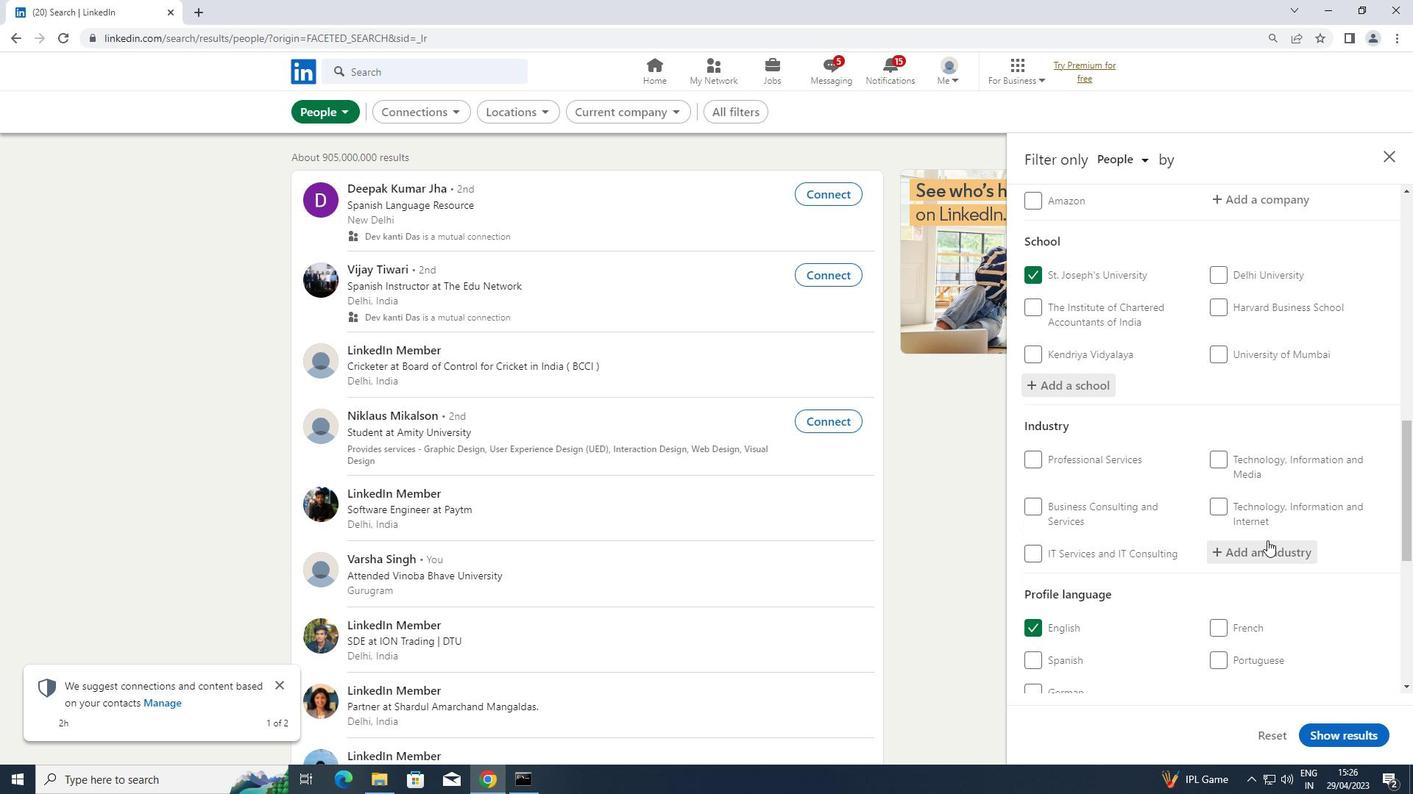
Action: Key pressed <Key.shift>PERFOR
Screenshot: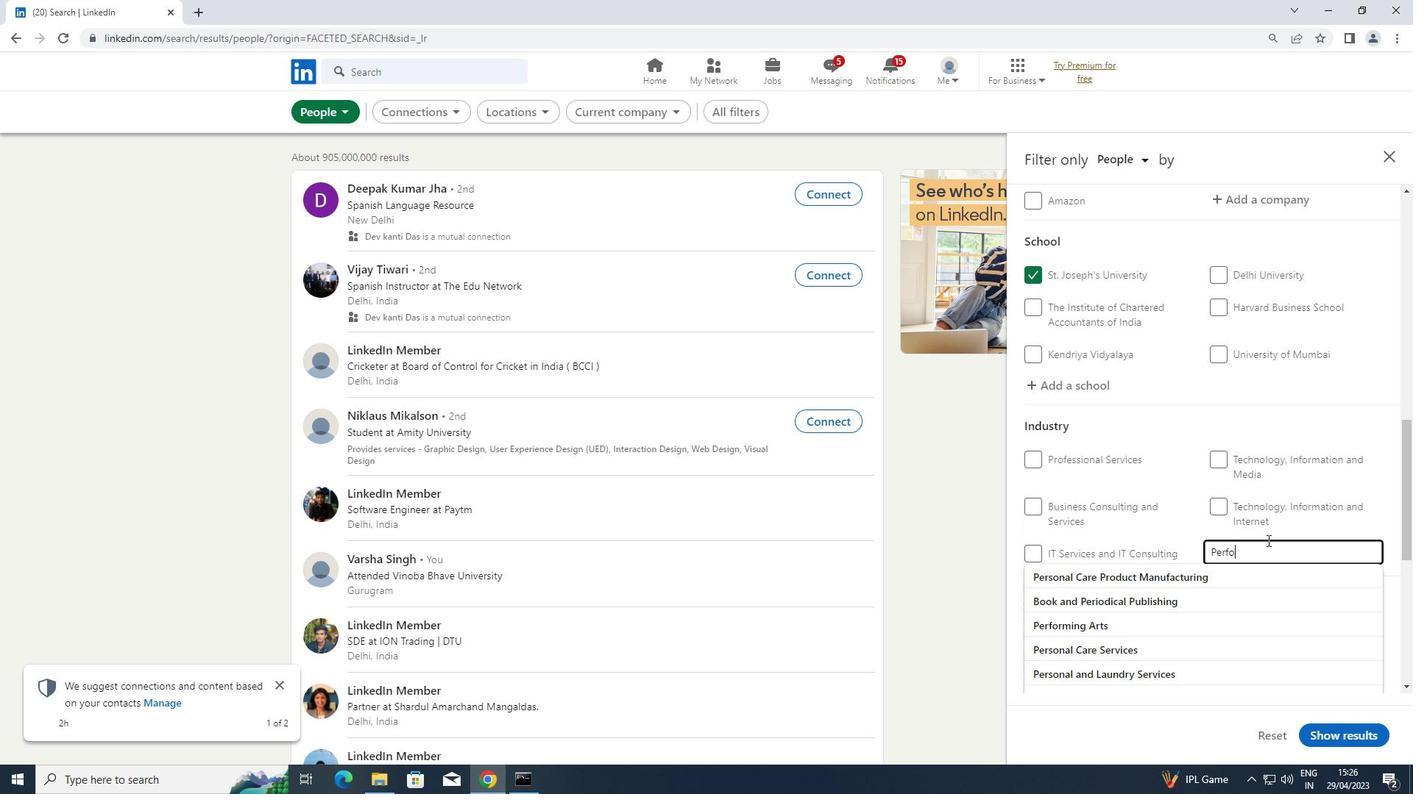 
Action: Mouse moved to (1117, 569)
Screenshot: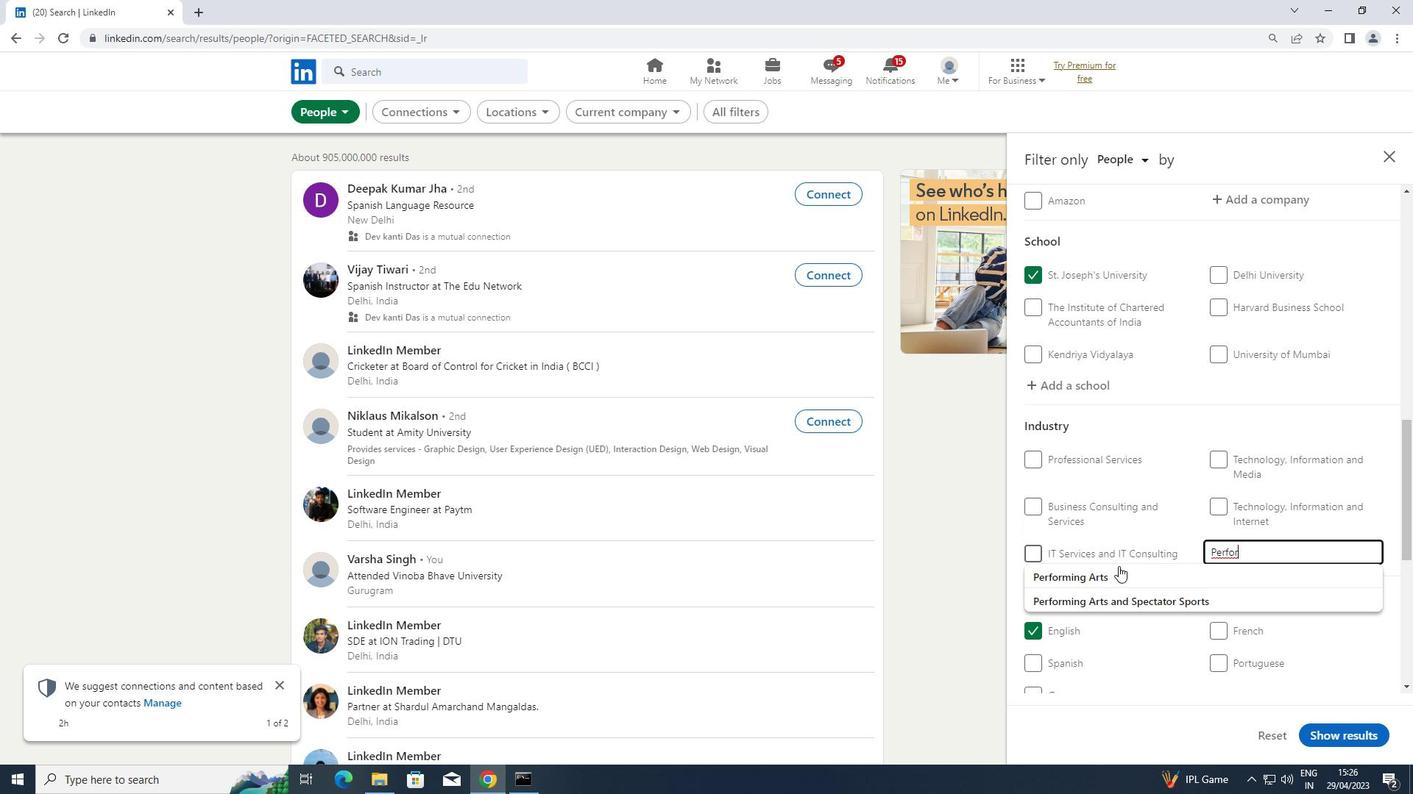 
Action: Mouse pressed left at (1117, 569)
Screenshot: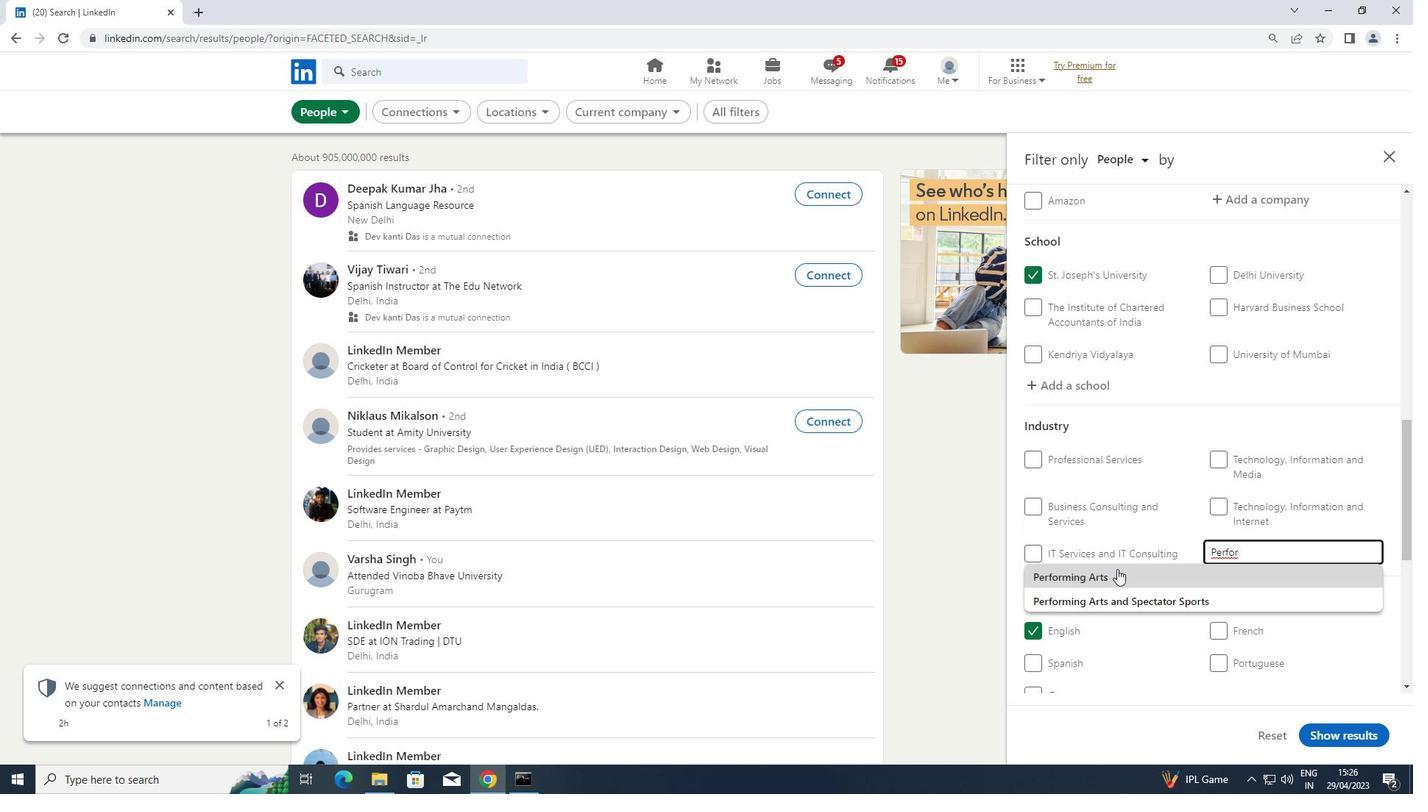 
Action: Mouse moved to (1117, 570)
Screenshot: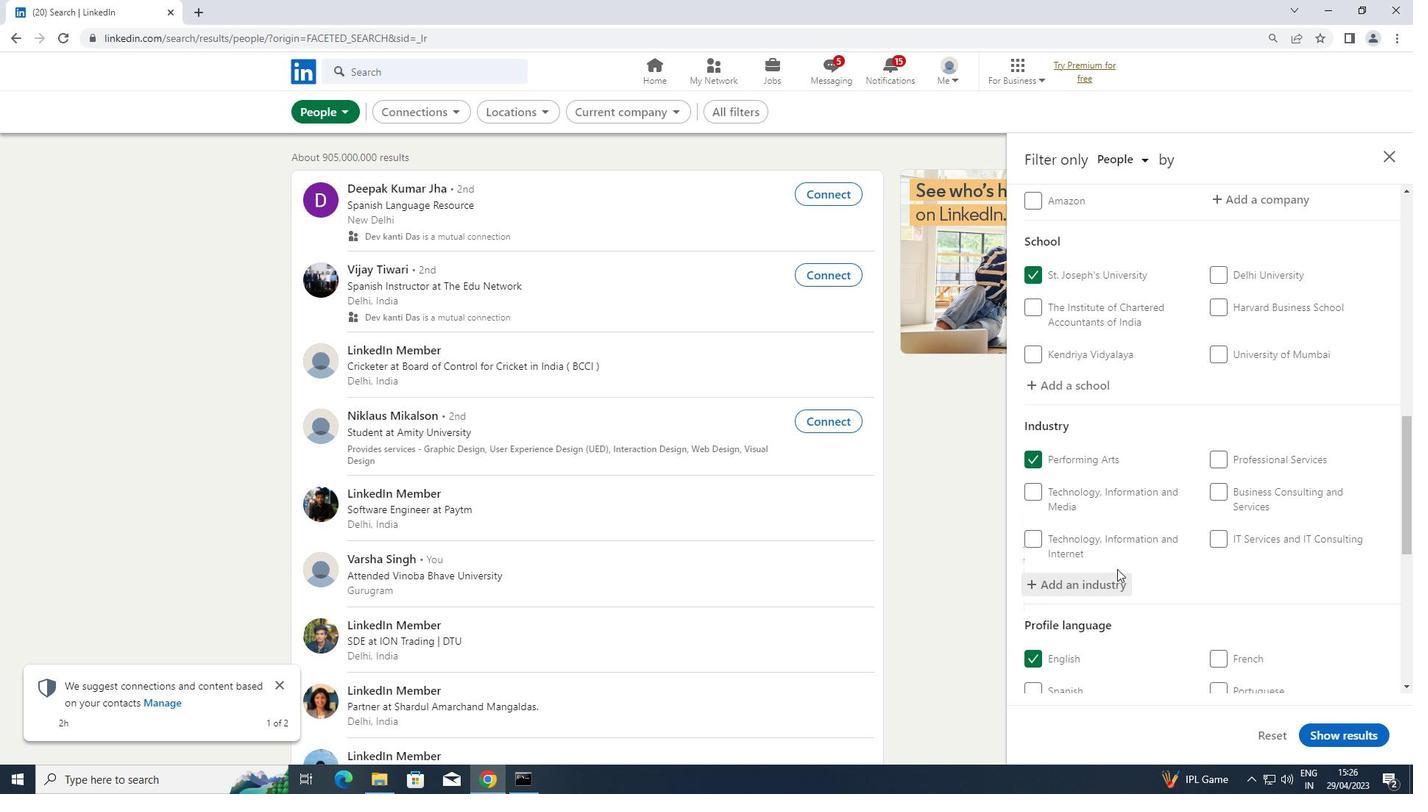 
Action: Mouse scrolled (1117, 569) with delta (0, 0)
Screenshot: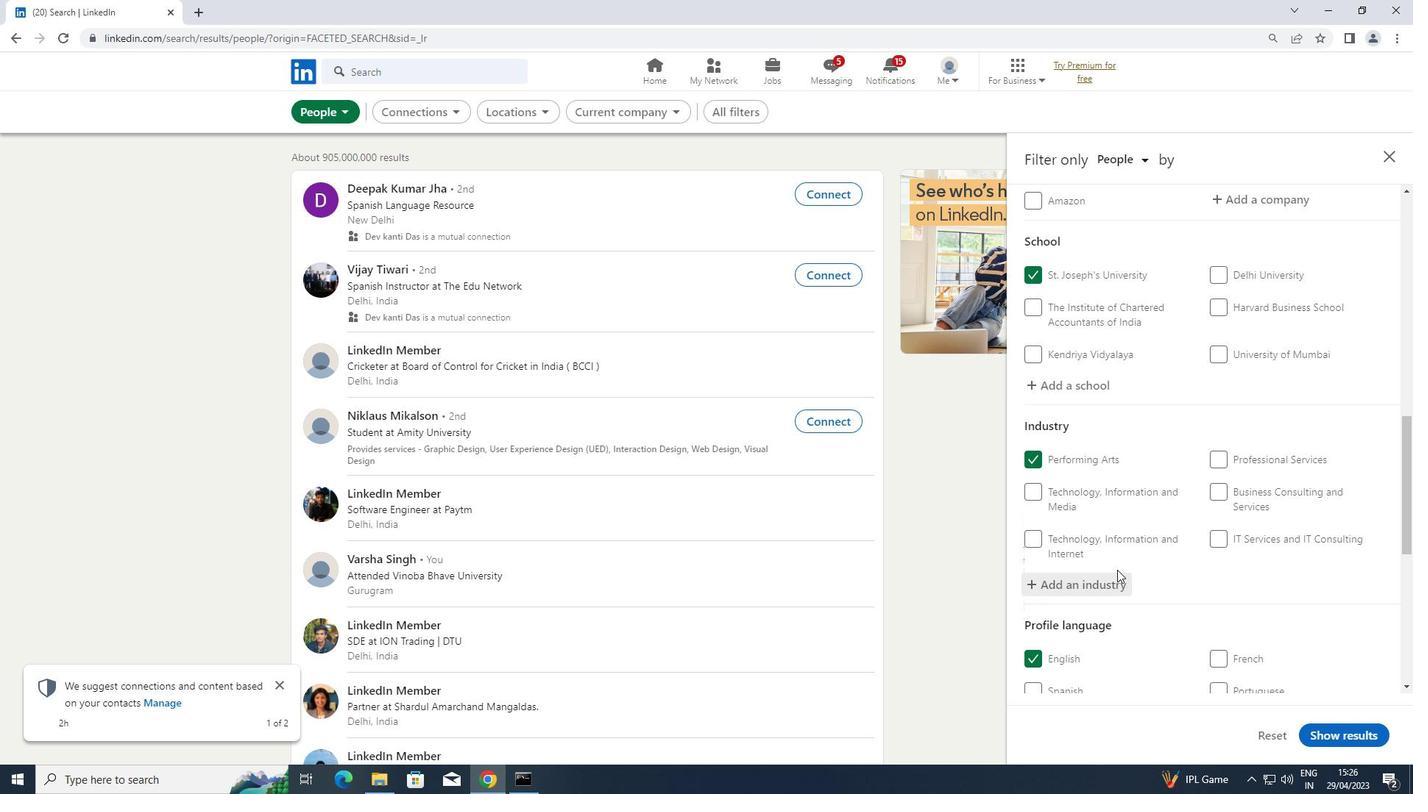 
Action: Mouse scrolled (1117, 569) with delta (0, 0)
Screenshot: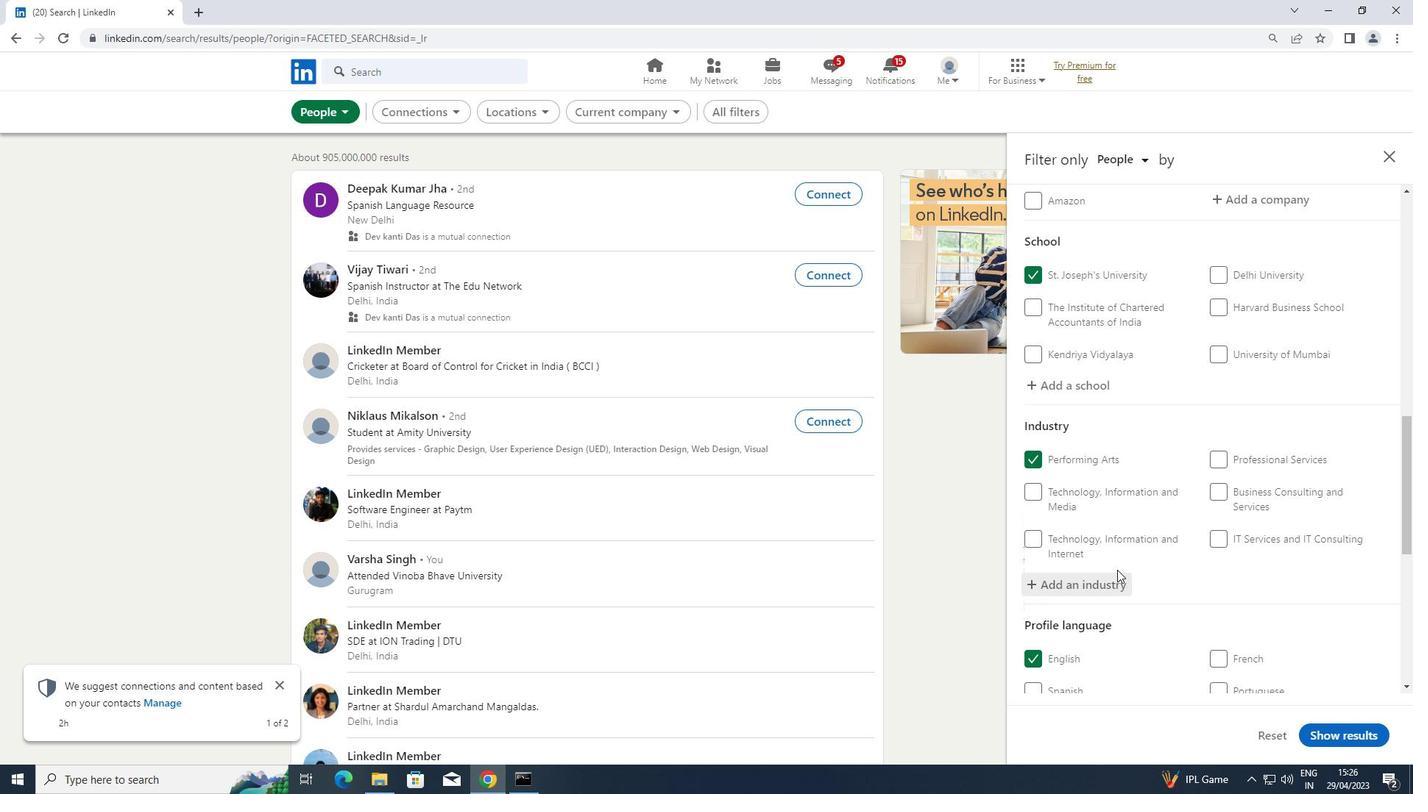 
Action: Mouse scrolled (1117, 569) with delta (0, 0)
Screenshot: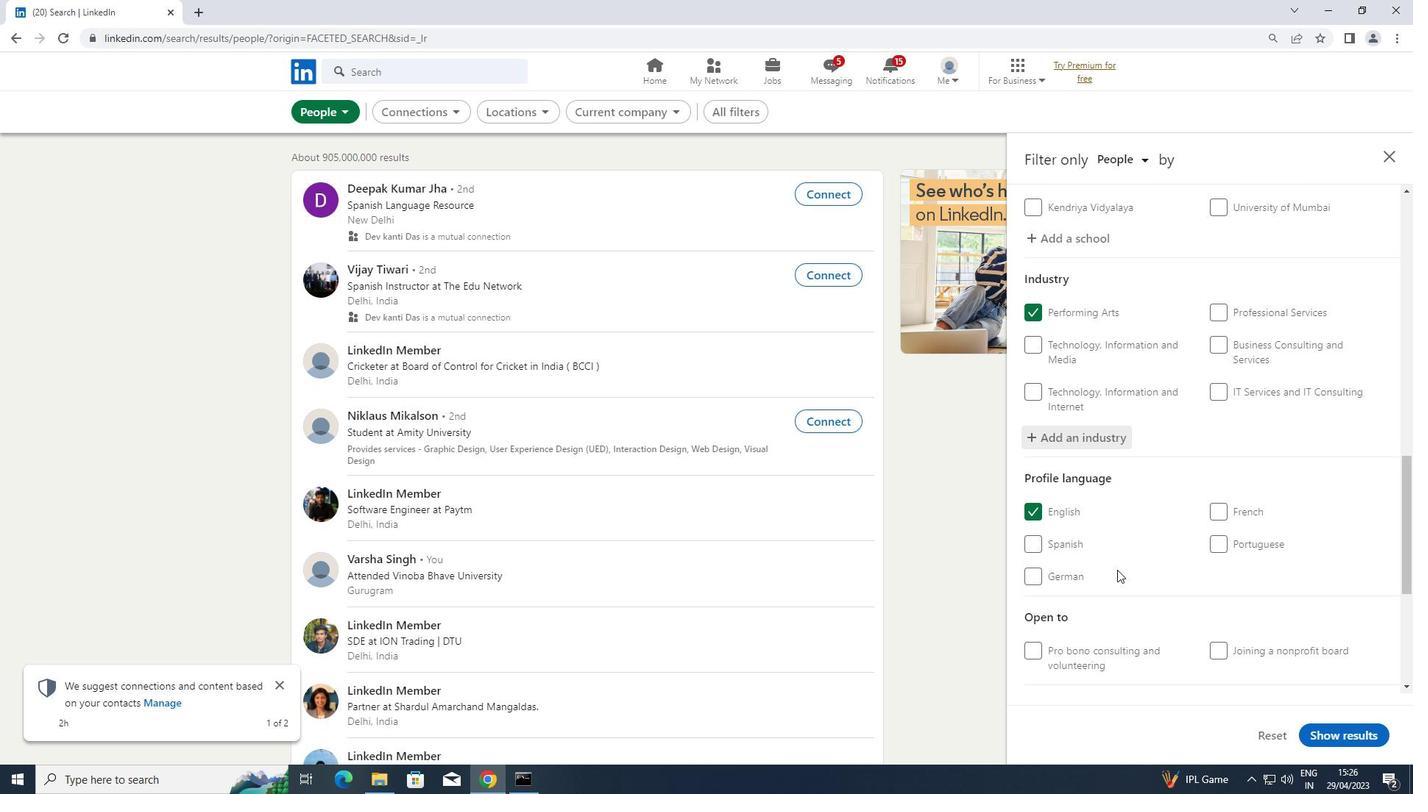 
Action: Mouse scrolled (1117, 569) with delta (0, 0)
Screenshot: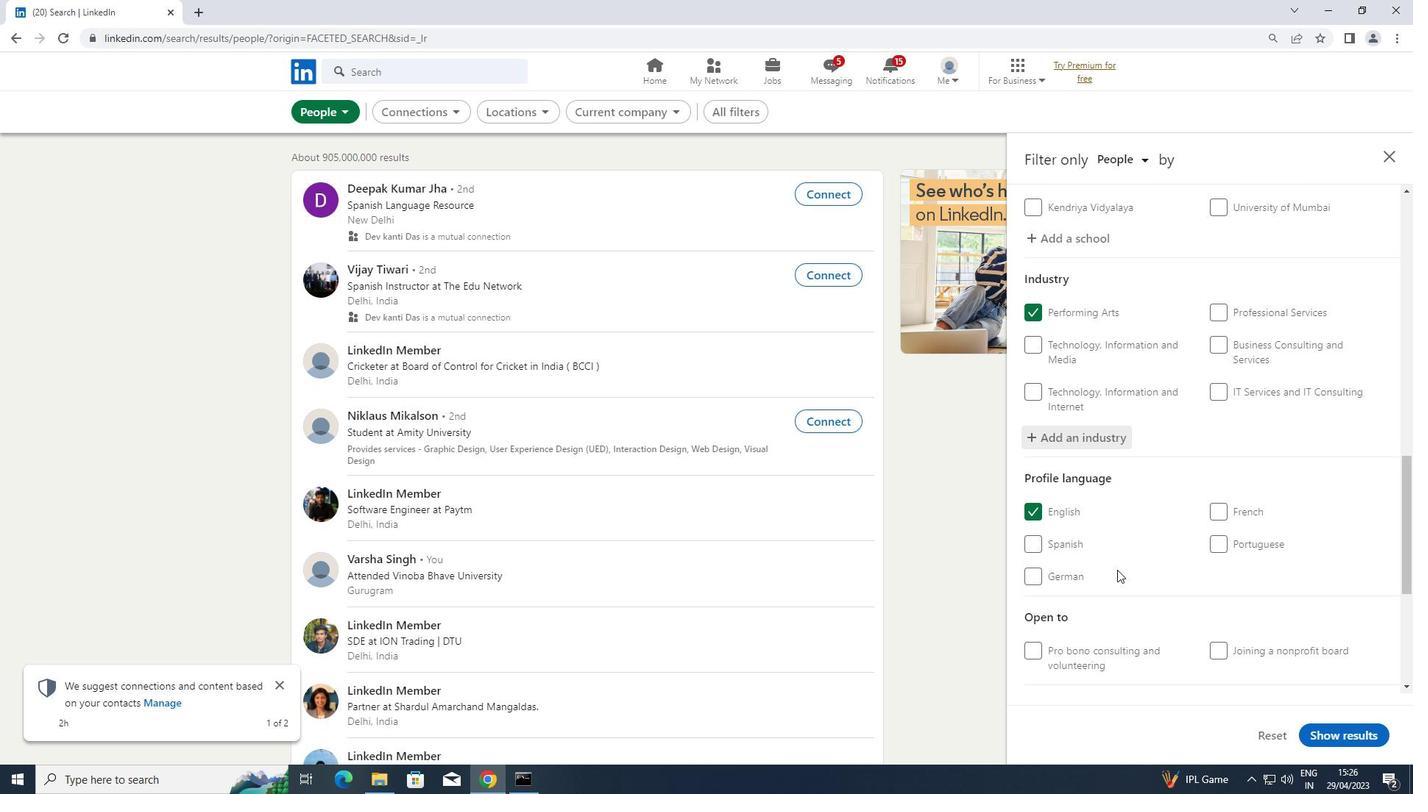 
Action: Mouse scrolled (1117, 569) with delta (0, 0)
Screenshot: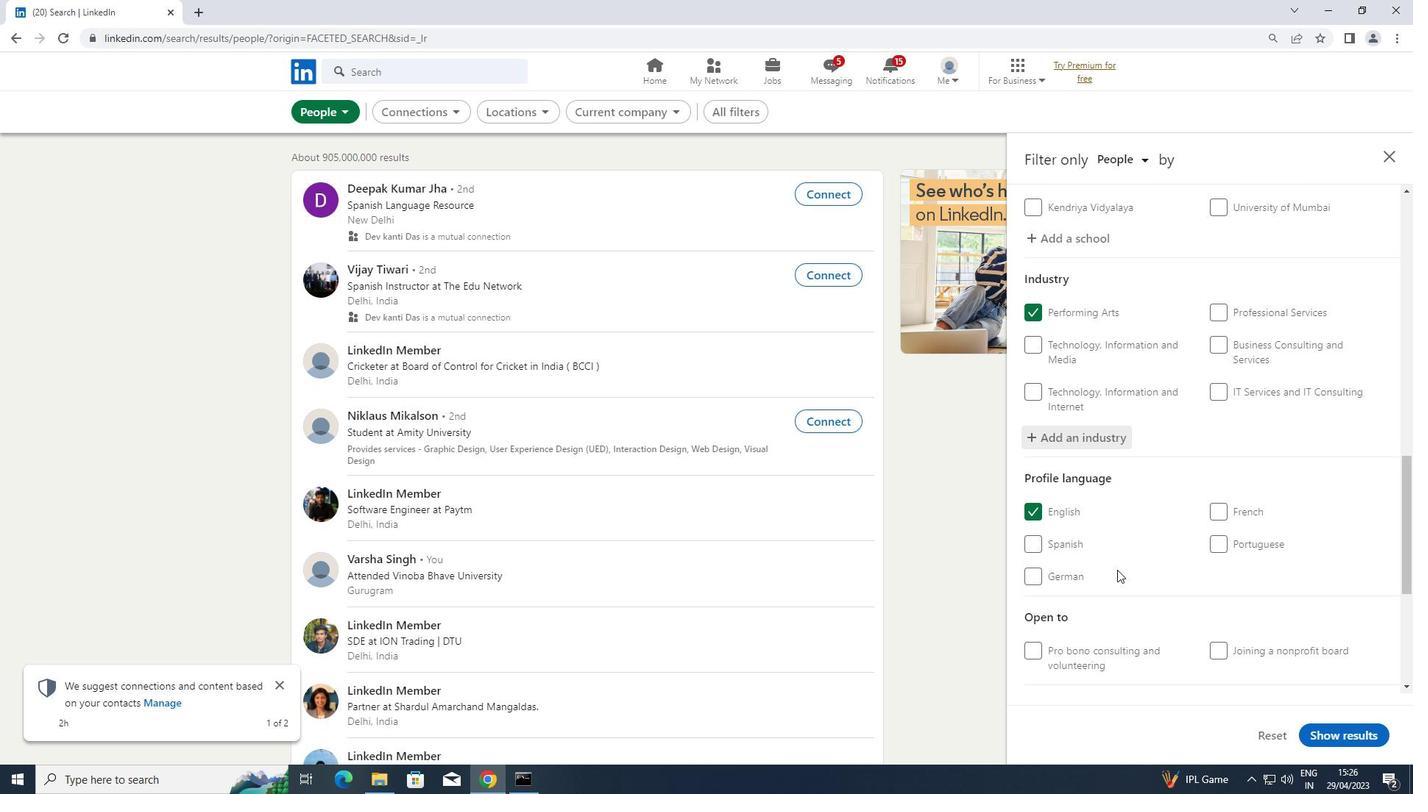 
Action: Mouse moved to (1258, 588)
Screenshot: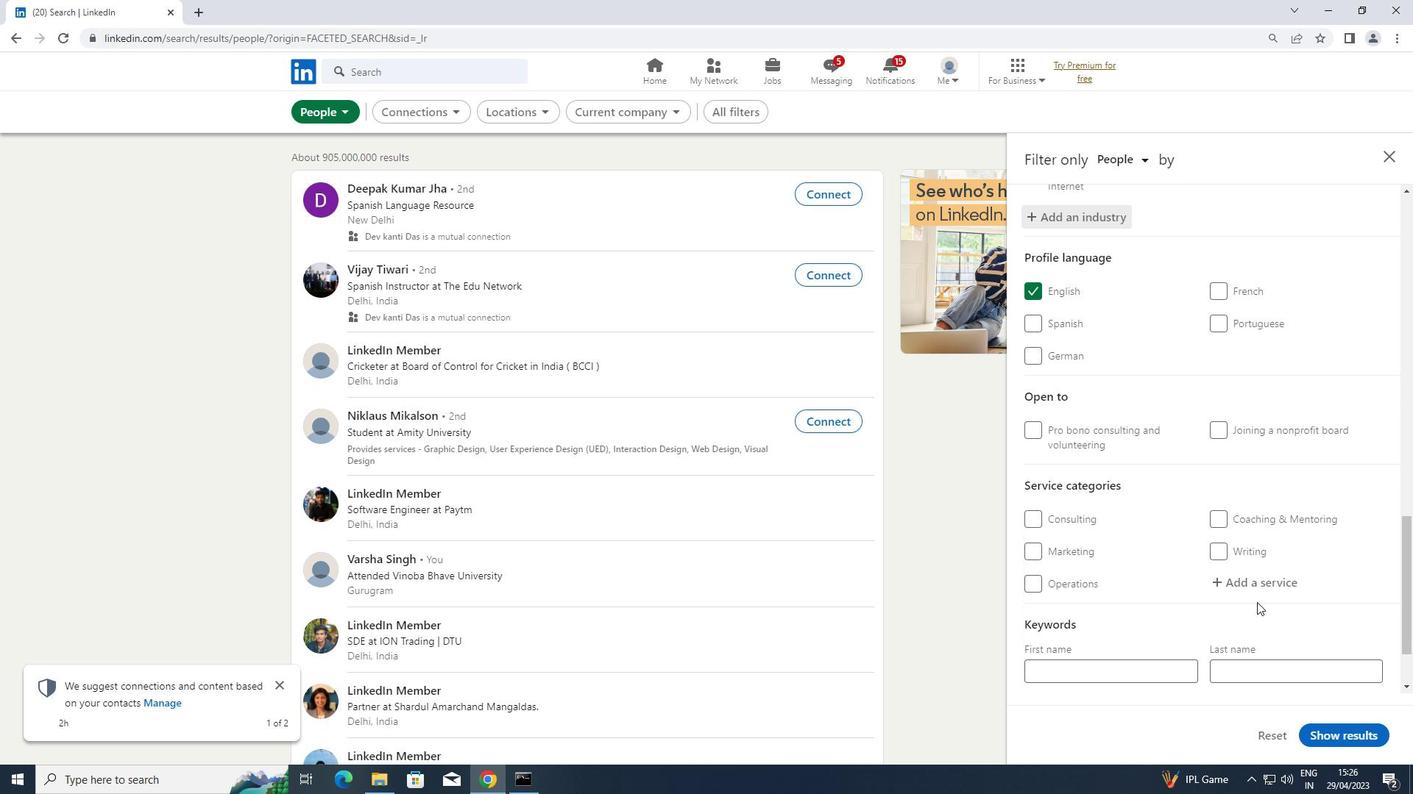
Action: Mouse pressed left at (1258, 588)
Screenshot: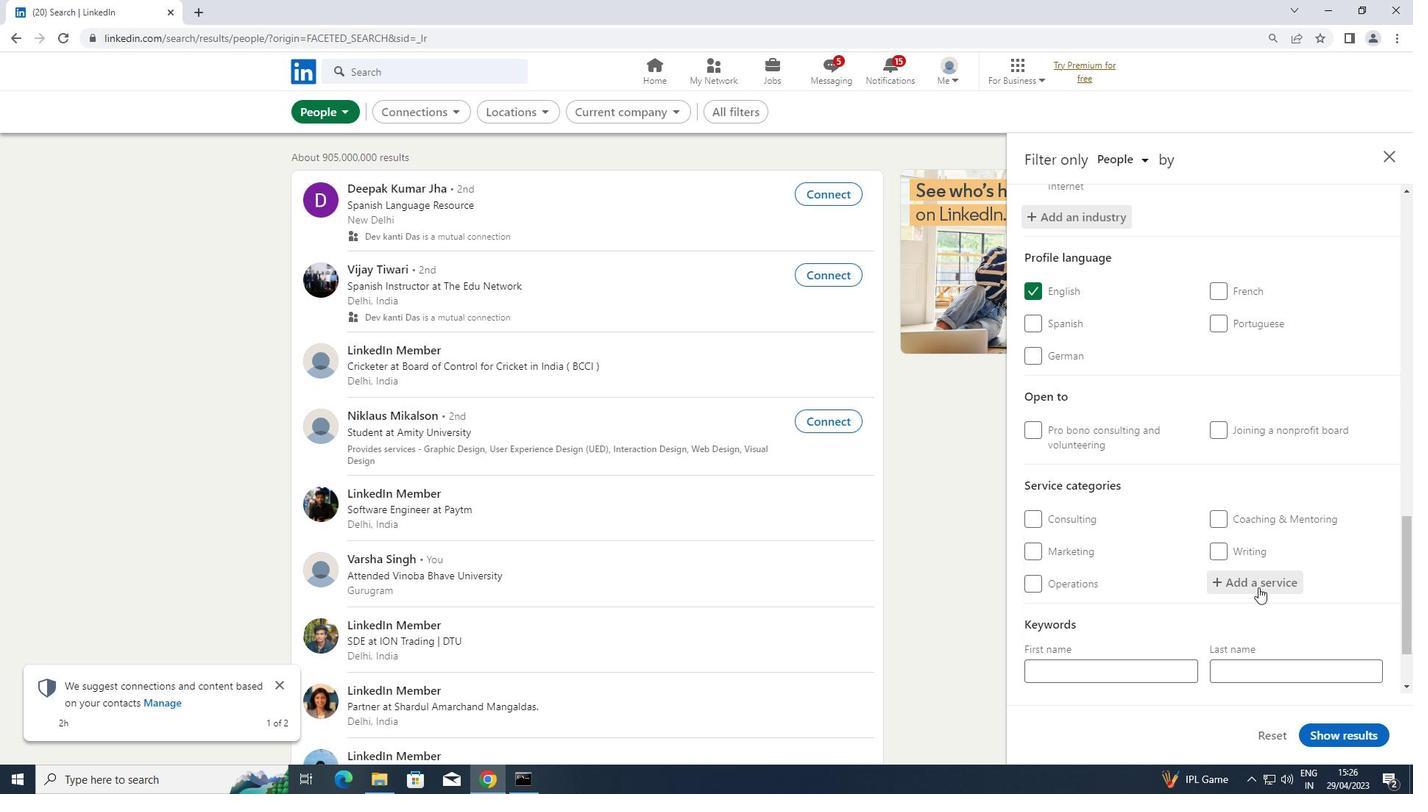
Action: Key pressed <Key.shift>INSU
Screenshot: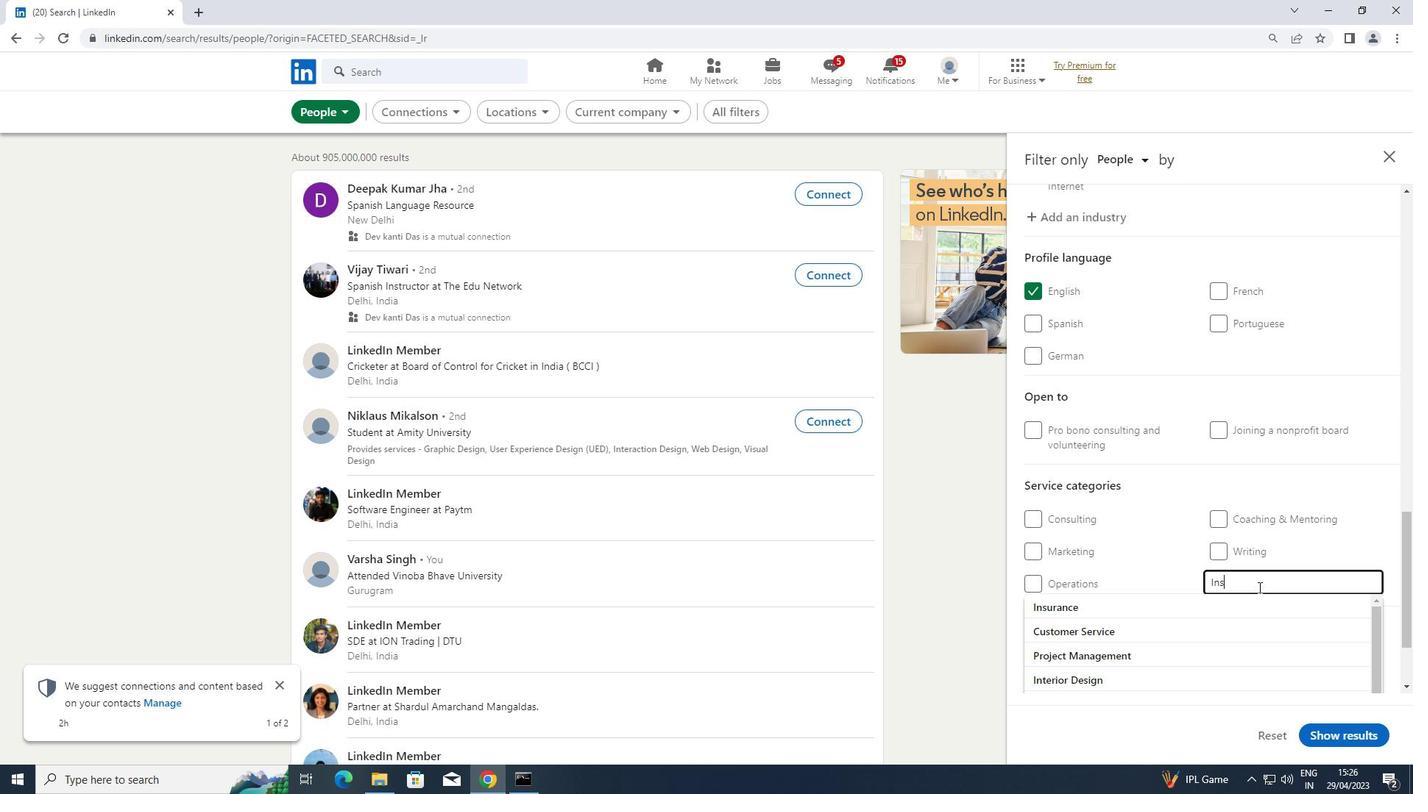 
Action: Mouse moved to (1073, 607)
Screenshot: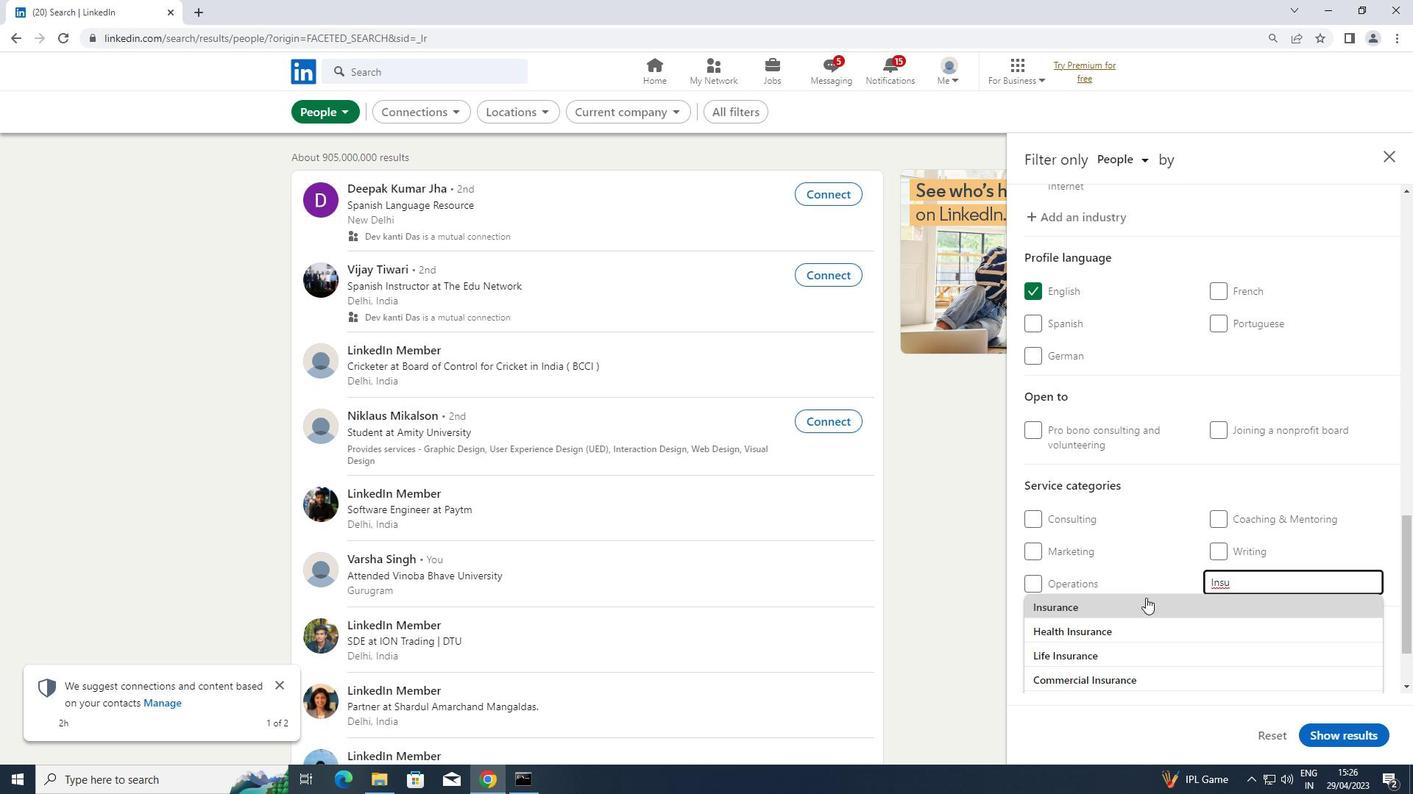 
Action: Mouse pressed left at (1073, 607)
Screenshot: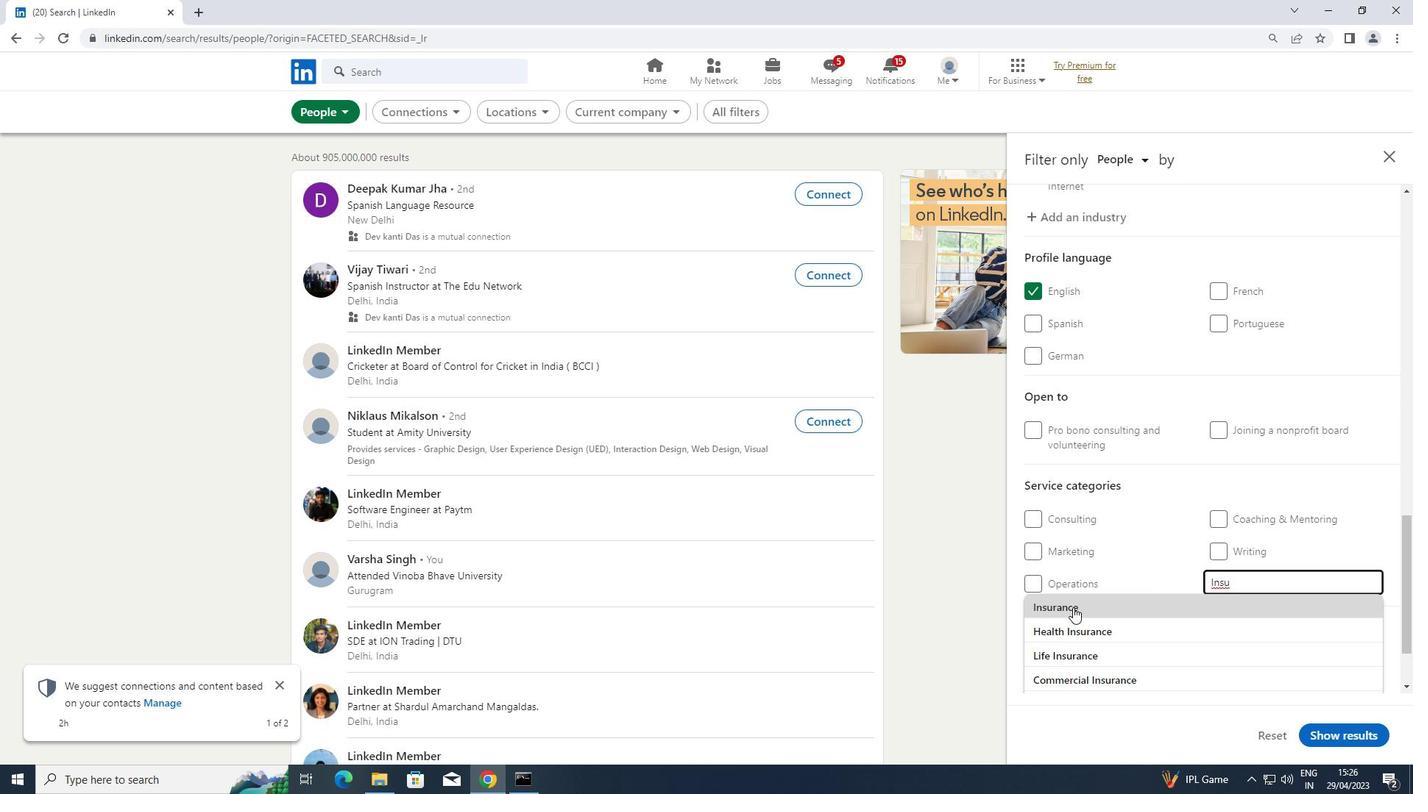 
Action: Mouse scrolled (1073, 607) with delta (0, 0)
Screenshot: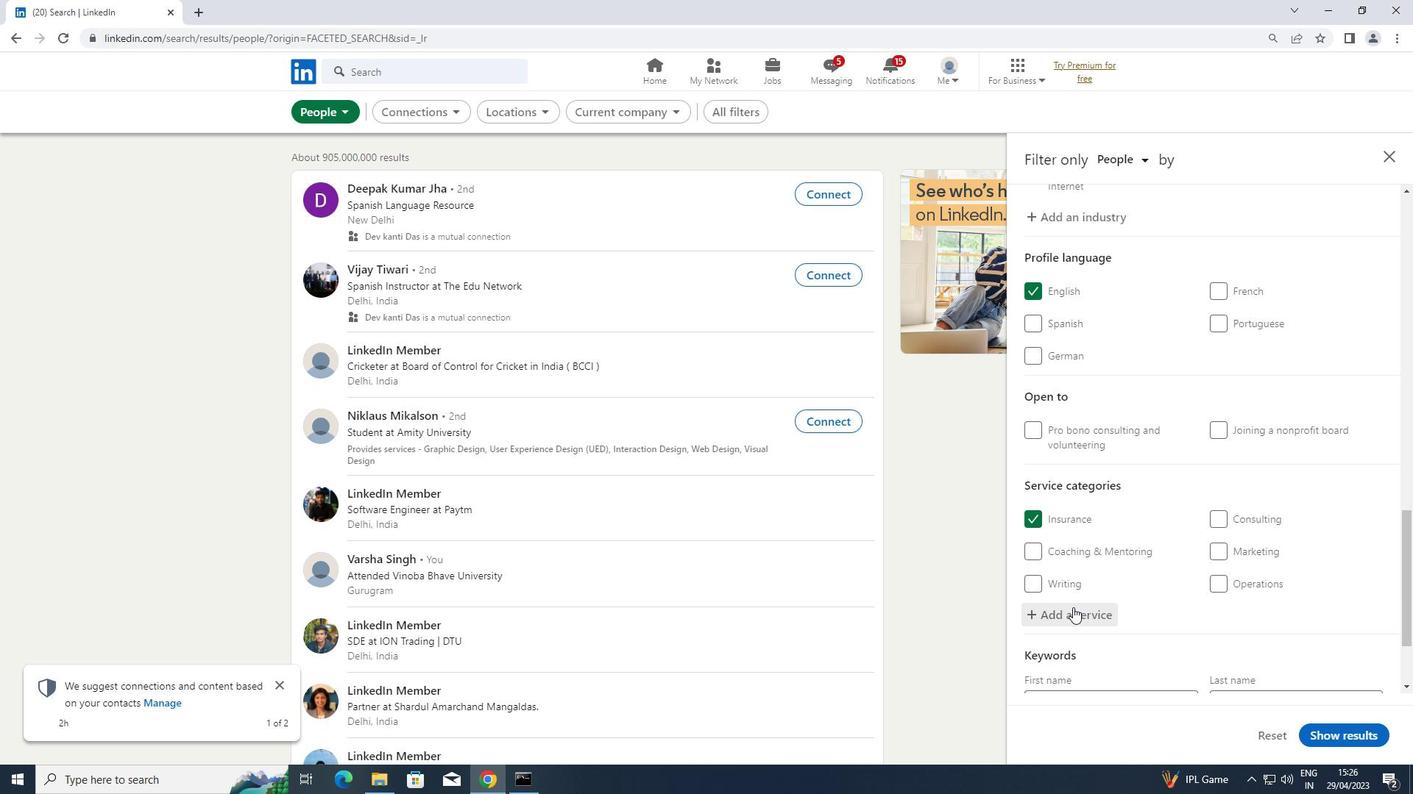 
Action: Mouse scrolled (1073, 607) with delta (0, 0)
Screenshot: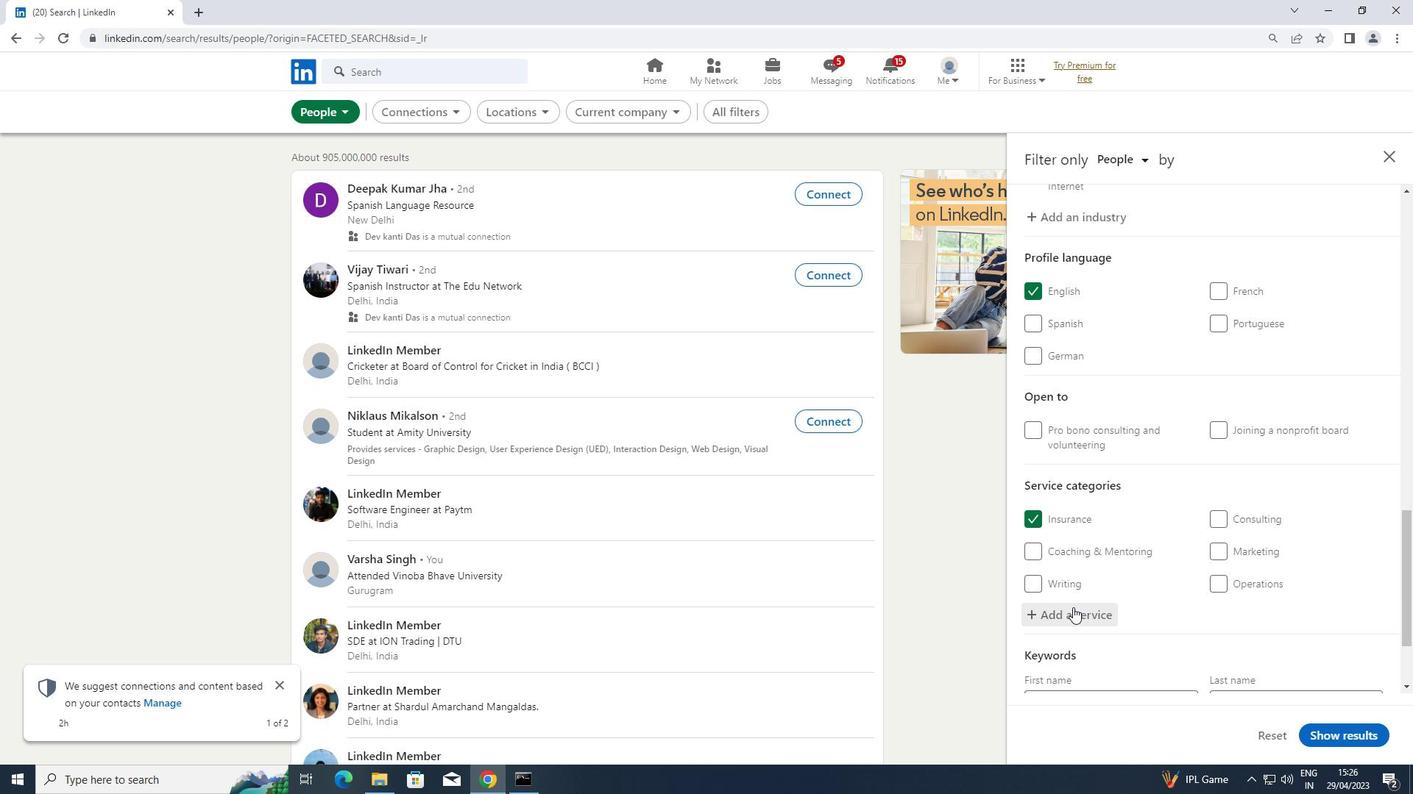 
Action: Mouse scrolled (1073, 607) with delta (0, 0)
Screenshot: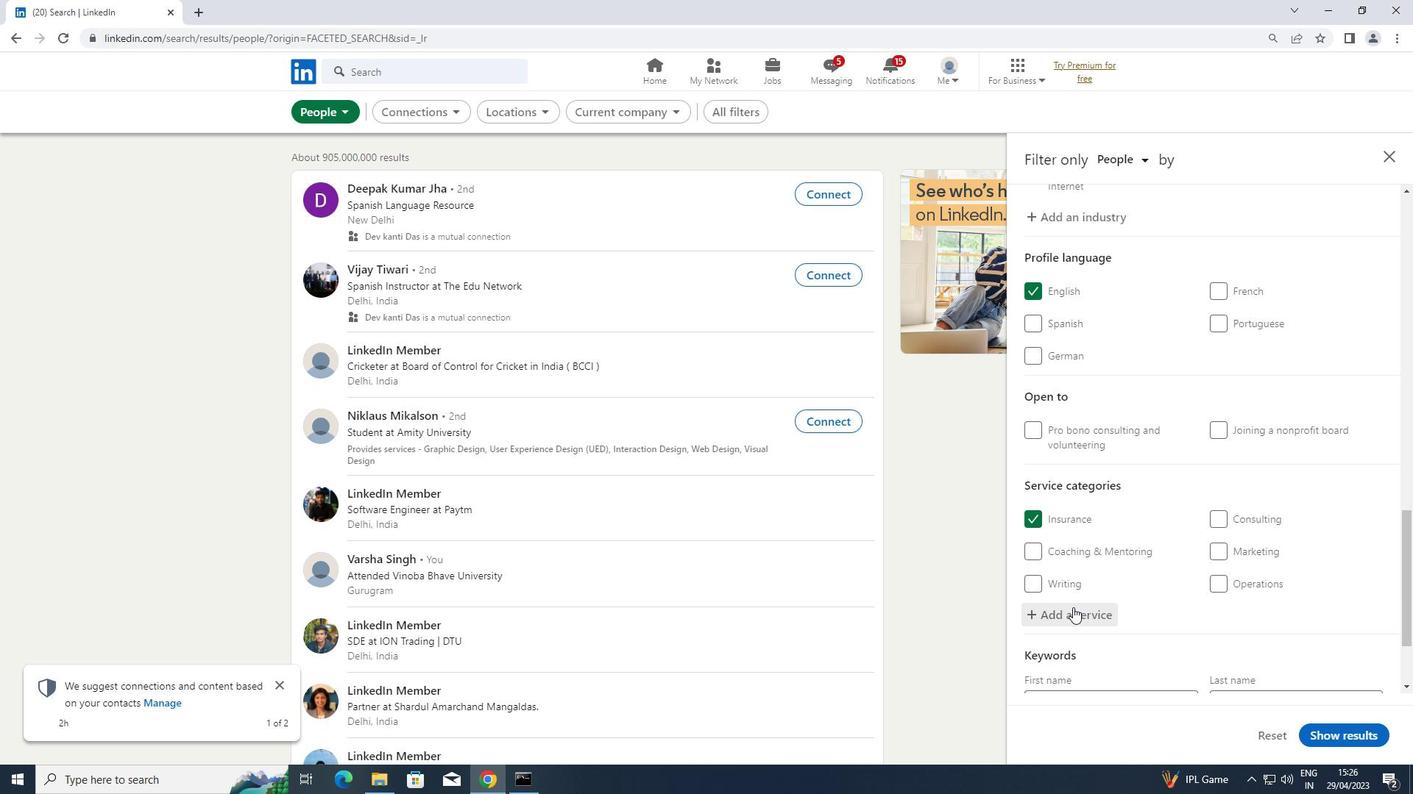 
Action: Mouse scrolled (1073, 607) with delta (0, 0)
Screenshot: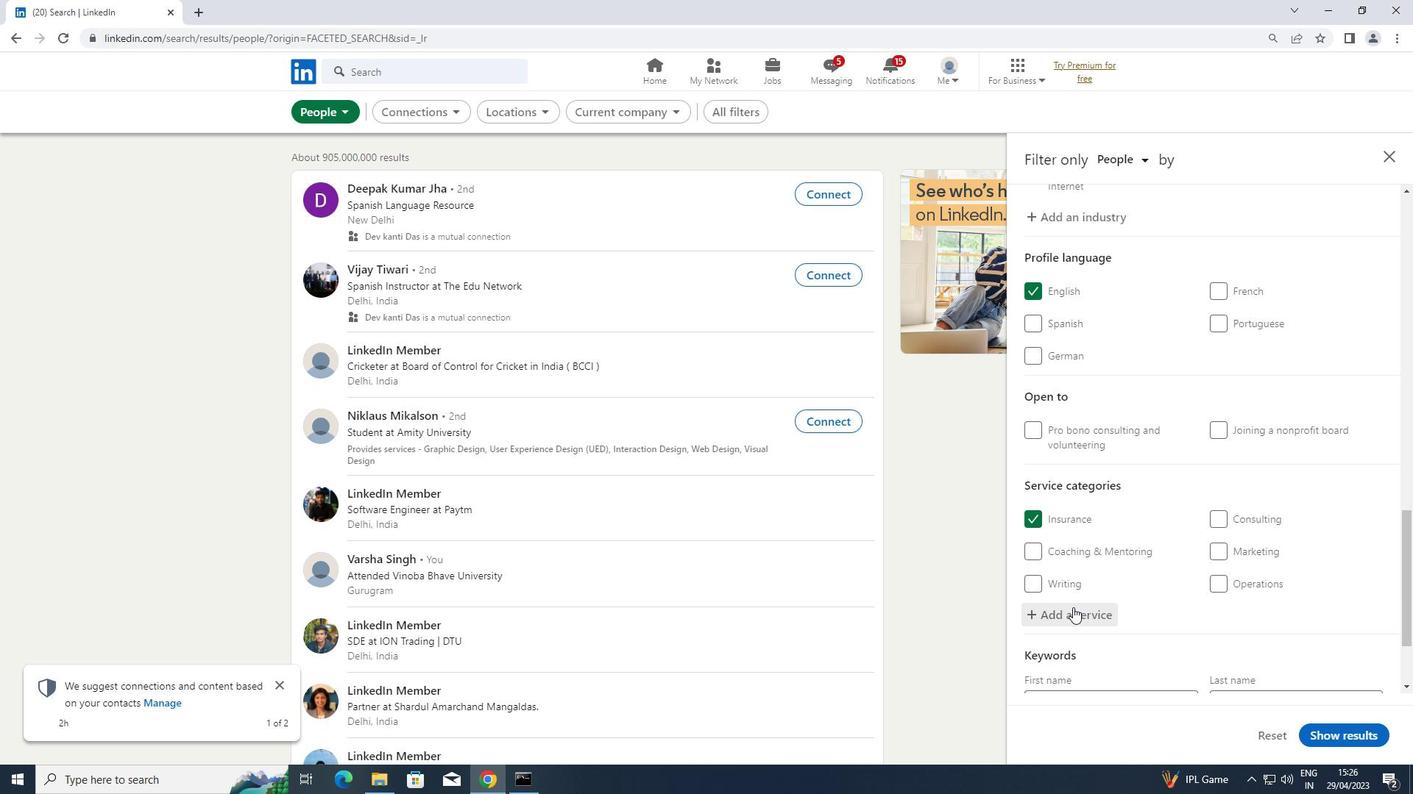 
Action: Mouse scrolled (1073, 607) with delta (0, 0)
Screenshot: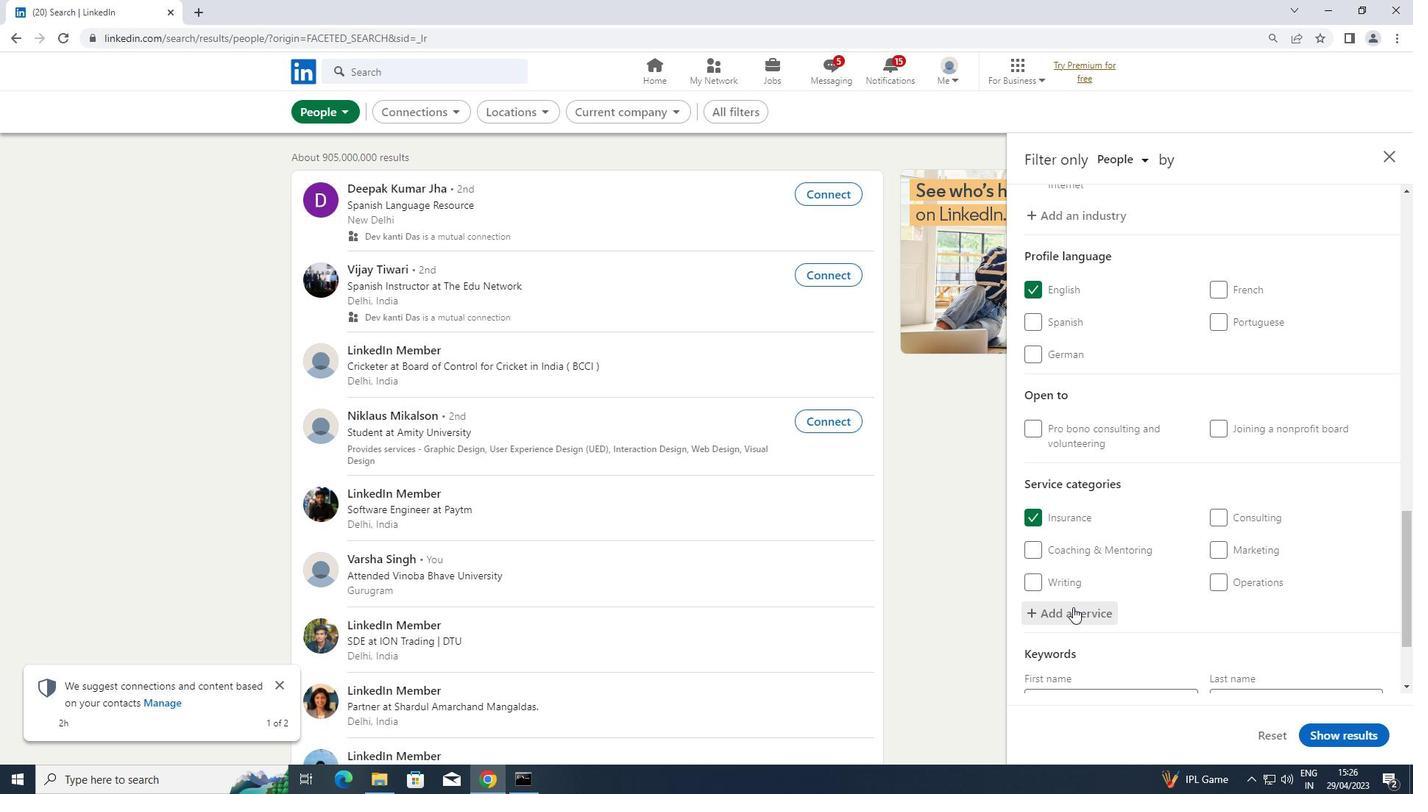 
Action: Mouse moved to (1071, 622)
Screenshot: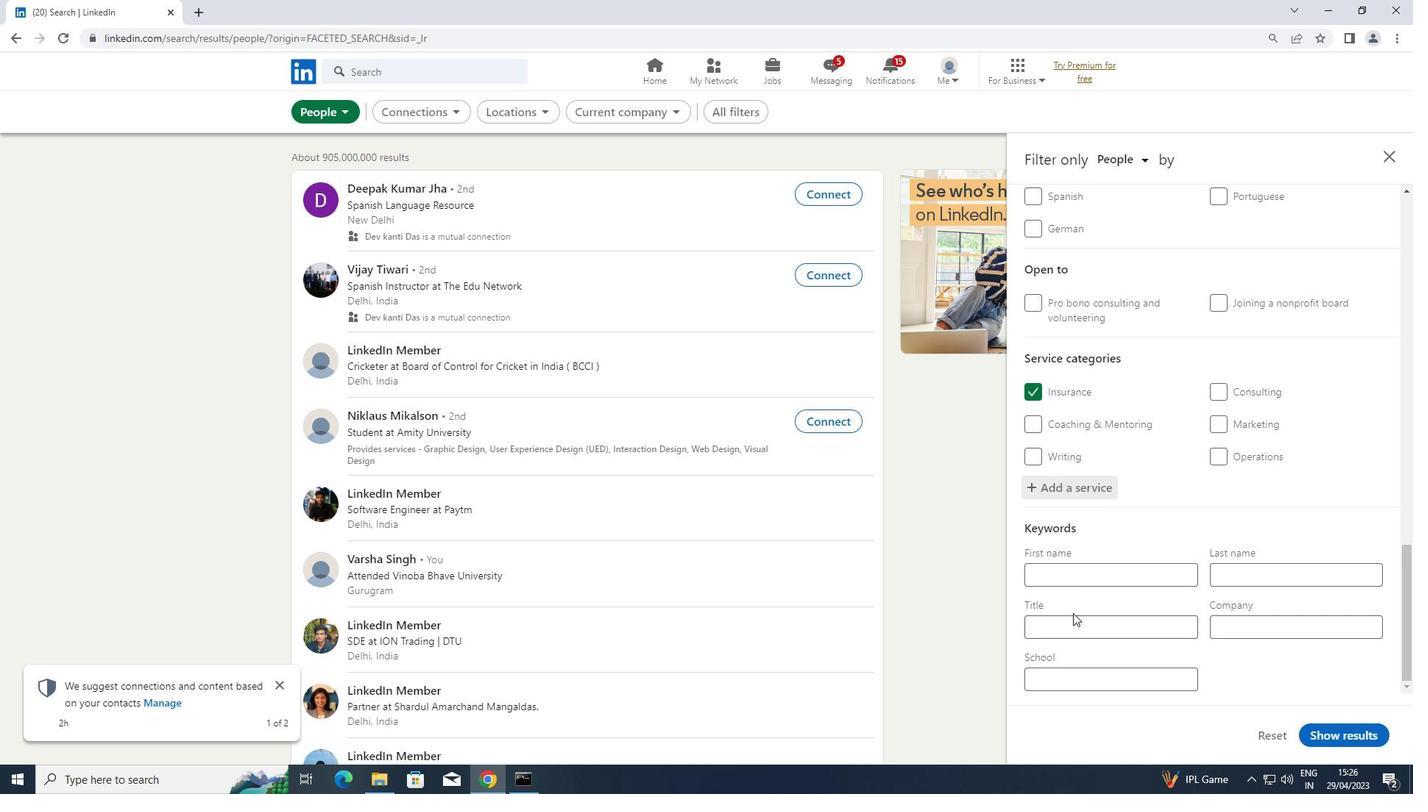 
Action: Mouse pressed left at (1071, 622)
Screenshot: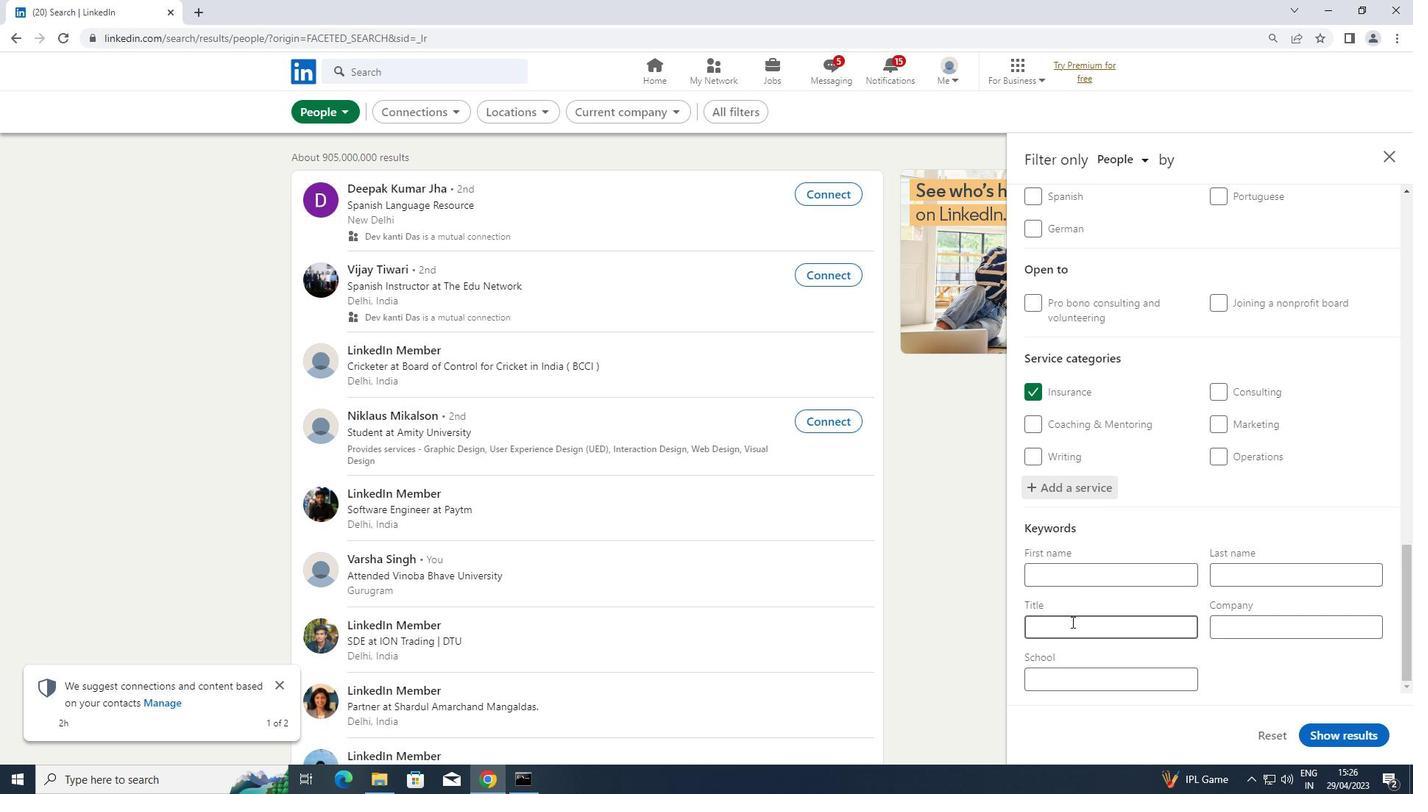 
Action: Mouse moved to (1070, 623)
Screenshot: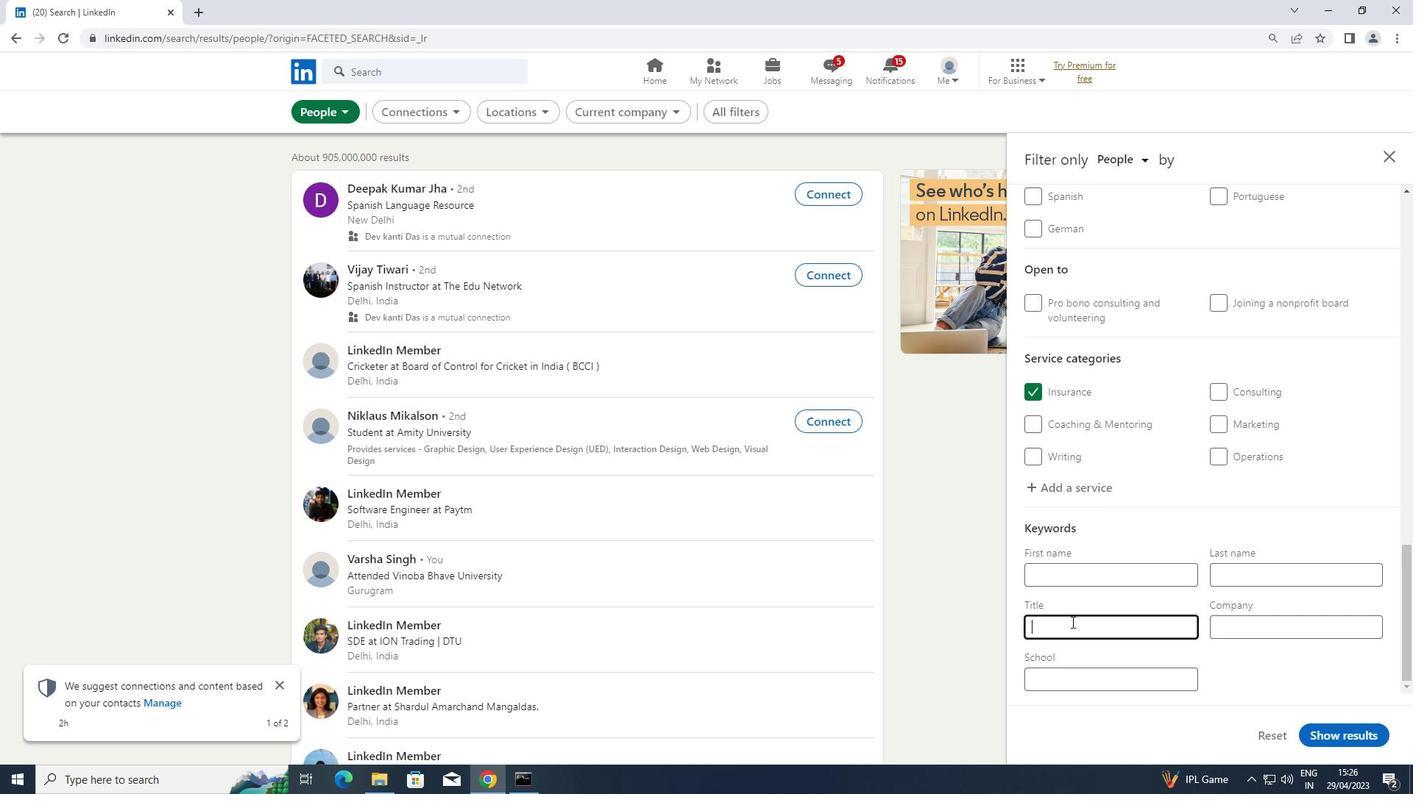 
Action: Key pressed <Key.shift>COLUMNIST
Screenshot: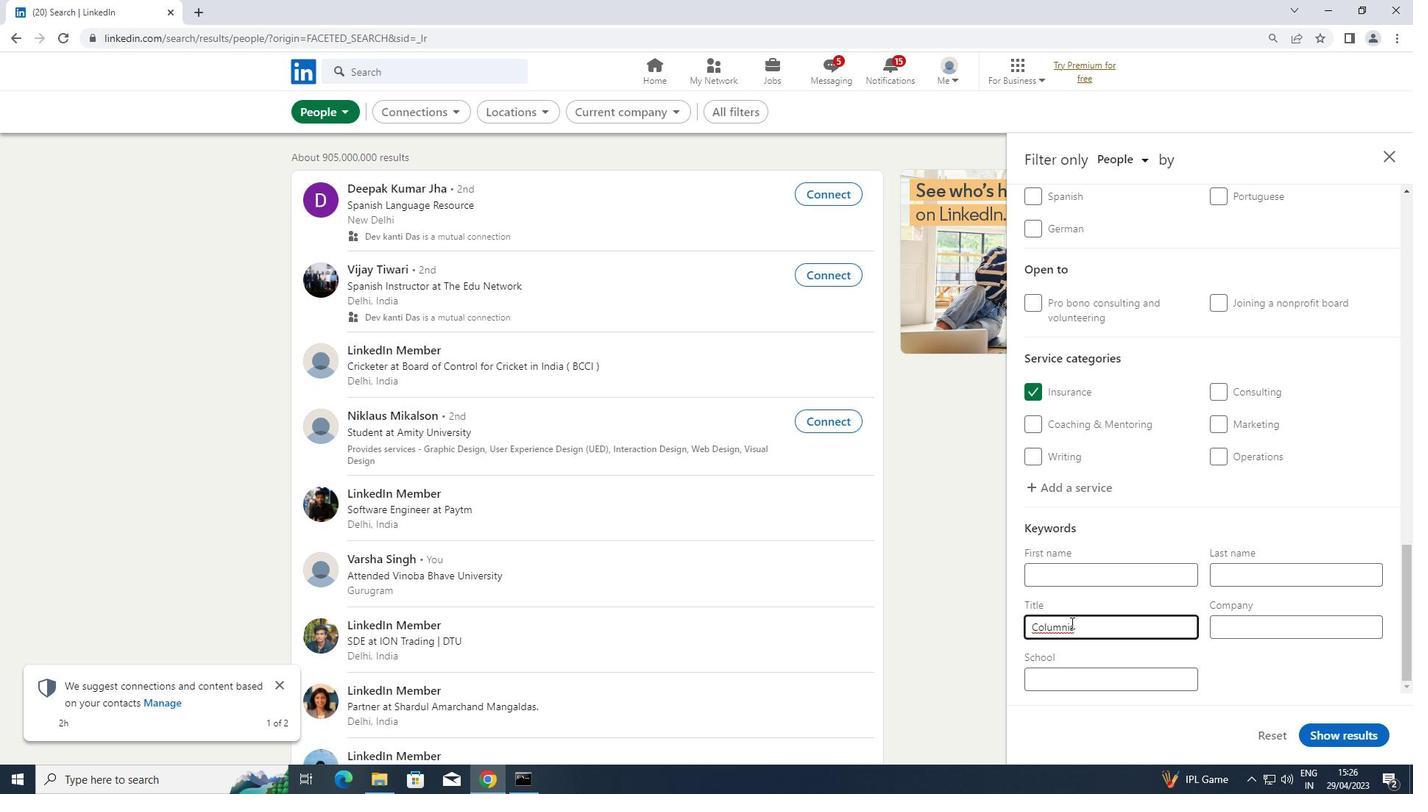 
Action: Mouse moved to (1313, 732)
Screenshot: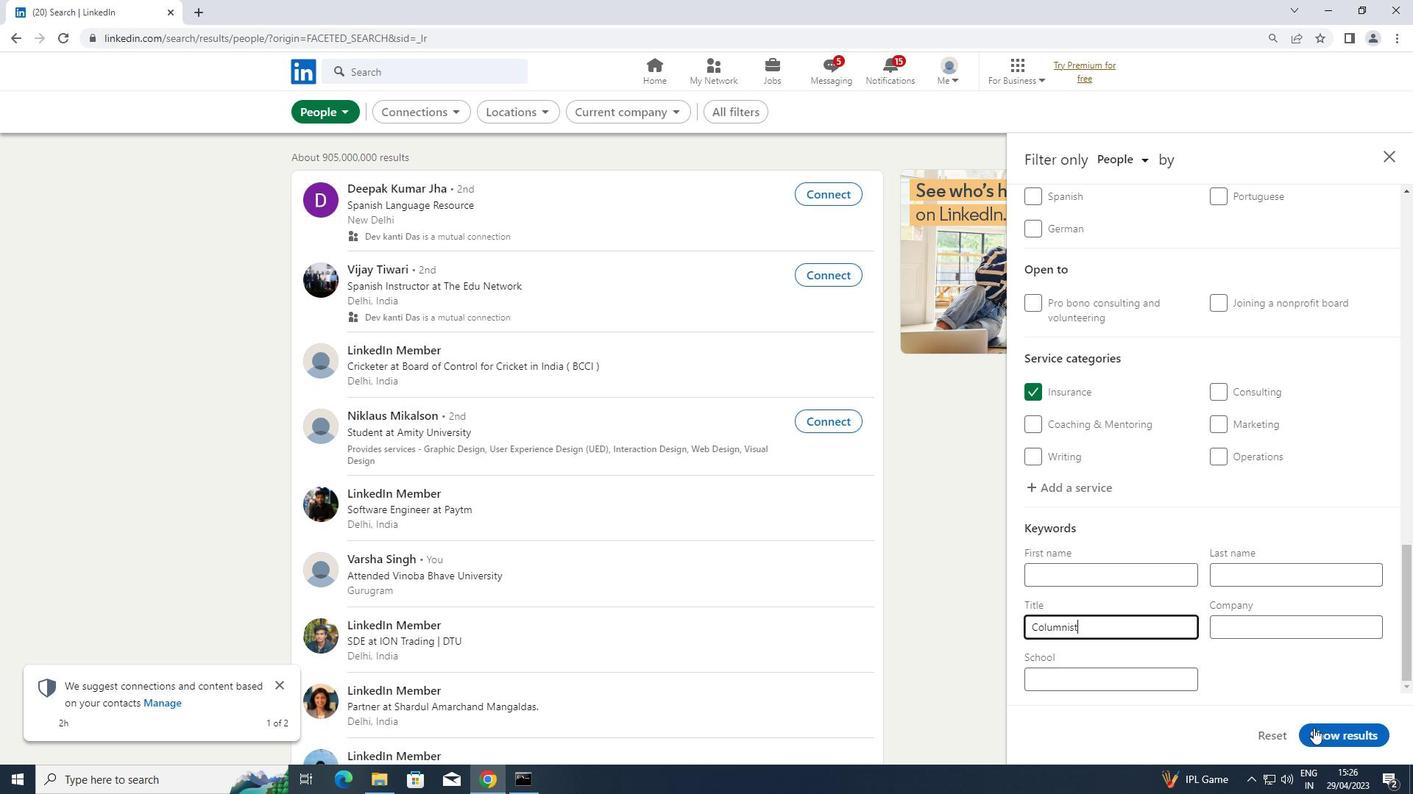 
Action: Mouse pressed left at (1313, 732)
Screenshot: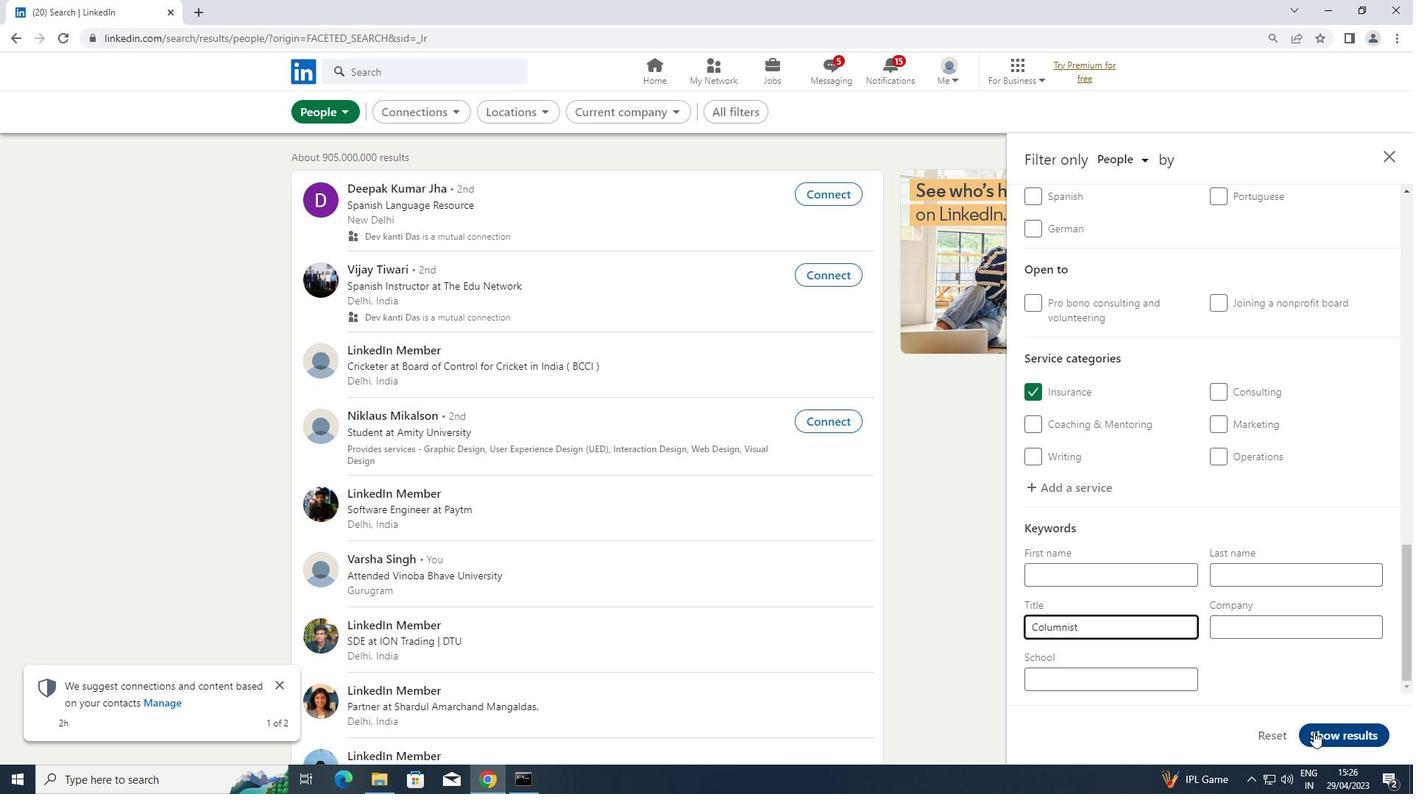
